 Task: Find connections with filter location Montluçon with filter topic #lifecoach with filter profile language Spanish with filter current company Jubilant Ingrevia Limited with filter school Jai Prakash Vishwavidyalaya, Chapra with filter industry Wholesale Building Materials with filter service category Nature Photography with filter keywords title Account Manager
Action: Mouse moved to (553, 88)
Screenshot: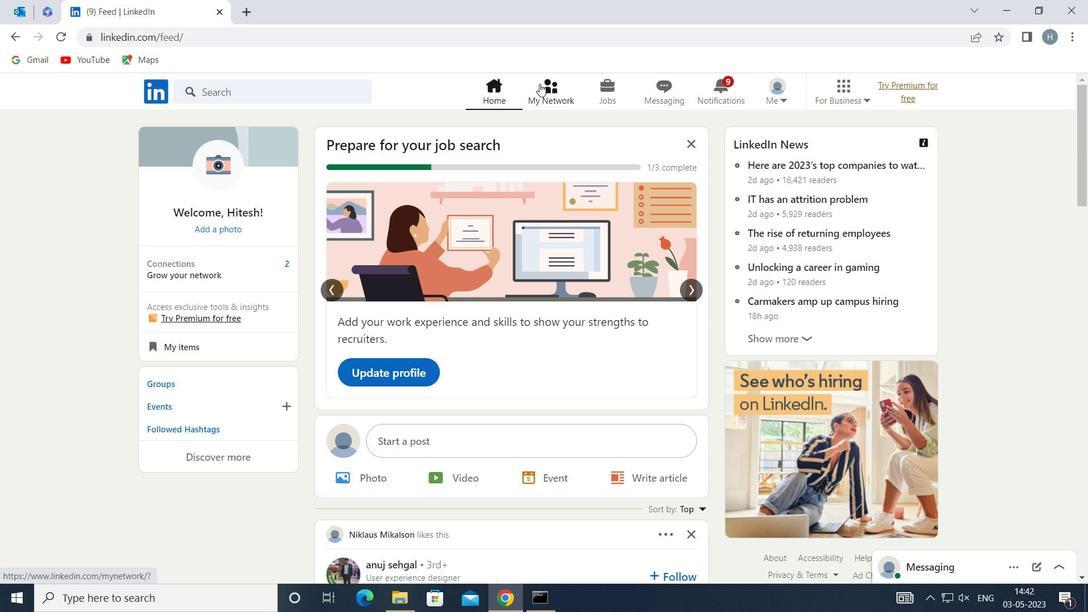 
Action: Mouse pressed left at (553, 88)
Screenshot: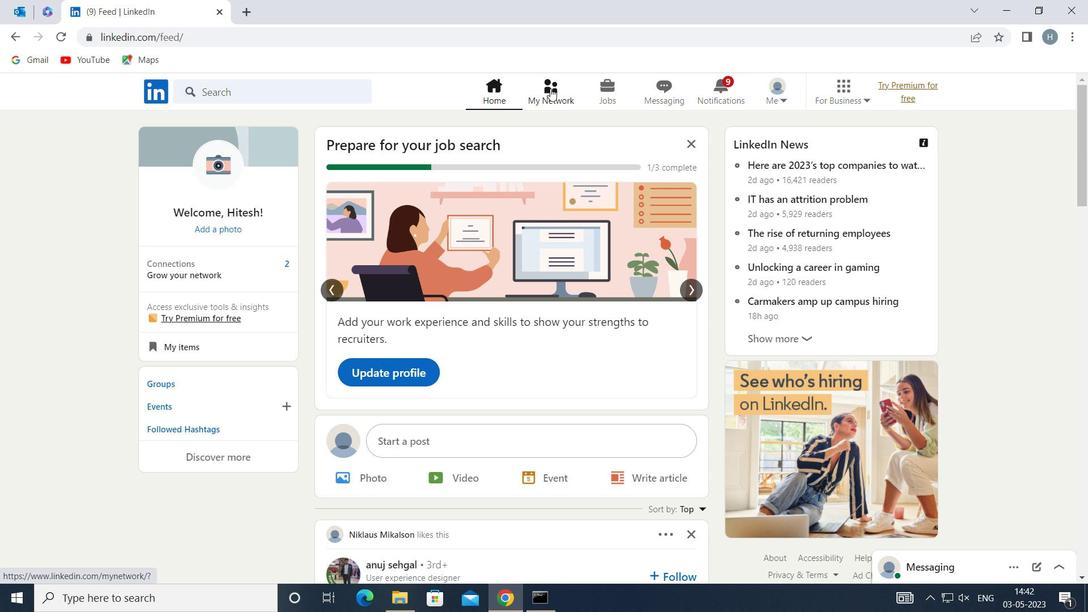 
Action: Mouse moved to (289, 168)
Screenshot: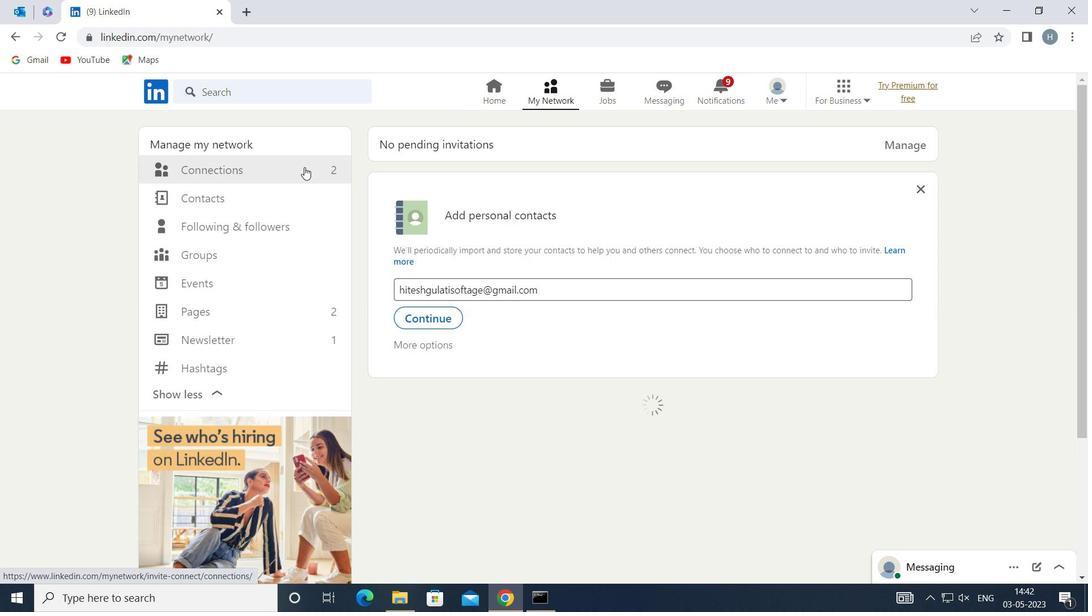 
Action: Mouse pressed left at (289, 168)
Screenshot: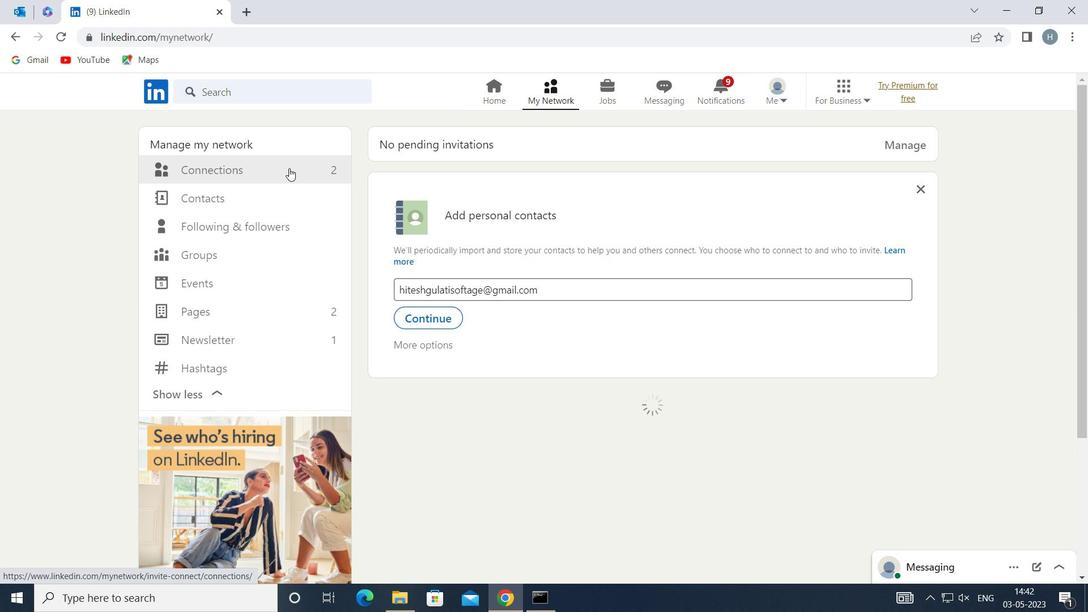 
Action: Mouse moved to (665, 169)
Screenshot: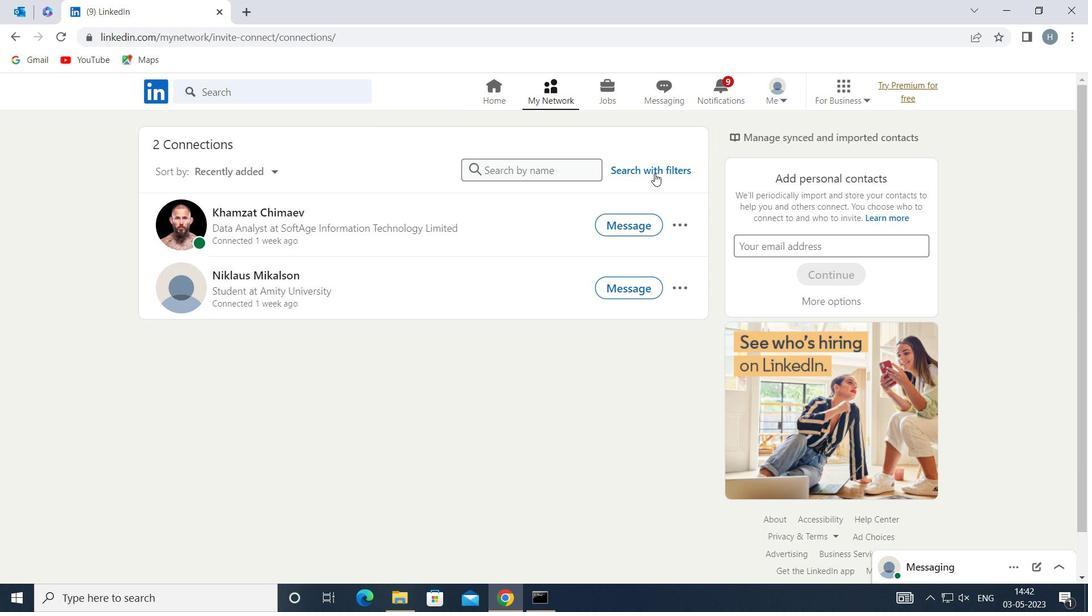 
Action: Mouse pressed left at (665, 169)
Screenshot: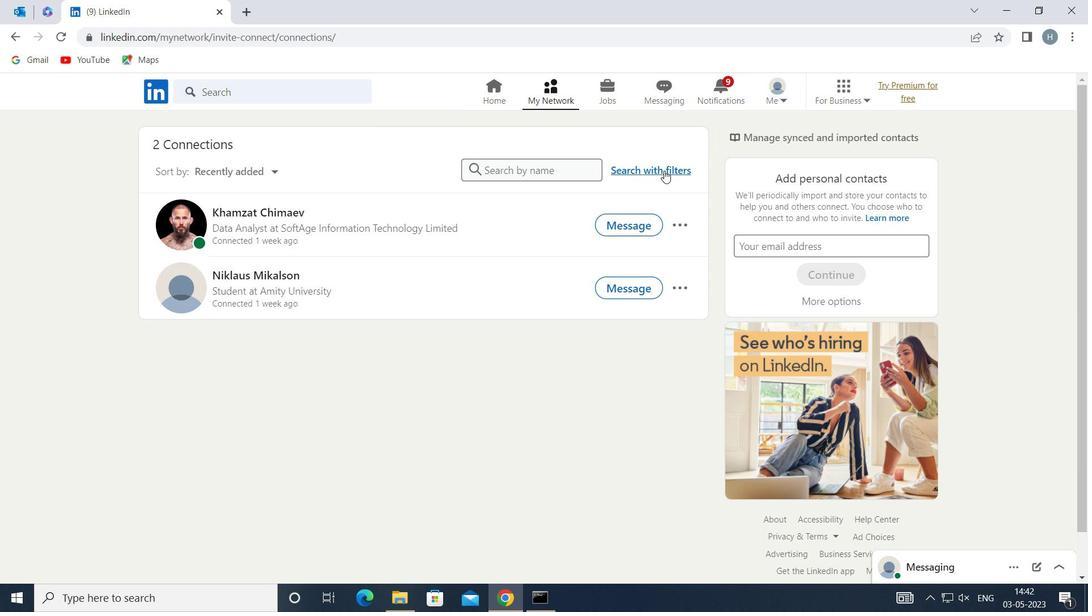 
Action: Mouse moved to (592, 129)
Screenshot: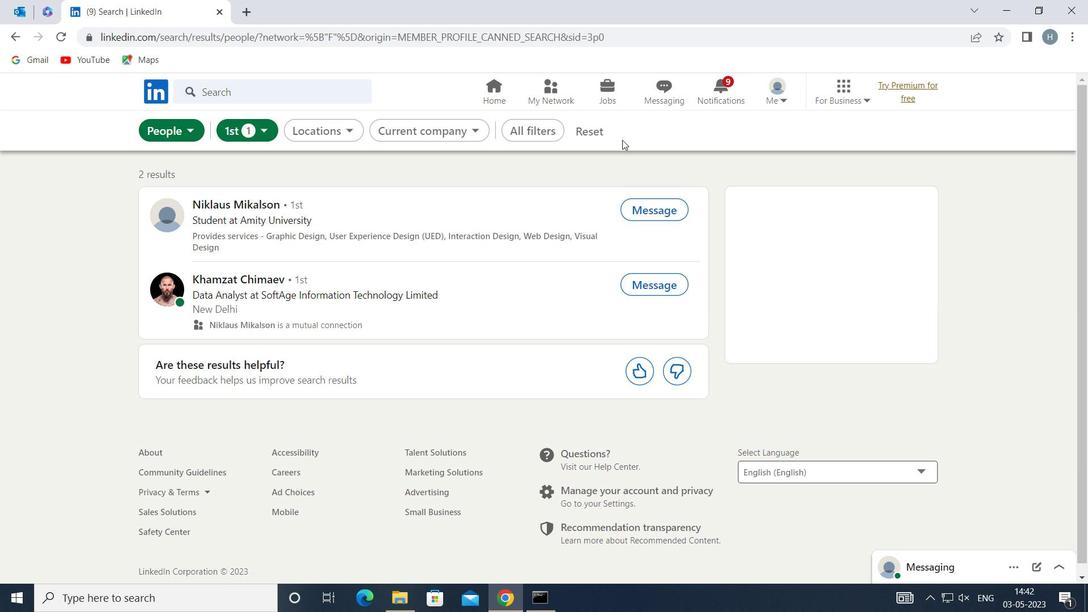 
Action: Mouse pressed left at (592, 129)
Screenshot: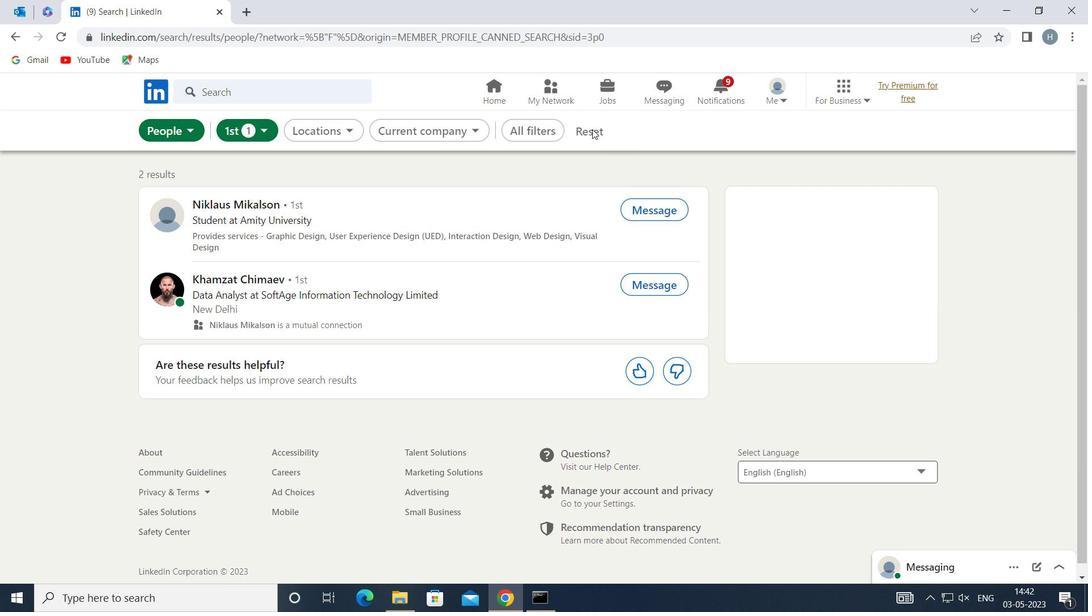 
Action: Mouse moved to (589, 129)
Screenshot: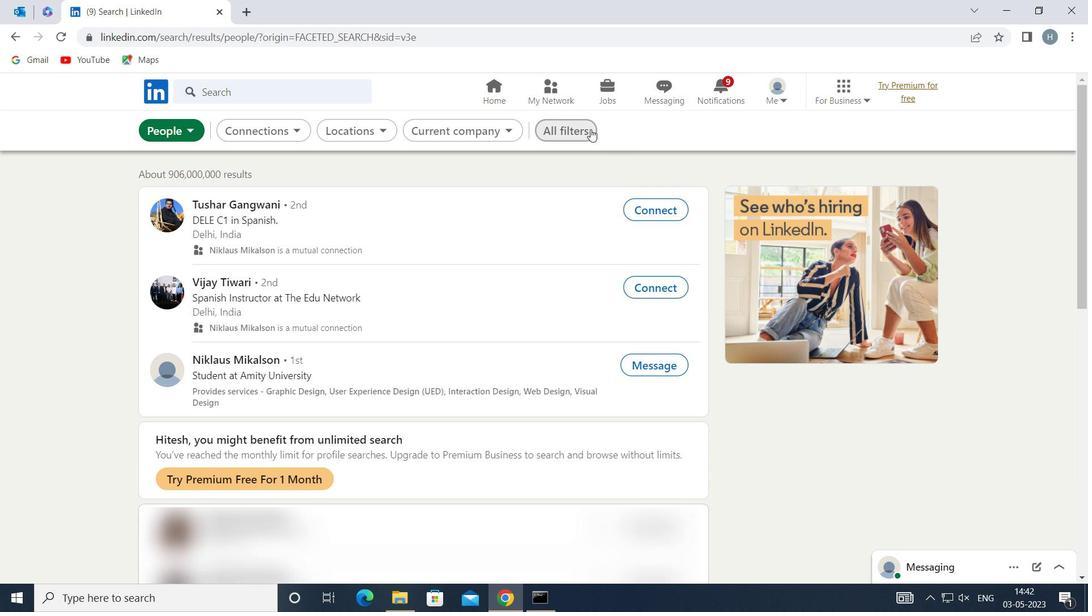 
Action: Mouse pressed left at (589, 129)
Screenshot: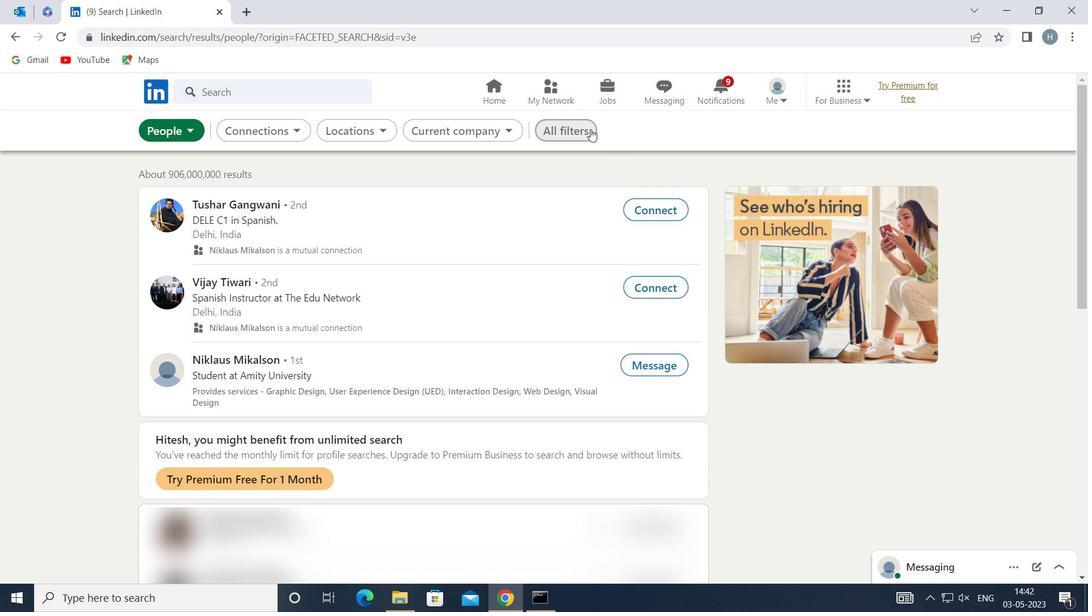 
Action: Mouse moved to (817, 348)
Screenshot: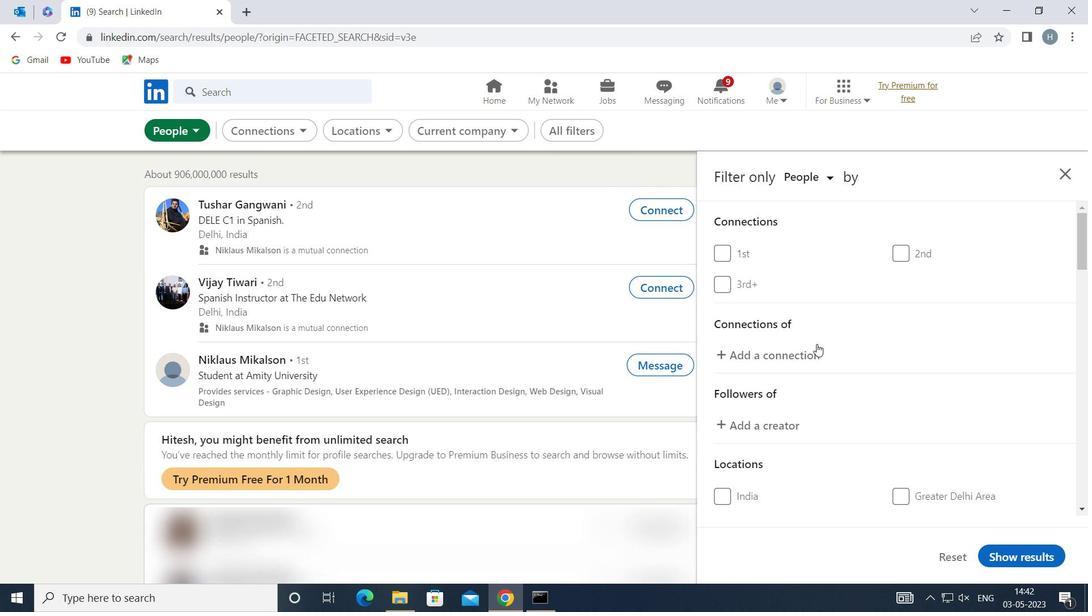 
Action: Mouse scrolled (817, 348) with delta (0, 0)
Screenshot: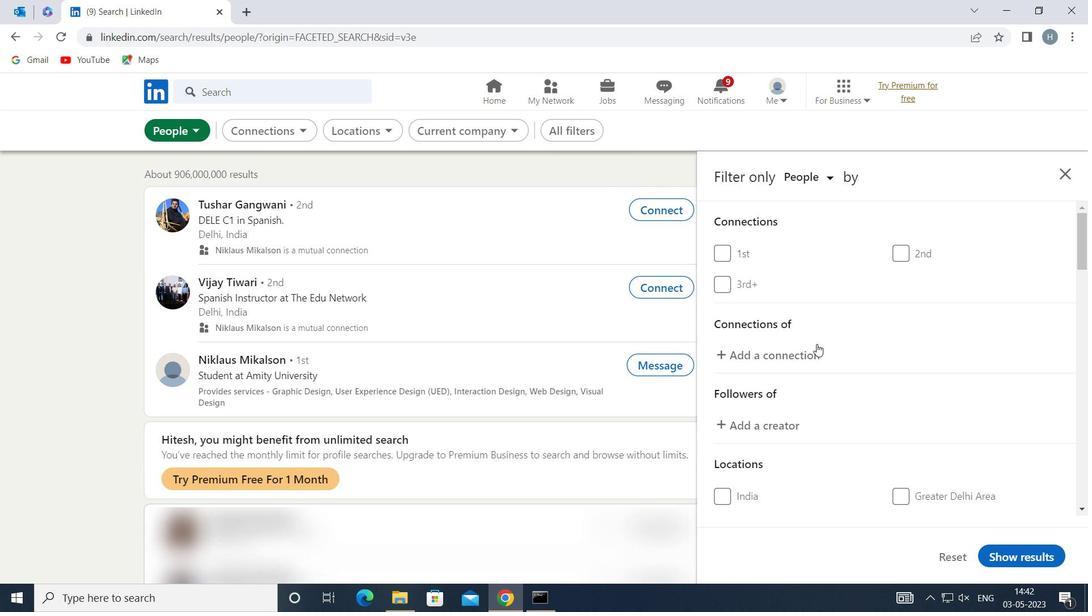 
Action: Mouse scrolled (817, 348) with delta (0, 0)
Screenshot: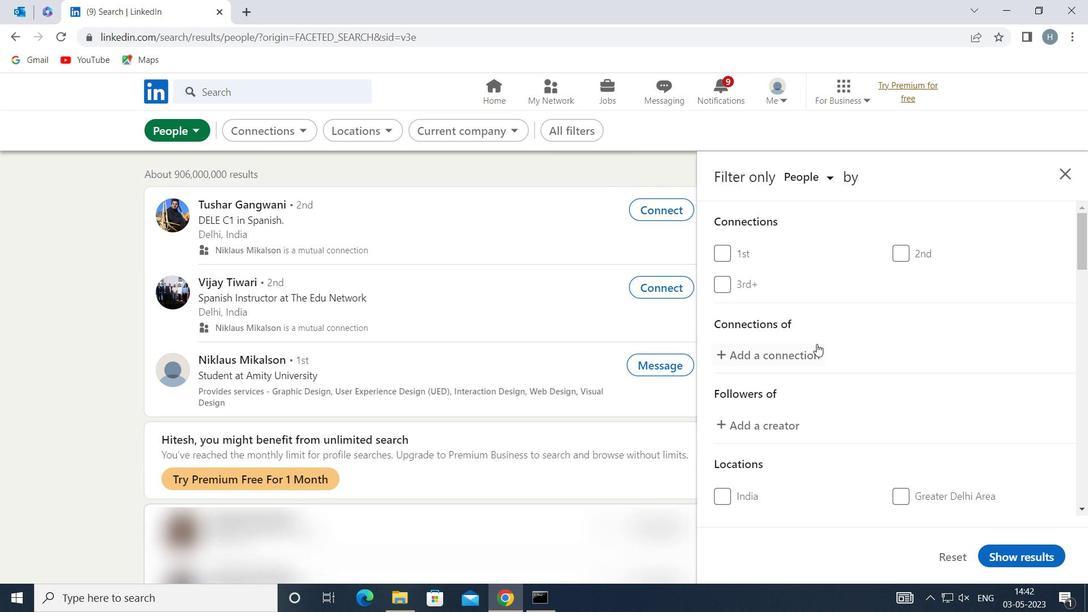 
Action: Mouse moved to (816, 343)
Screenshot: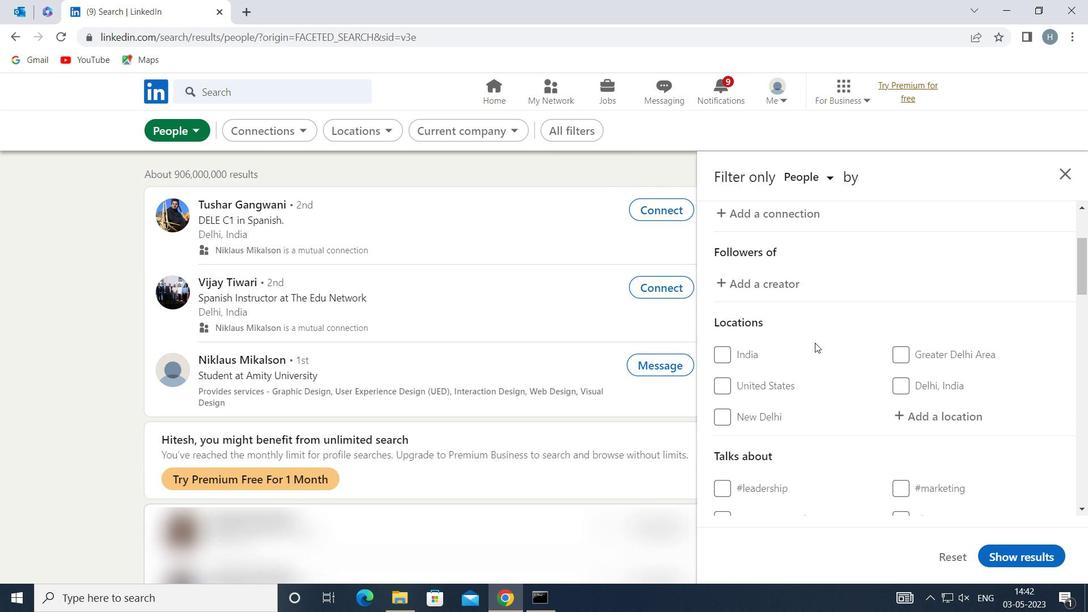 
Action: Mouse scrolled (816, 342) with delta (0, 0)
Screenshot: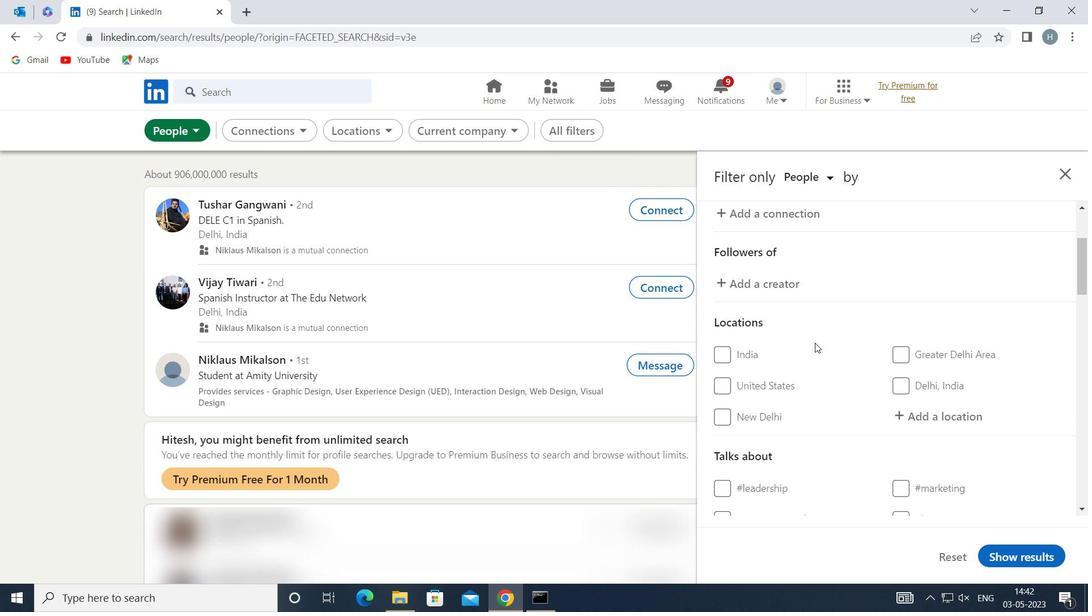 
Action: Mouse moved to (929, 346)
Screenshot: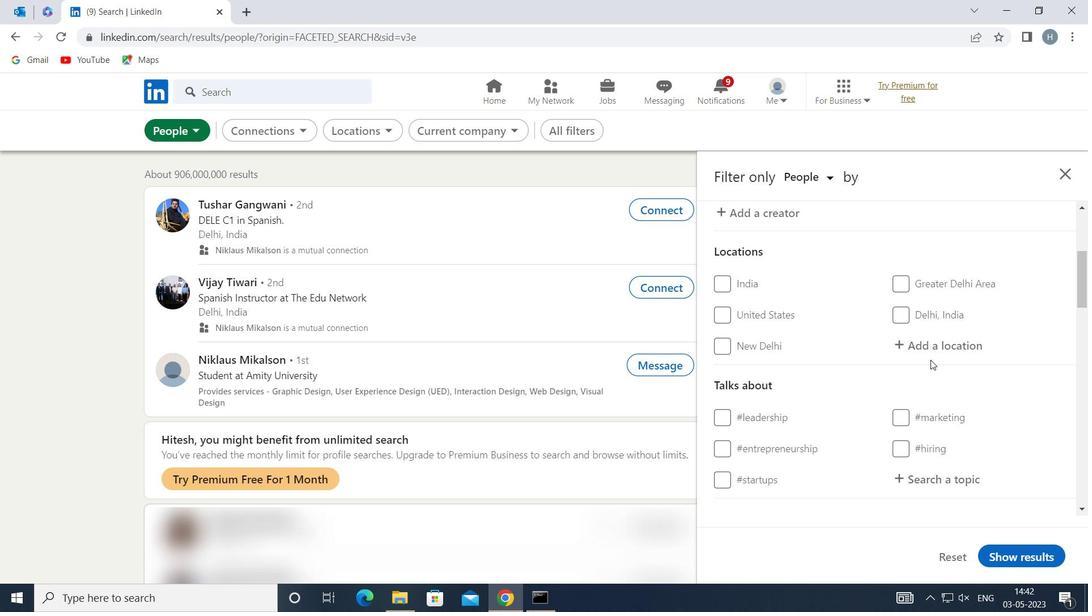 
Action: Mouse pressed left at (929, 346)
Screenshot: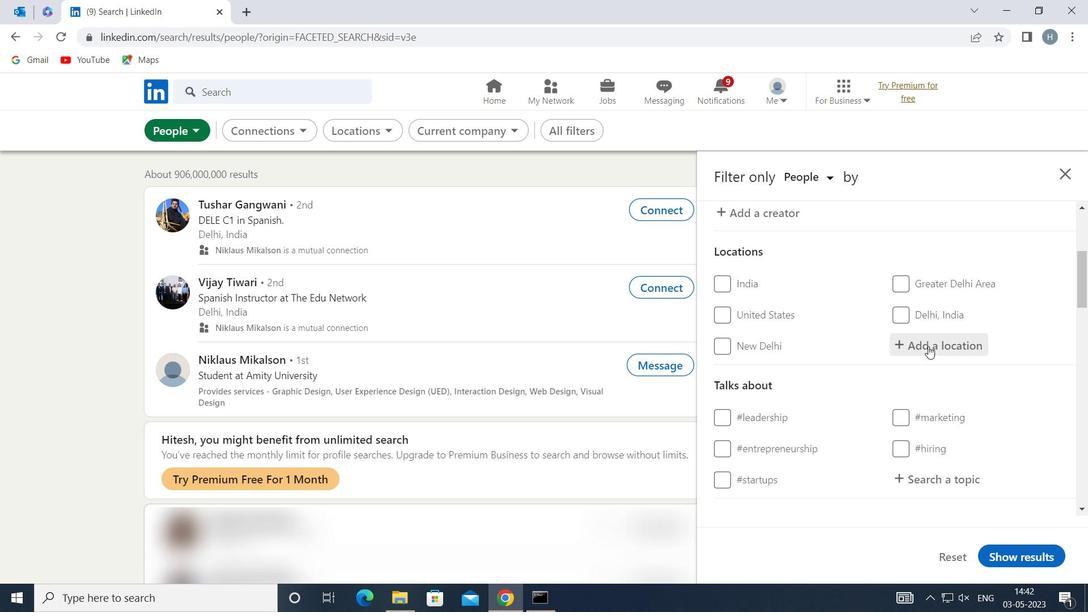 
Action: Mouse moved to (929, 345)
Screenshot: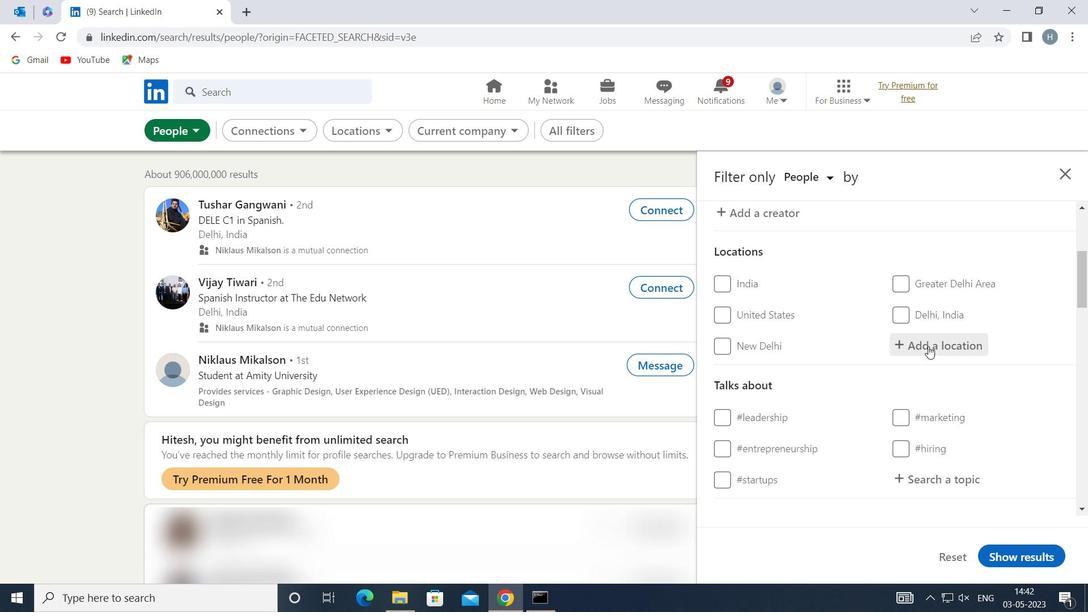 
Action: Key pressed <Key.shift>MONTAUBAN
Screenshot: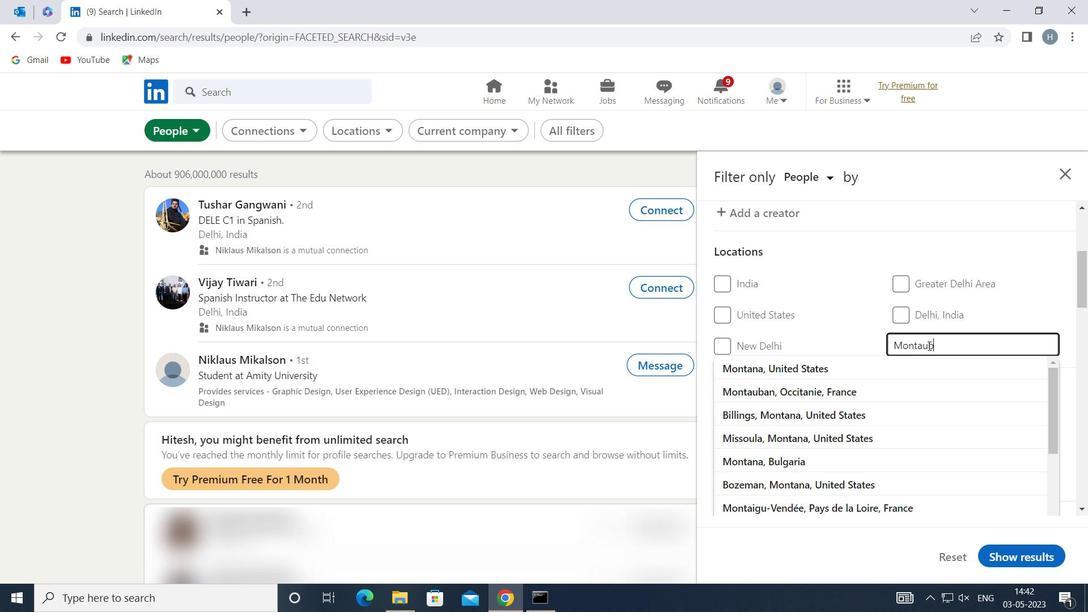 
Action: Mouse moved to (911, 367)
Screenshot: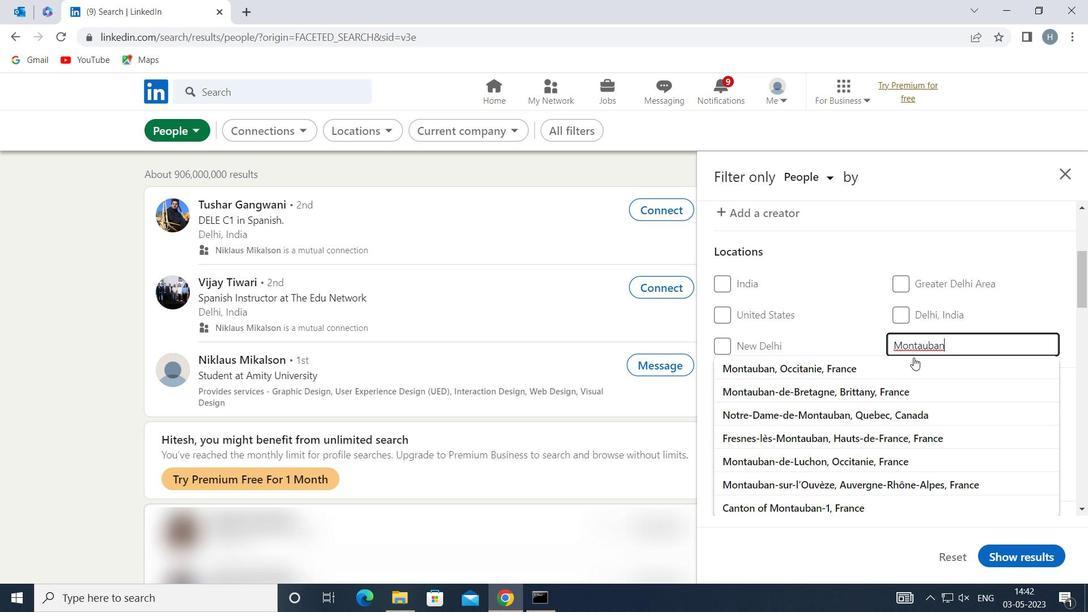 
Action: Mouse pressed left at (911, 367)
Screenshot: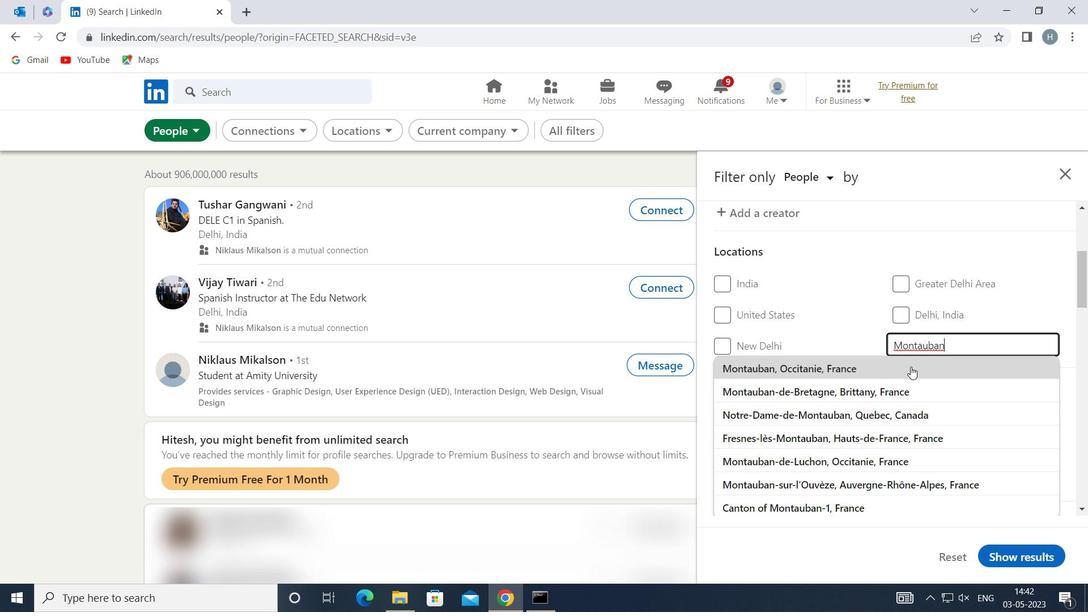 
Action: Mouse moved to (859, 368)
Screenshot: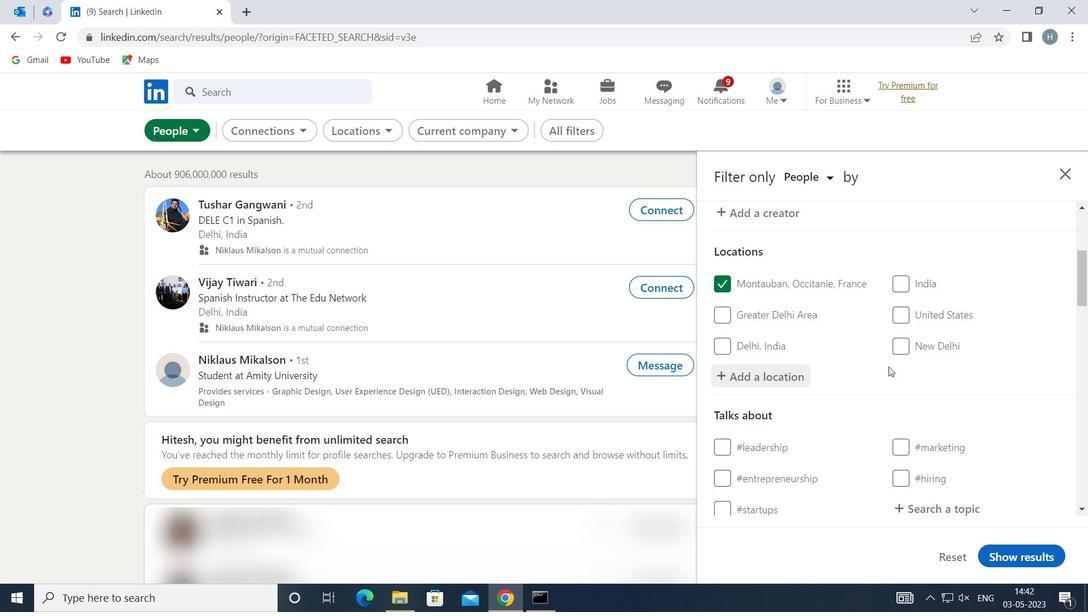 
Action: Mouse scrolled (859, 368) with delta (0, 0)
Screenshot: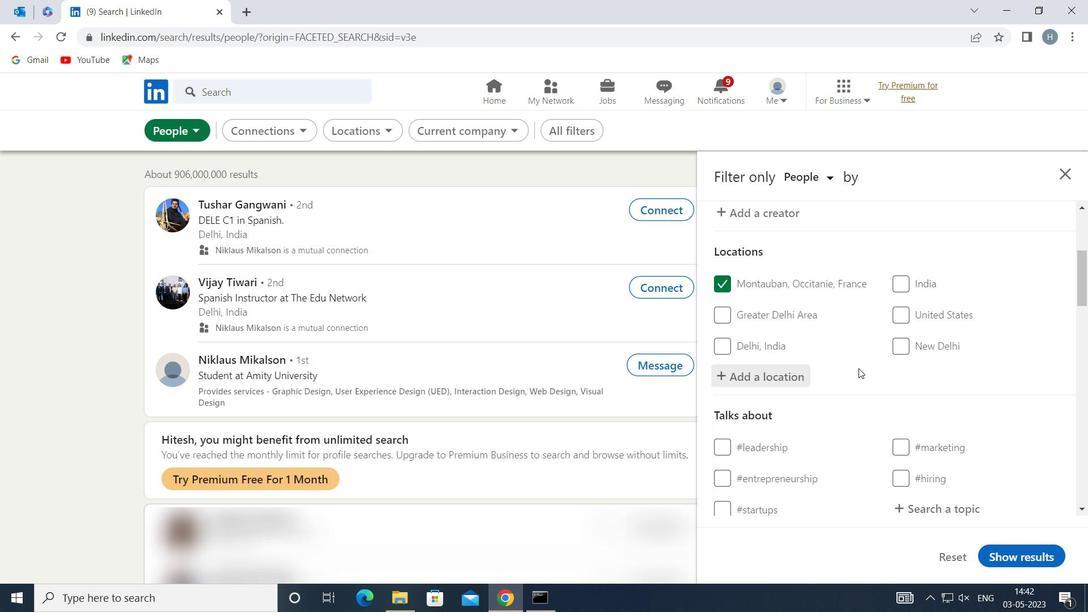 
Action: Mouse moved to (859, 366)
Screenshot: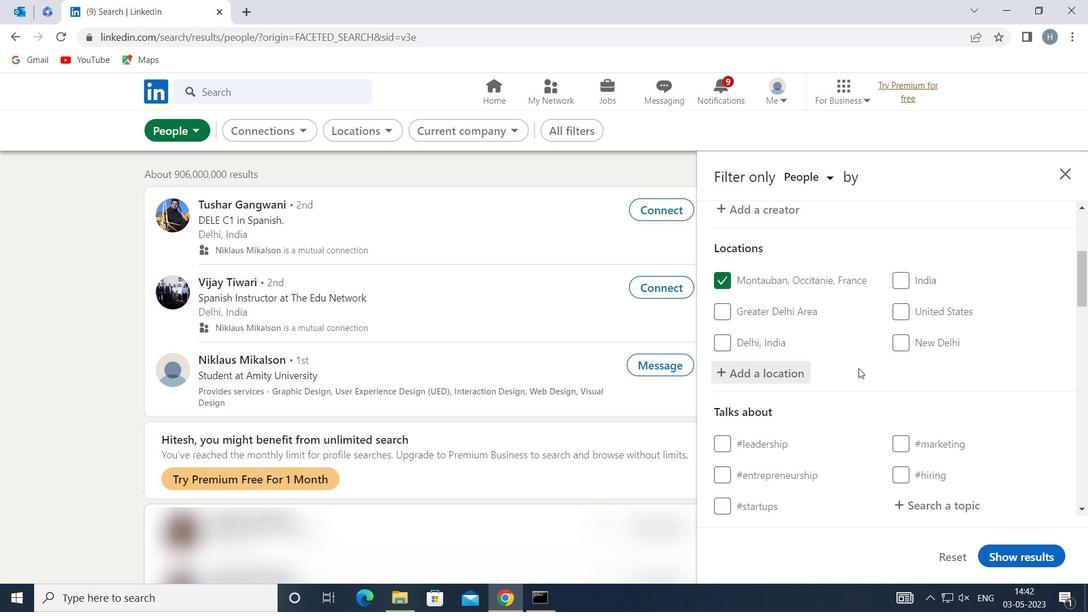 
Action: Mouse scrolled (859, 366) with delta (0, 0)
Screenshot: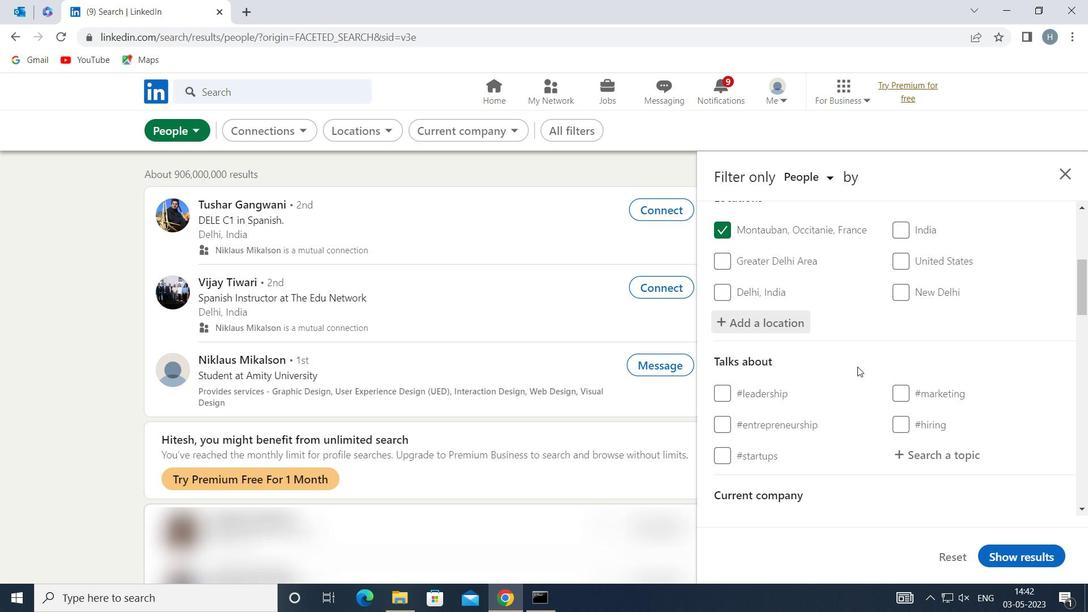 
Action: Mouse scrolled (859, 366) with delta (0, 0)
Screenshot: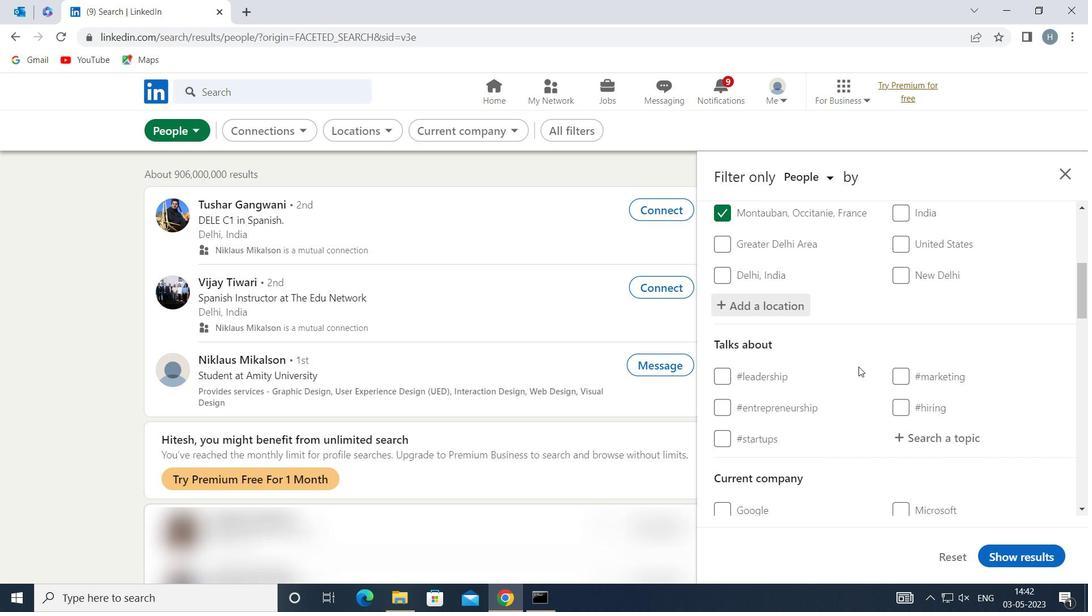 
Action: Mouse moved to (939, 293)
Screenshot: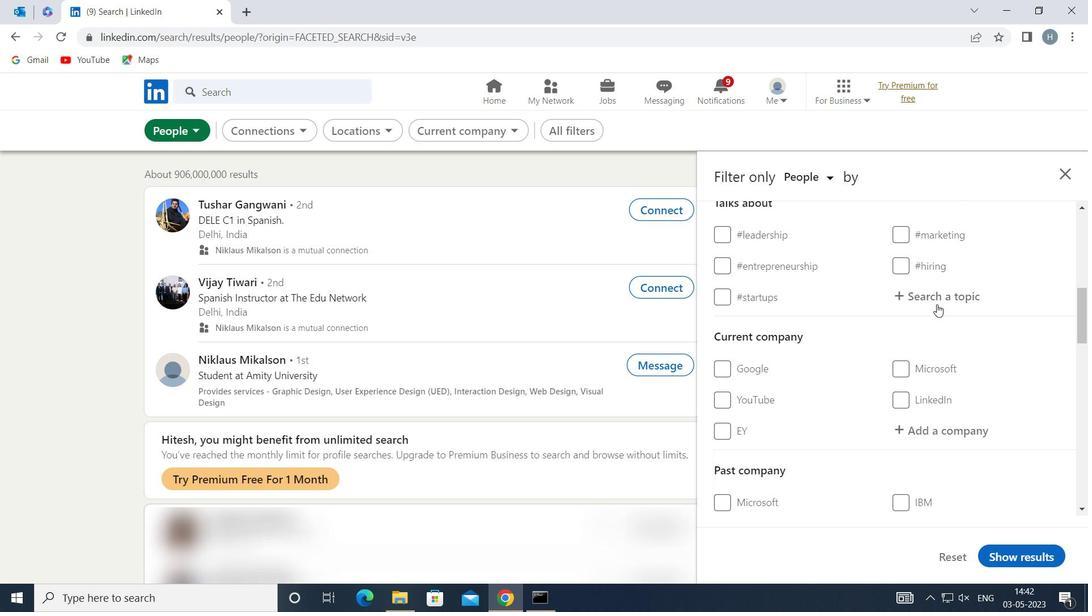 
Action: Mouse pressed left at (939, 293)
Screenshot: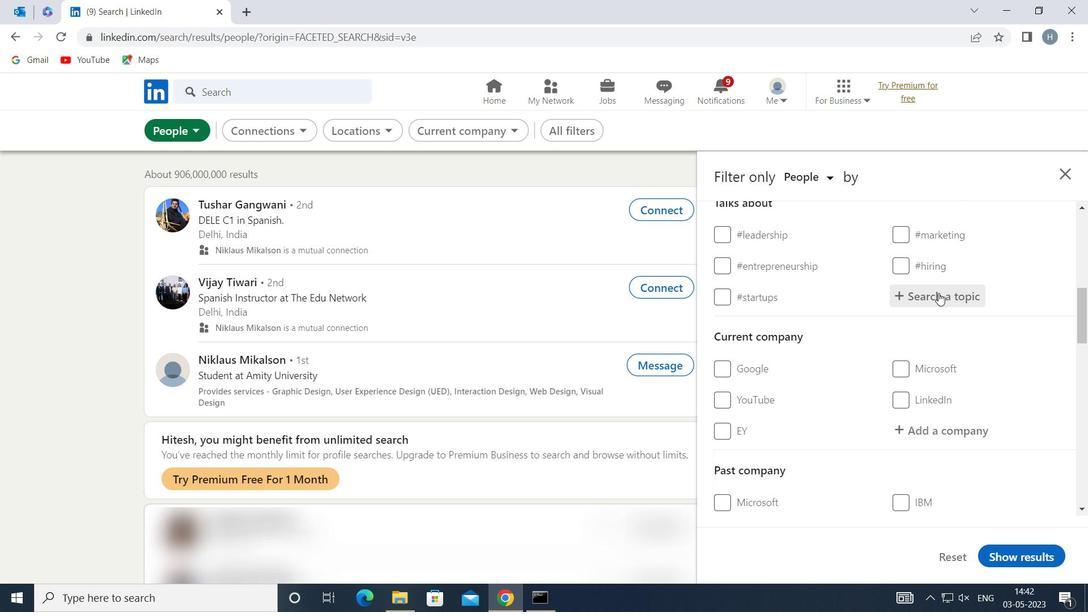 
Action: Mouse moved to (938, 293)
Screenshot: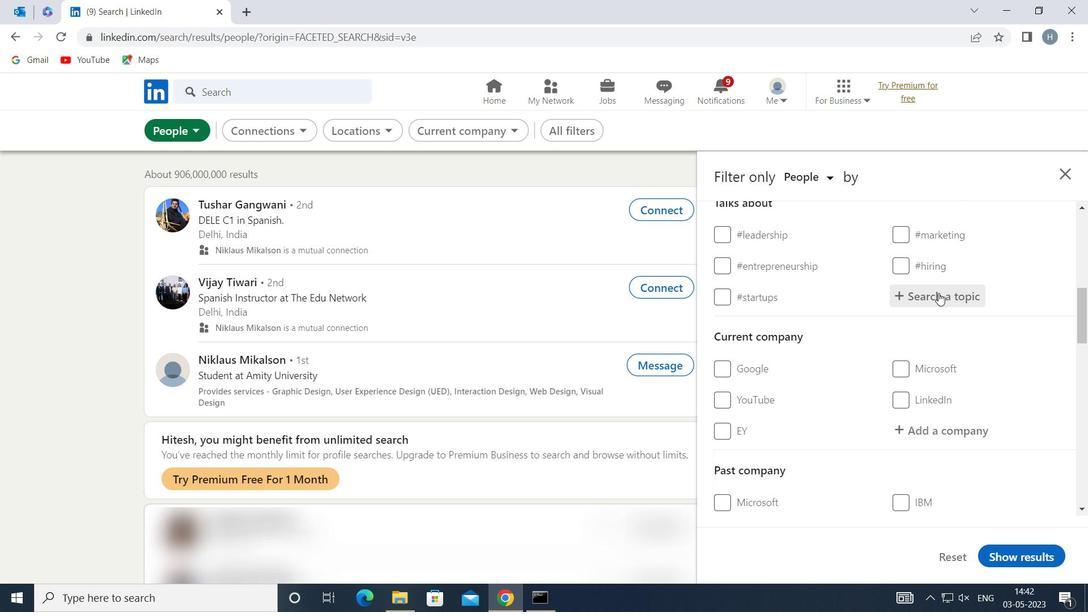 
Action: Key pressed CAREERS
Screenshot: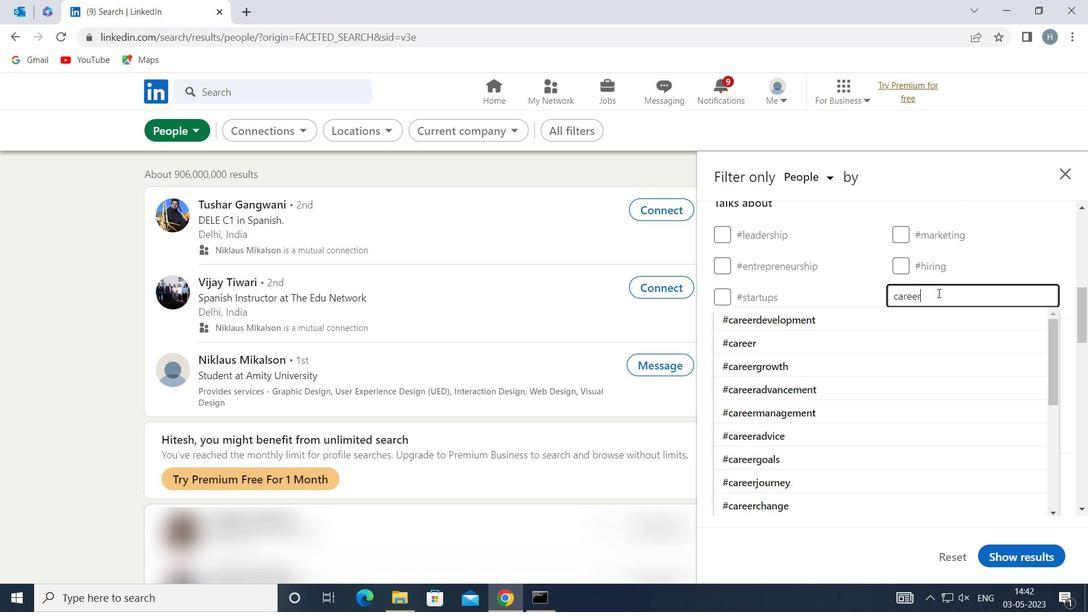 
Action: Mouse moved to (886, 323)
Screenshot: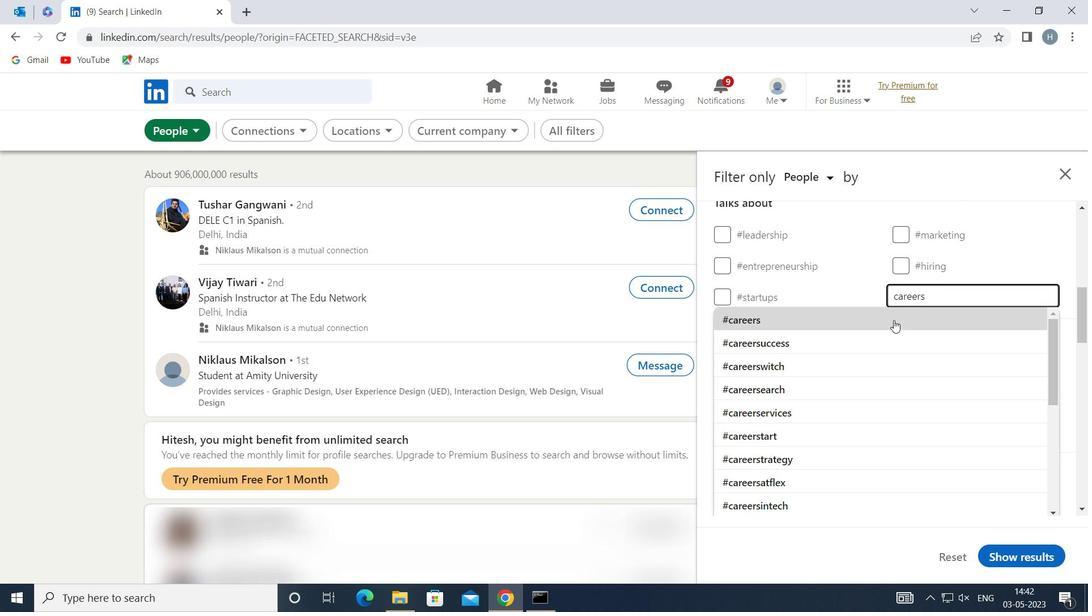 
Action: Mouse pressed left at (886, 323)
Screenshot: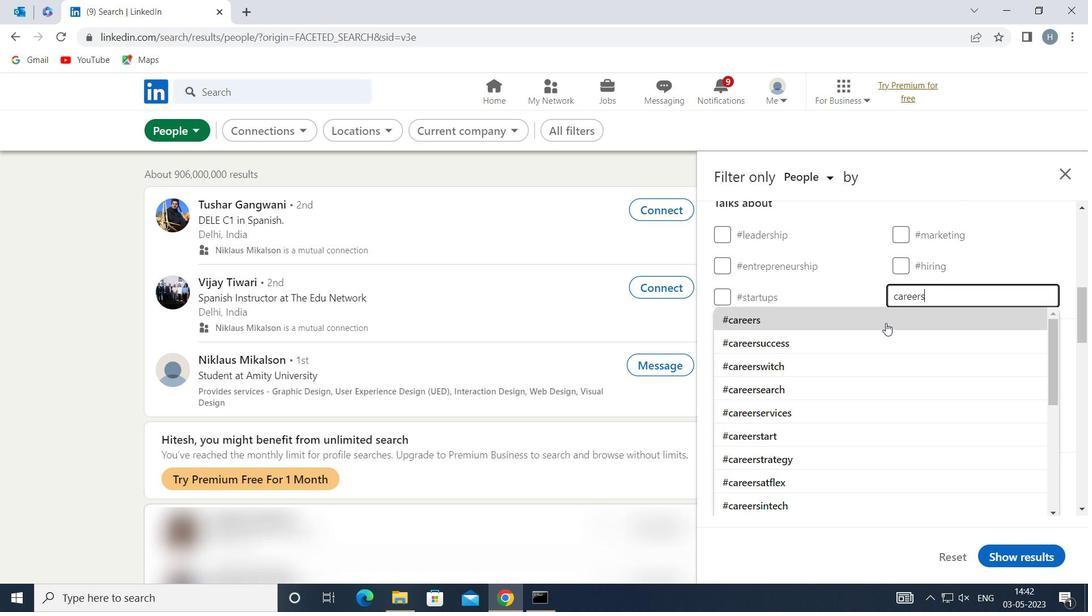 
Action: Mouse moved to (872, 340)
Screenshot: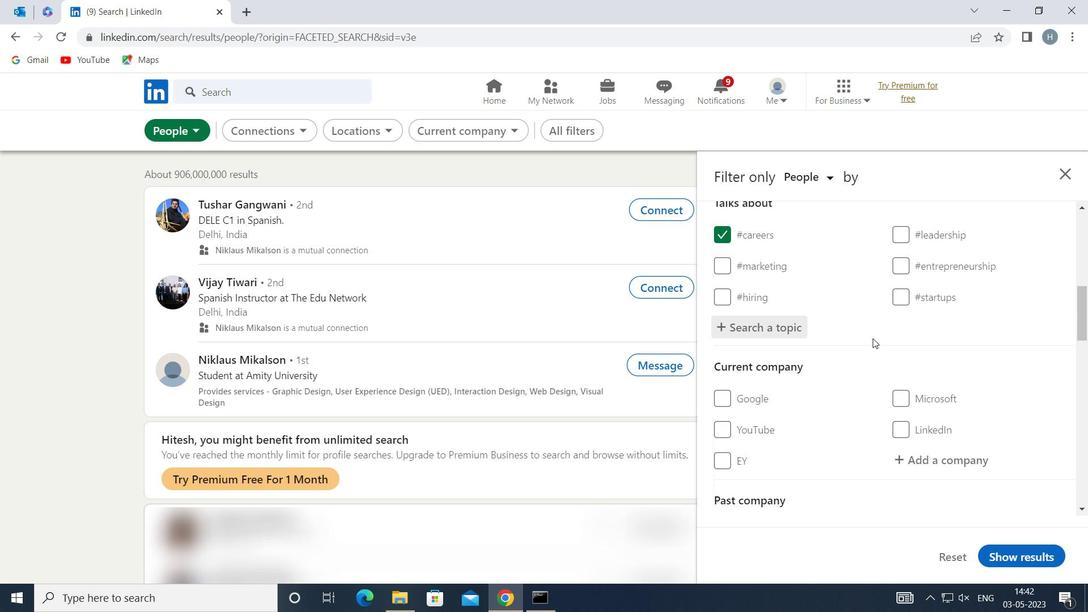
Action: Mouse scrolled (872, 340) with delta (0, 0)
Screenshot: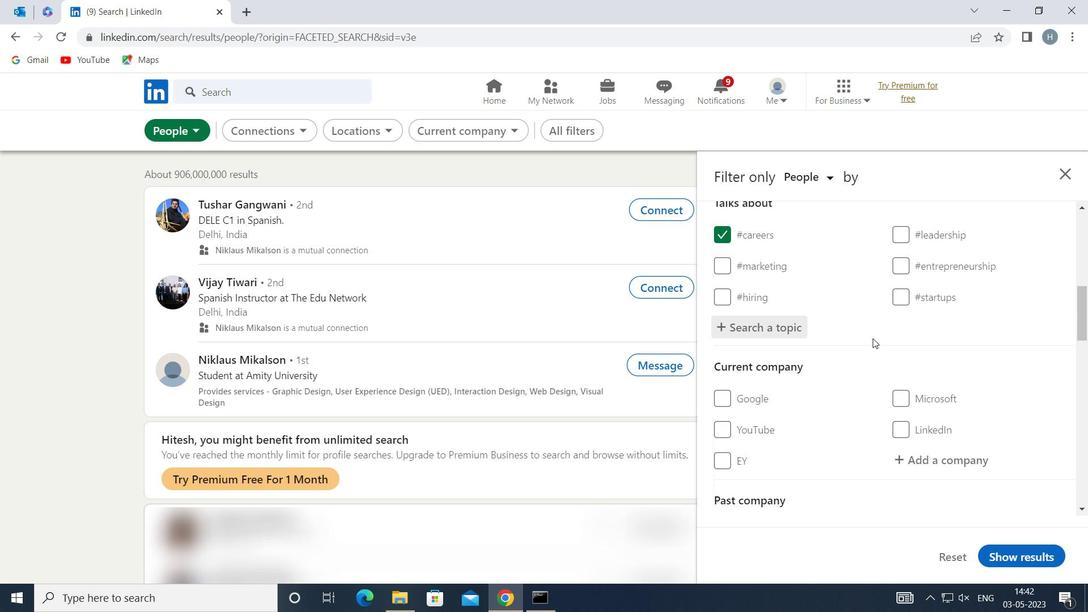 
Action: Mouse moved to (872, 341)
Screenshot: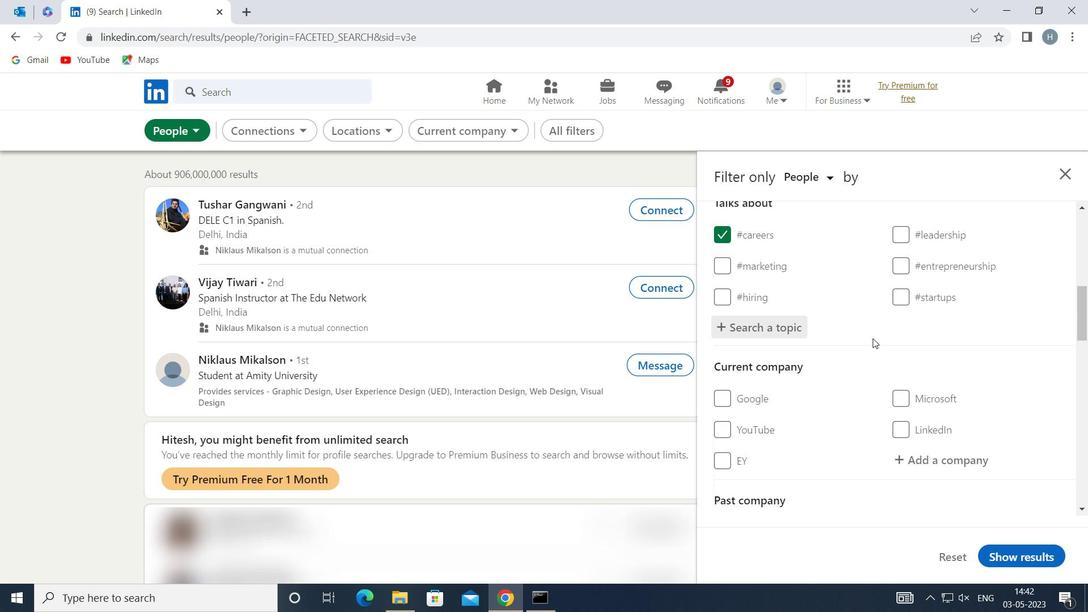 
Action: Mouse scrolled (872, 340) with delta (0, 0)
Screenshot: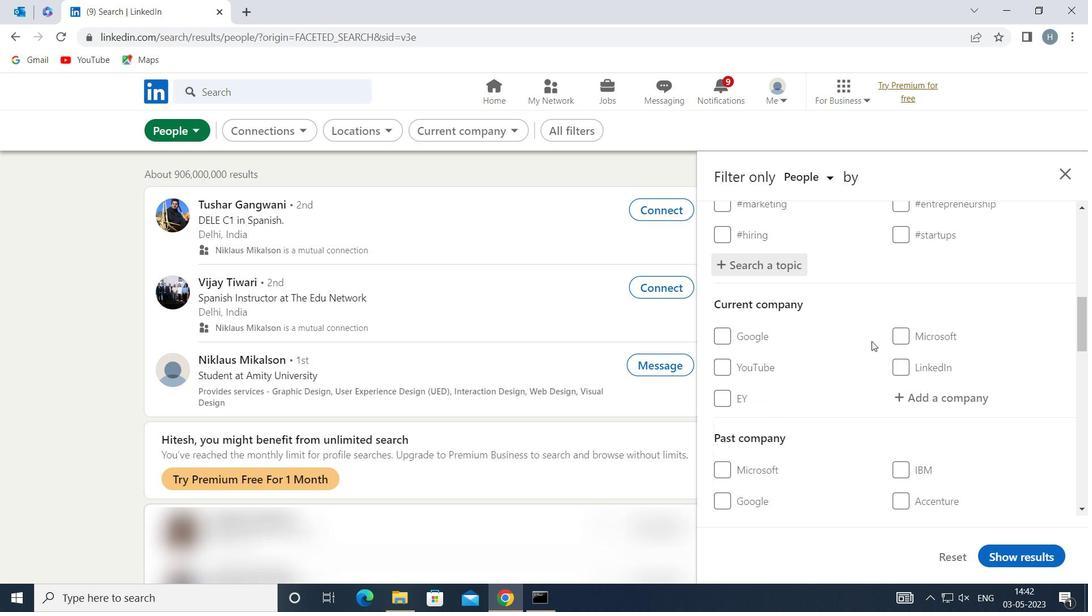 
Action: Mouse moved to (872, 342)
Screenshot: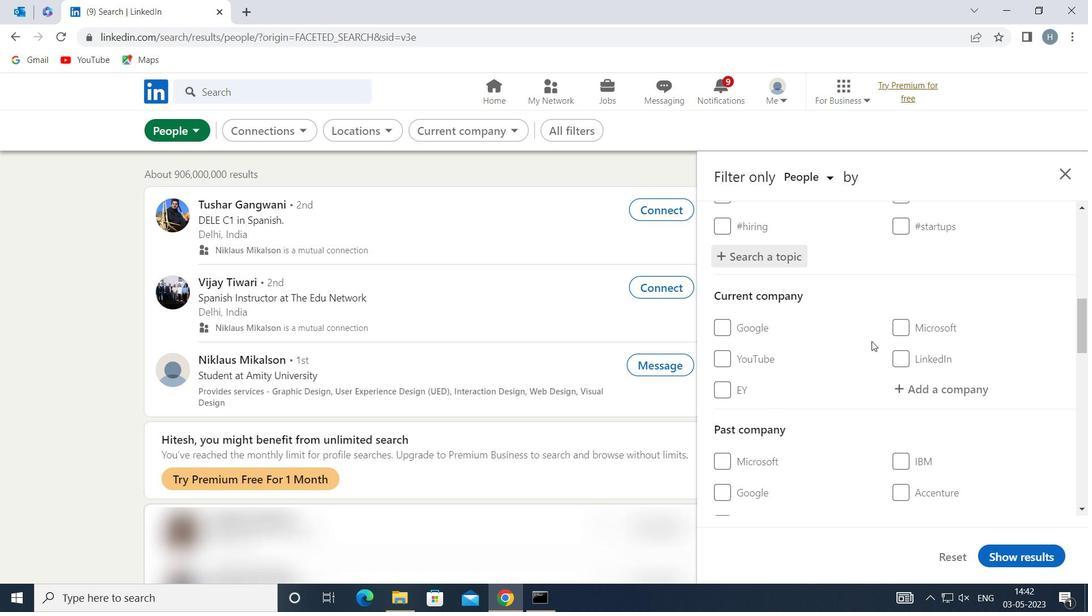 
Action: Mouse scrolled (872, 341) with delta (0, 0)
Screenshot: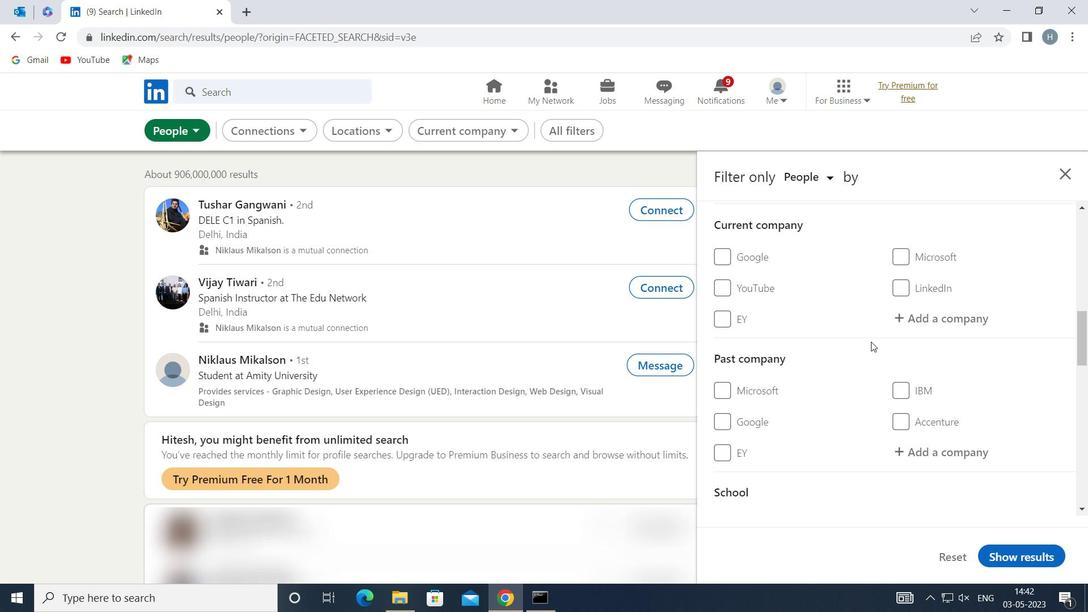 
Action: Mouse scrolled (872, 341) with delta (0, 0)
Screenshot: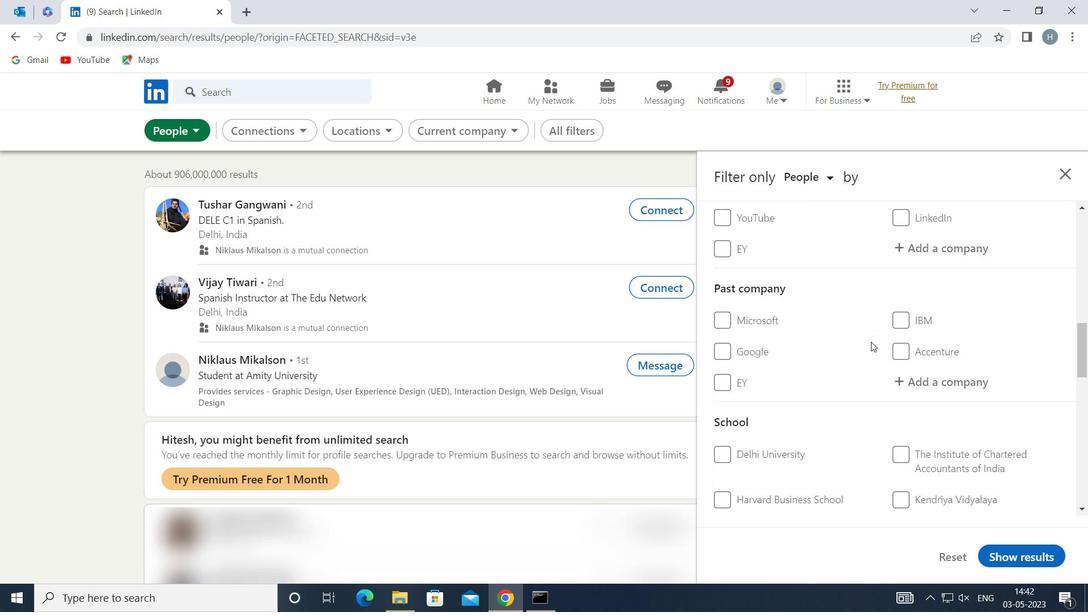 
Action: Mouse scrolled (872, 341) with delta (0, 0)
Screenshot: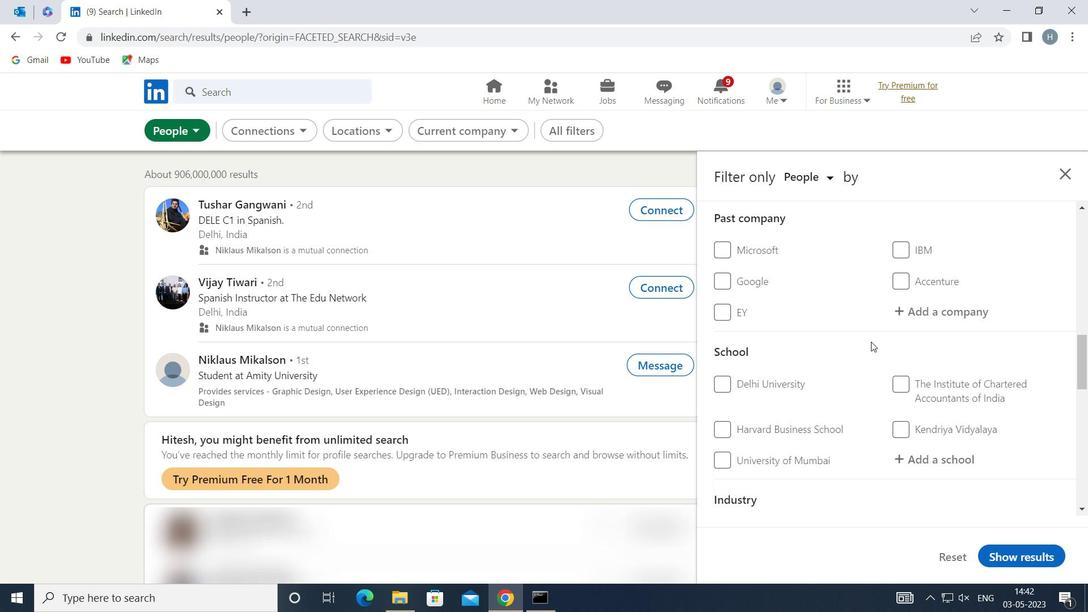 
Action: Mouse scrolled (872, 341) with delta (0, 0)
Screenshot: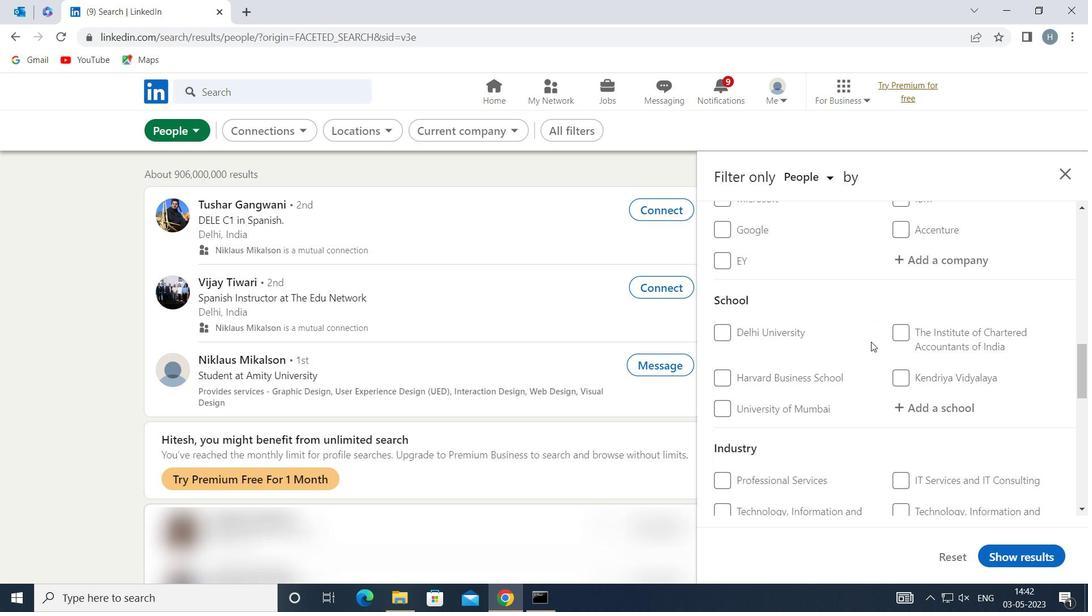 
Action: Mouse scrolled (872, 341) with delta (0, 0)
Screenshot: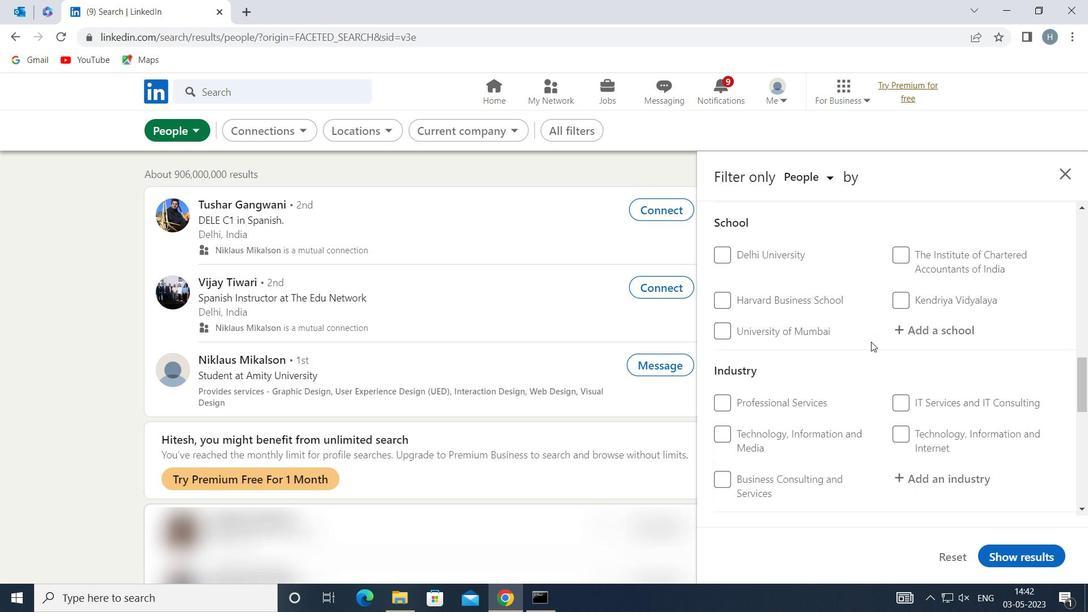
Action: Mouse moved to (867, 344)
Screenshot: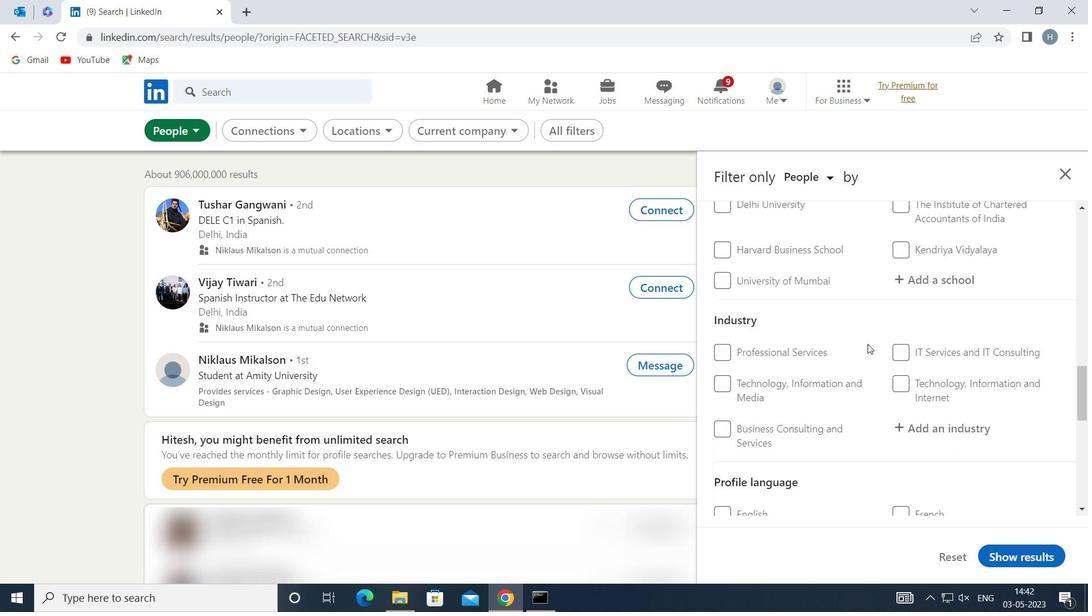 
Action: Mouse scrolled (867, 344) with delta (0, 0)
Screenshot: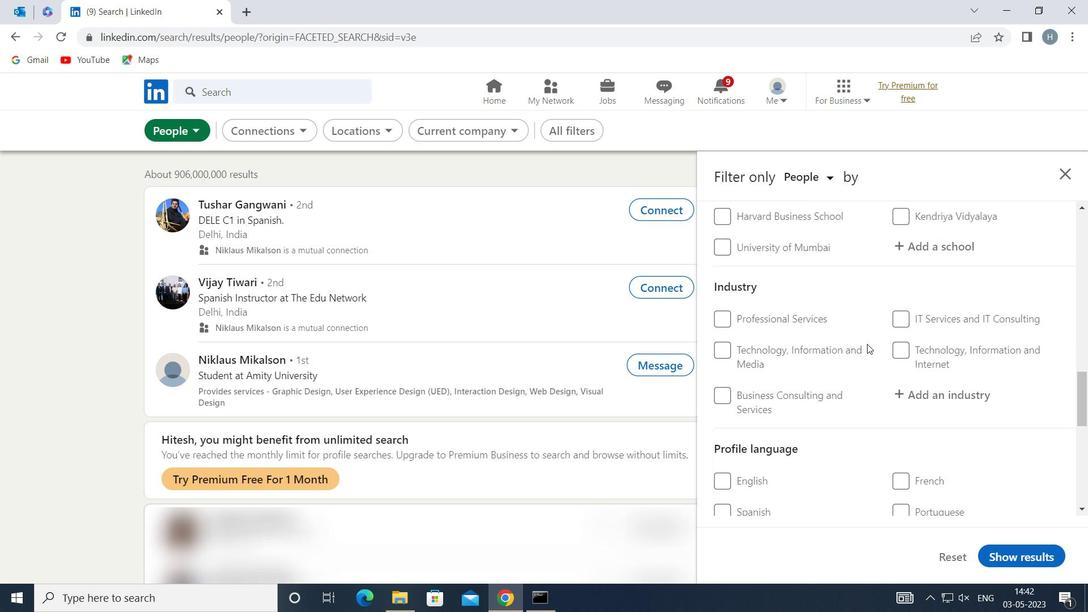 
Action: Mouse moved to (904, 407)
Screenshot: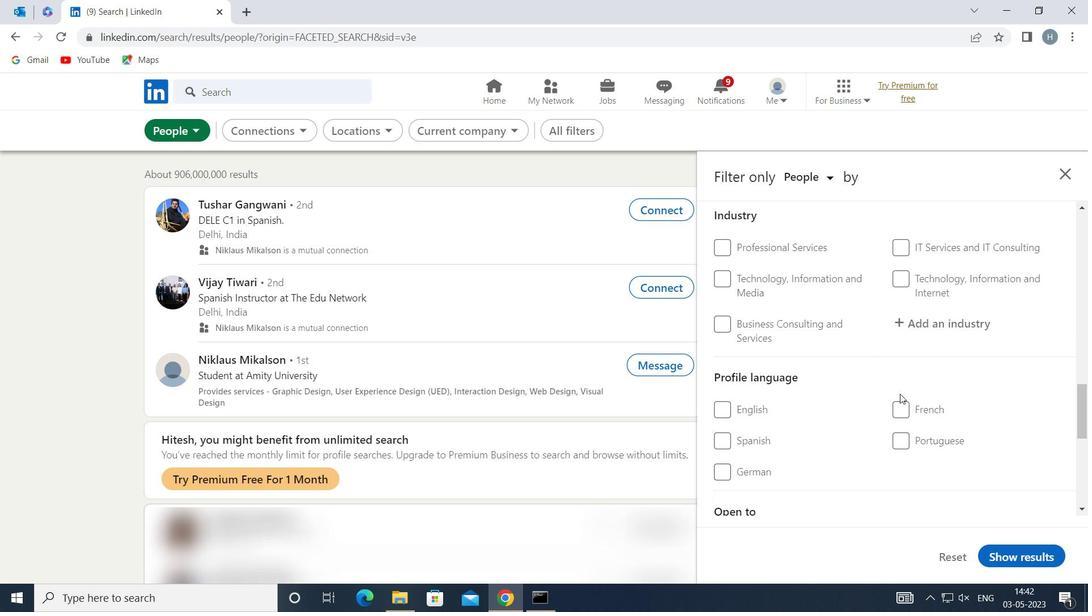 
Action: Mouse pressed left at (904, 407)
Screenshot: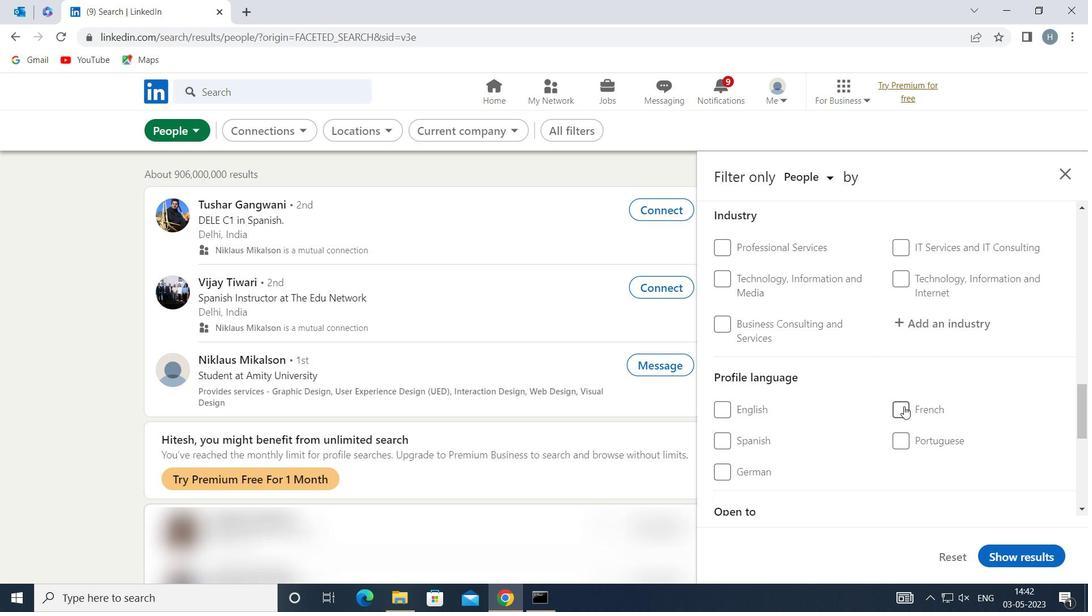 
Action: Mouse moved to (850, 374)
Screenshot: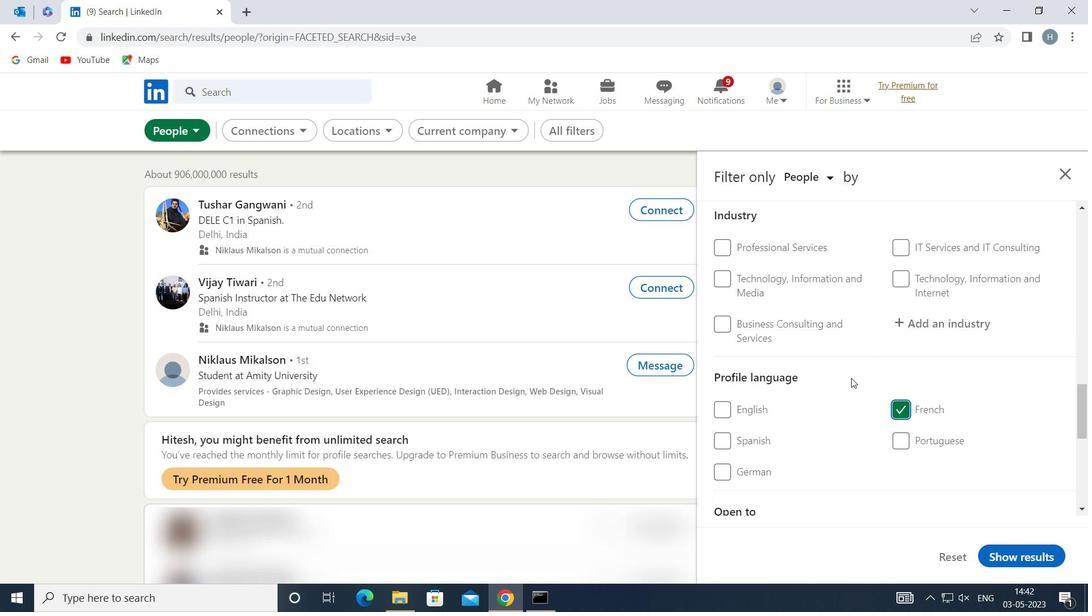 
Action: Mouse scrolled (850, 375) with delta (0, 0)
Screenshot: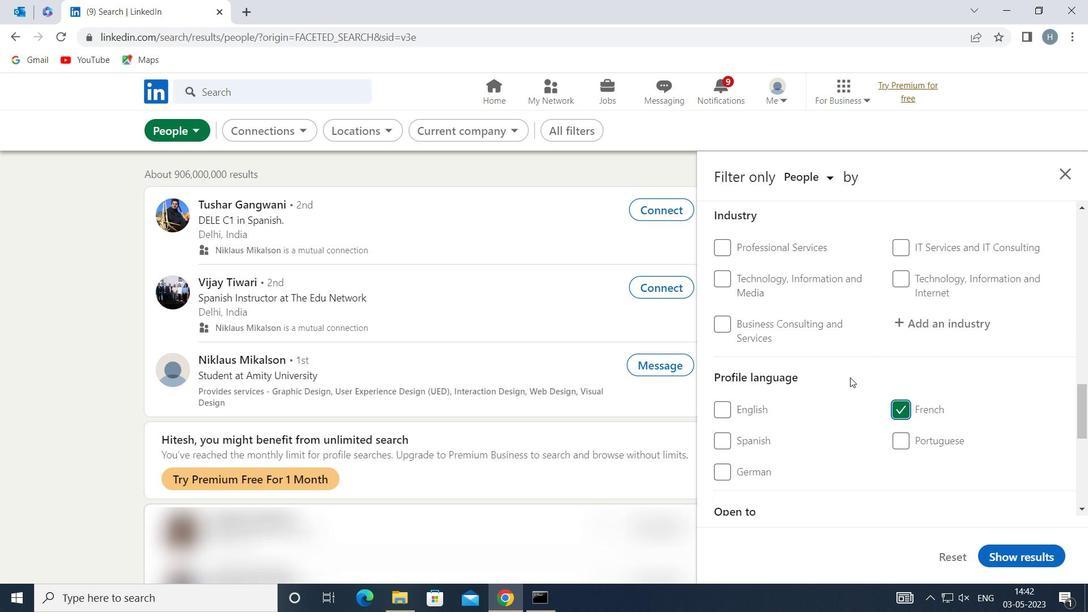 
Action: Mouse moved to (851, 368)
Screenshot: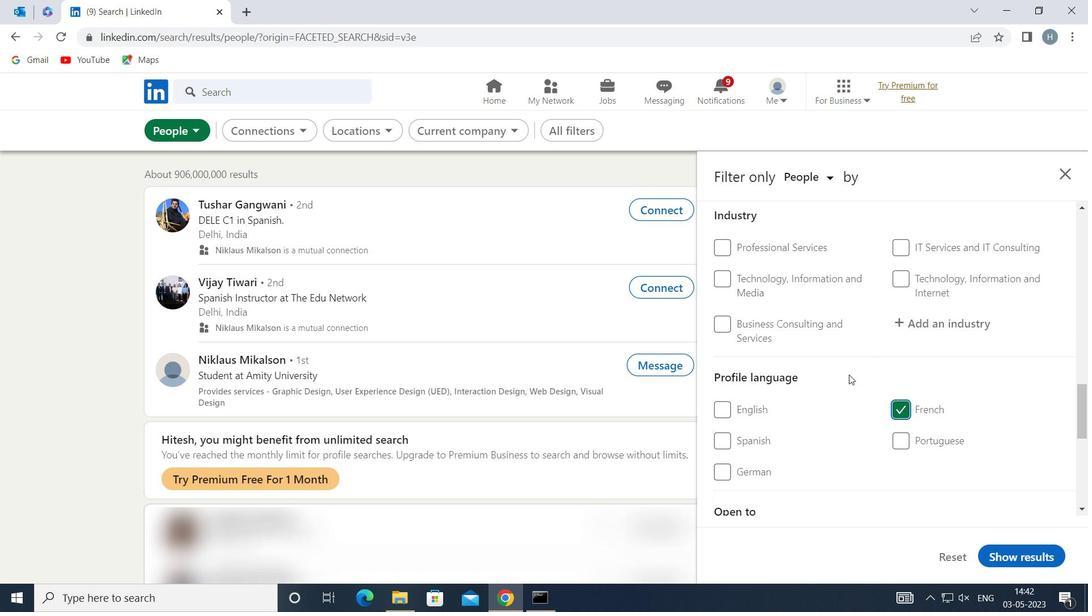 
Action: Mouse scrolled (851, 369) with delta (0, 0)
Screenshot: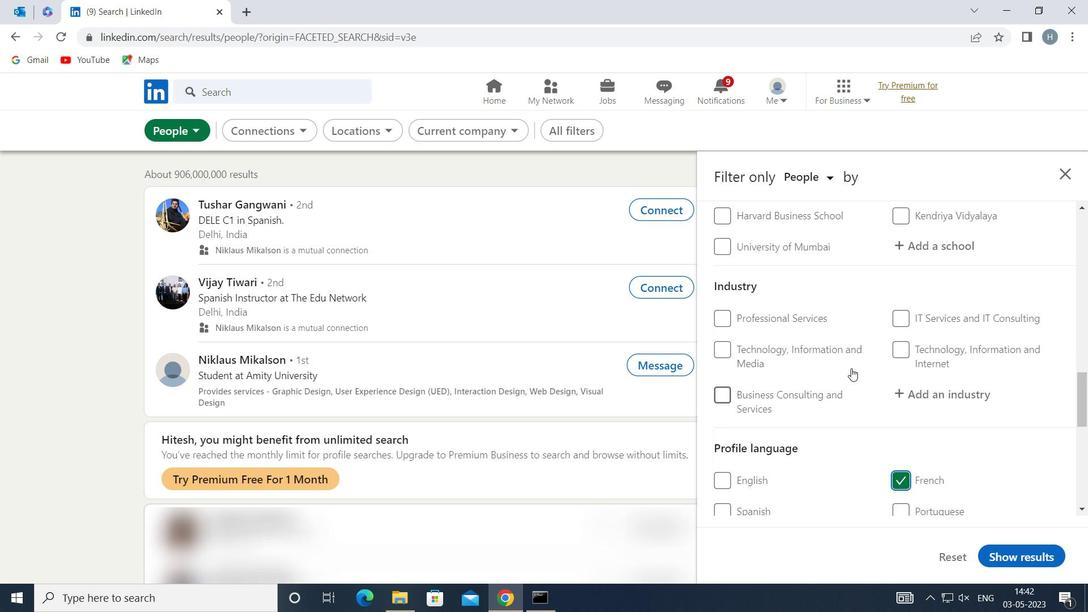 
Action: Mouse scrolled (851, 369) with delta (0, 0)
Screenshot: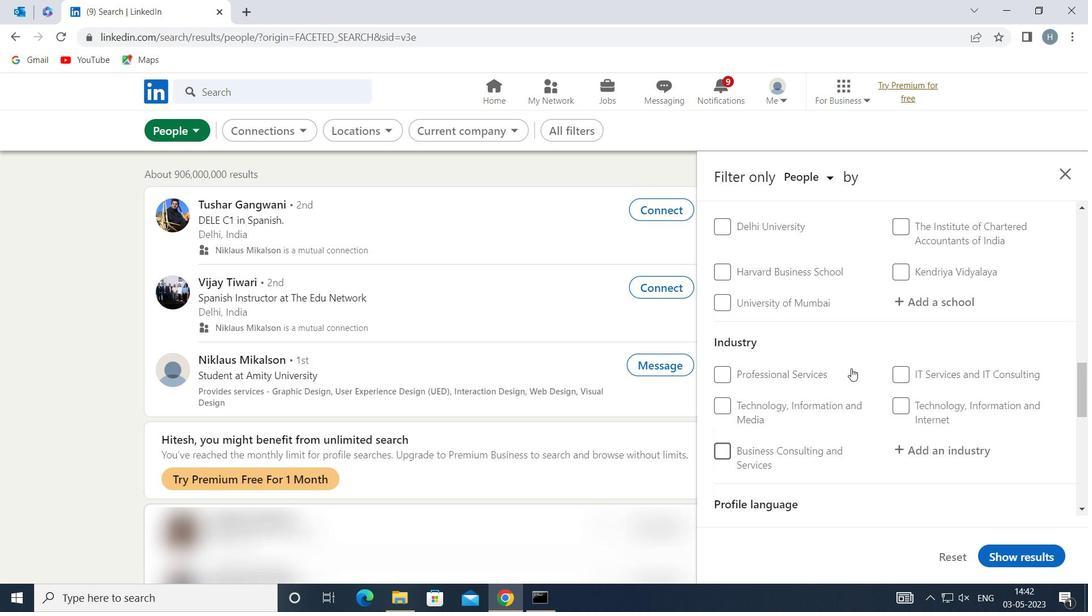 
Action: Mouse scrolled (851, 369) with delta (0, 0)
Screenshot: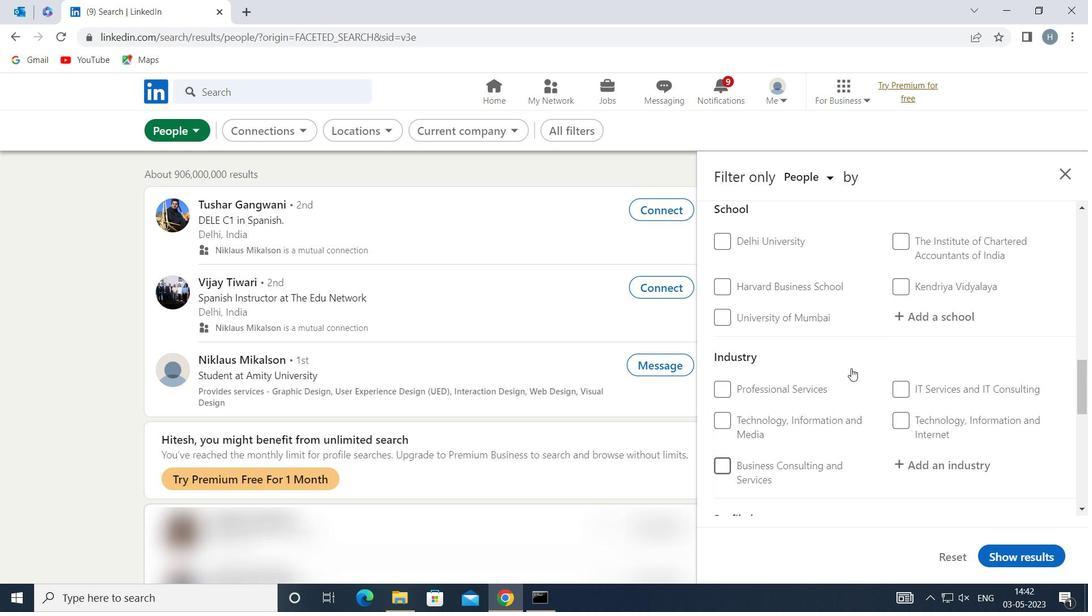 
Action: Mouse scrolled (851, 369) with delta (0, 0)
Screenshot: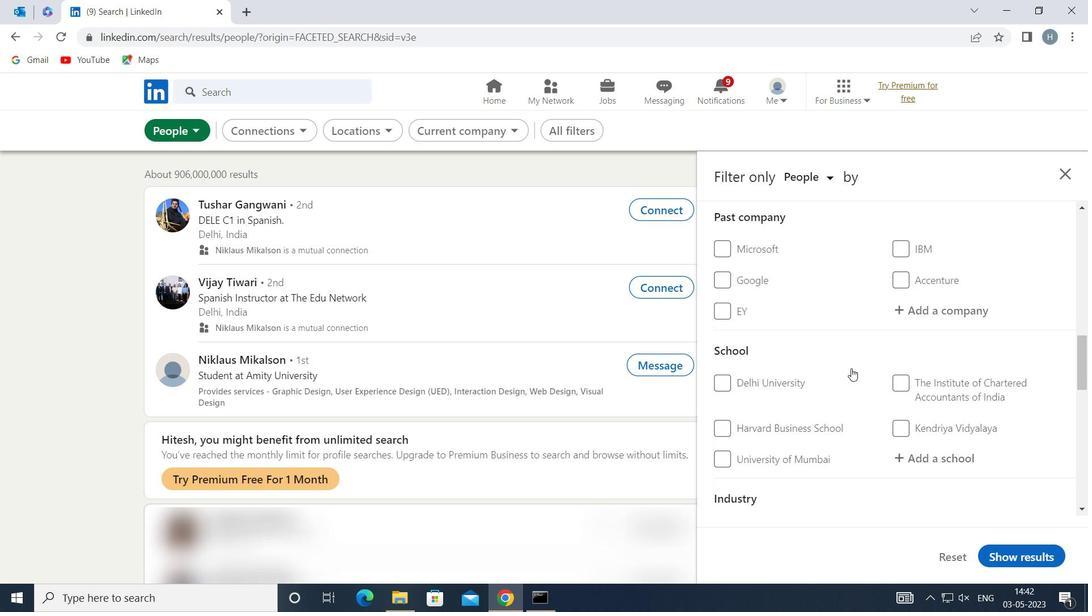 
Action: Mouse scrolled (851, 369) with delta (0, 0)
Screenshot: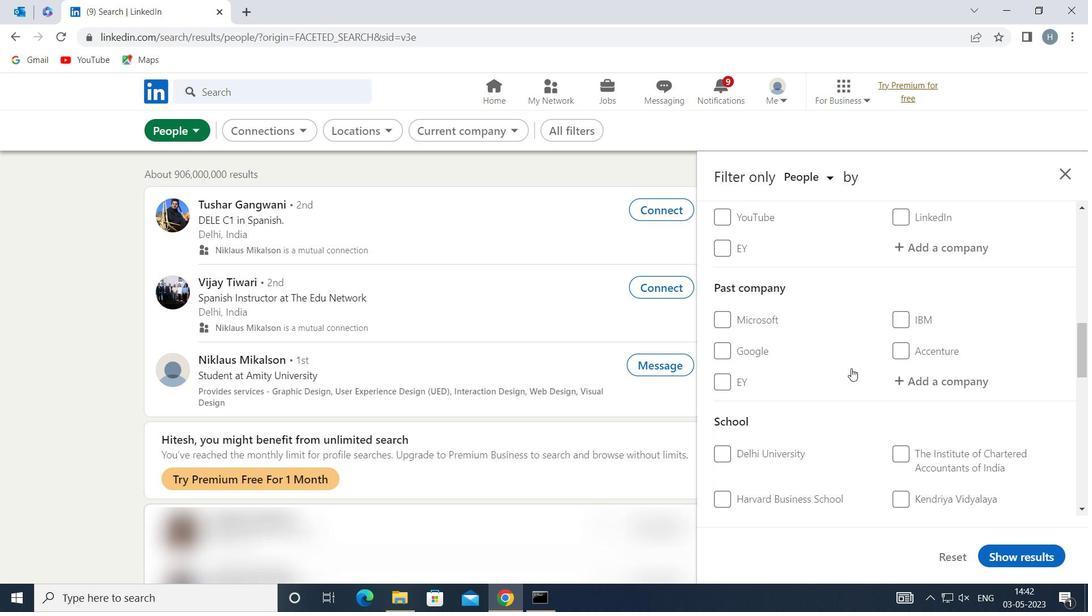 
Action: Mouse moved to (939, 318)
Screenshot: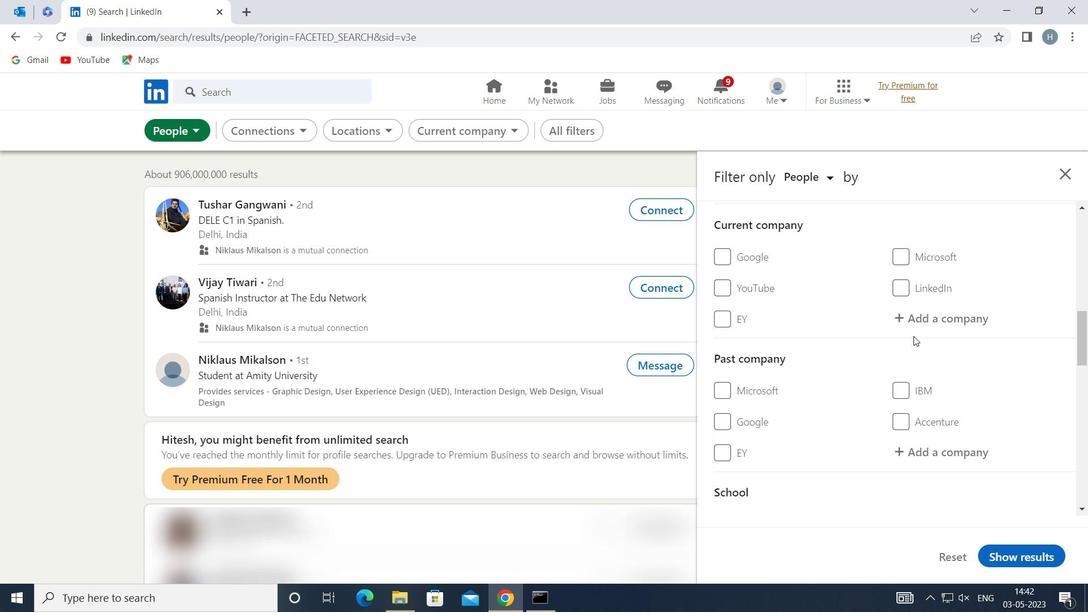 
Action: Mouse pressed left at (939, 318)
Screenshot: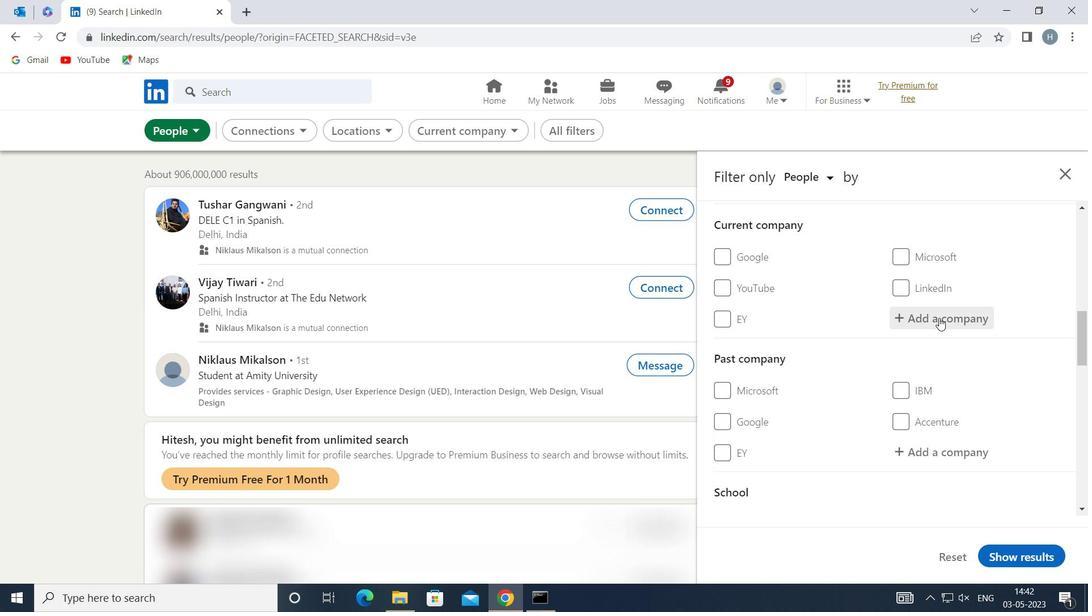 
Action: Key pressed <Key.shift>WIPRO<Key.space><Key.shift>DIGITAL
Screenshot: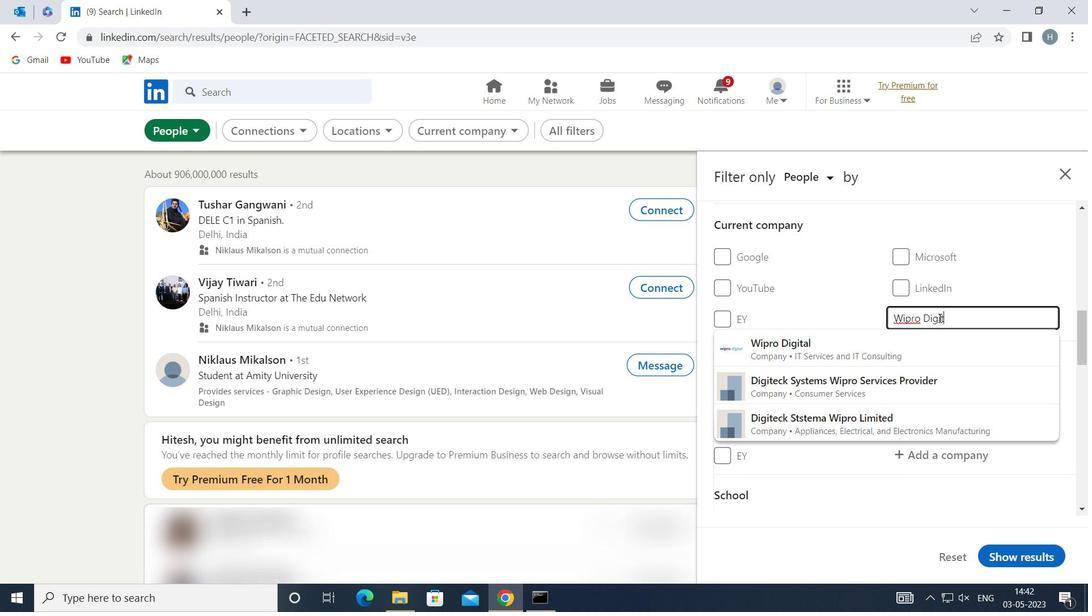 
Action: Mouse moved to (899, 343)
Screenshot: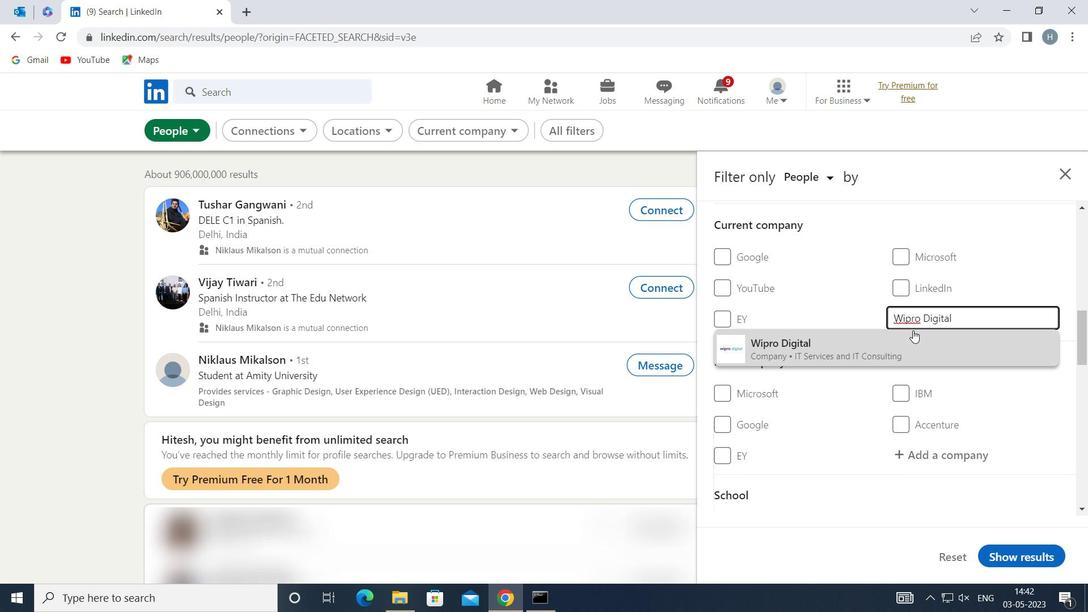 
Action: Mouse pressed left at (899, 343)
Screenshot: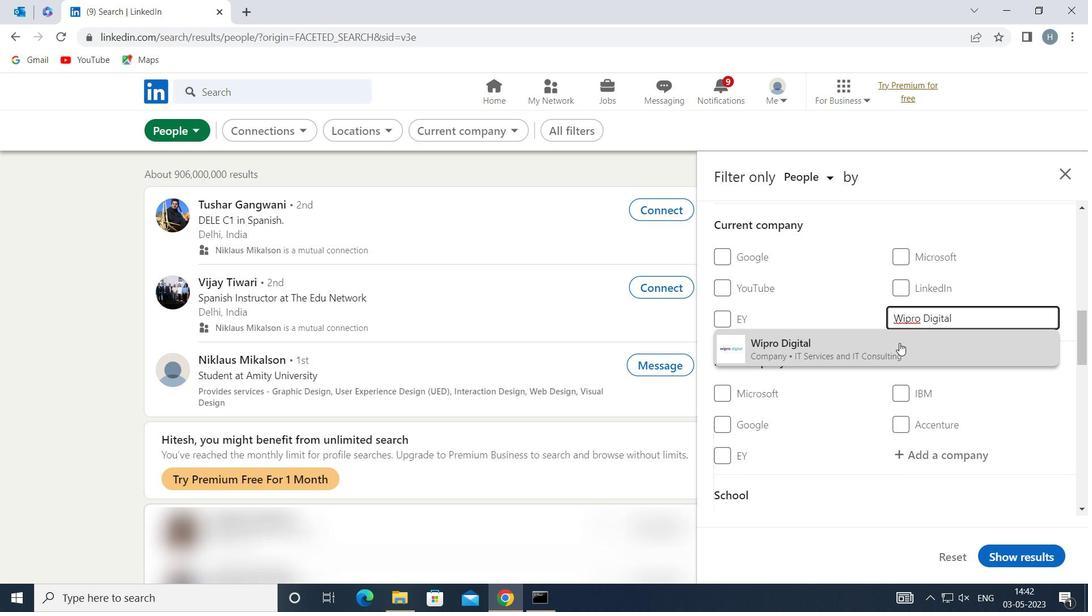 
Action: Mouse moved to (824, 358)
Screenshot: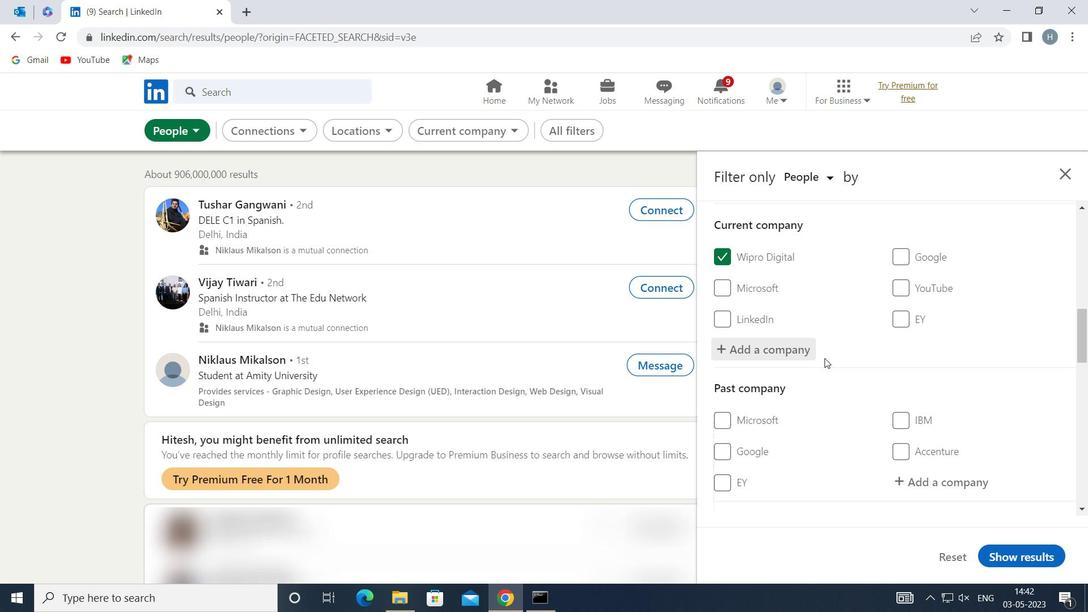 
Action: Mouse scrolled (824, 357) with delta (0, 0)
Screenshot: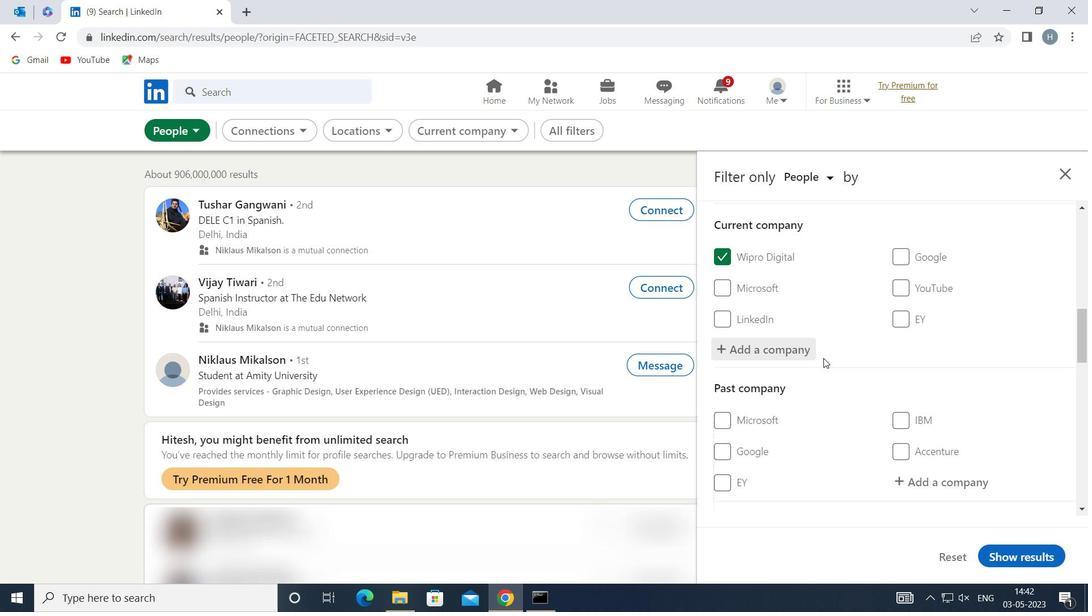 
Action: Mouse moved to (829, 358)
Screenshot: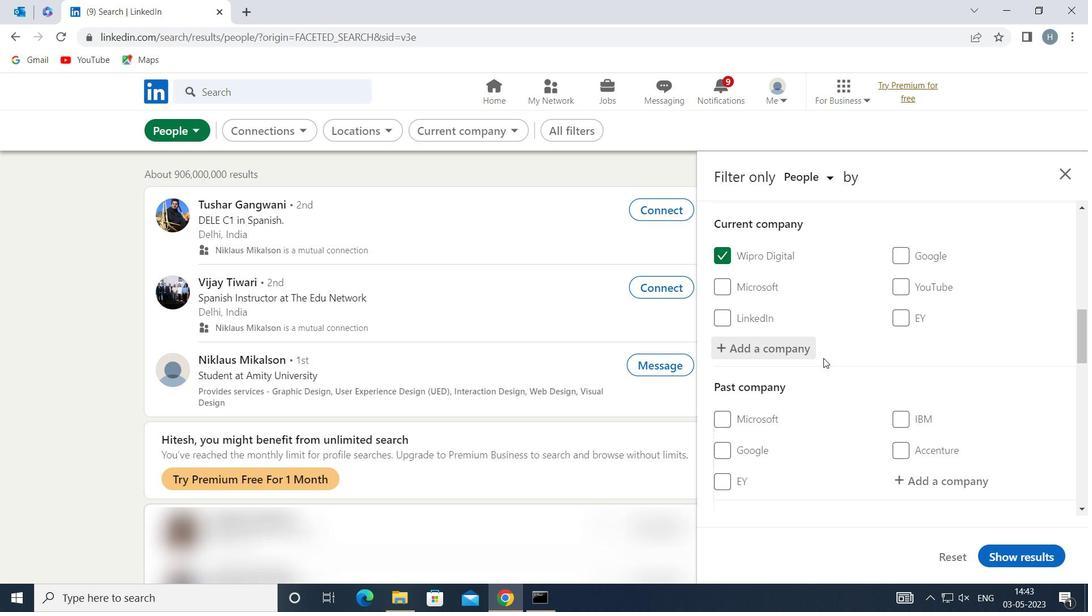 
Action: Mouse scrolled (829, 357) with delta (0, 0)
Screenshot: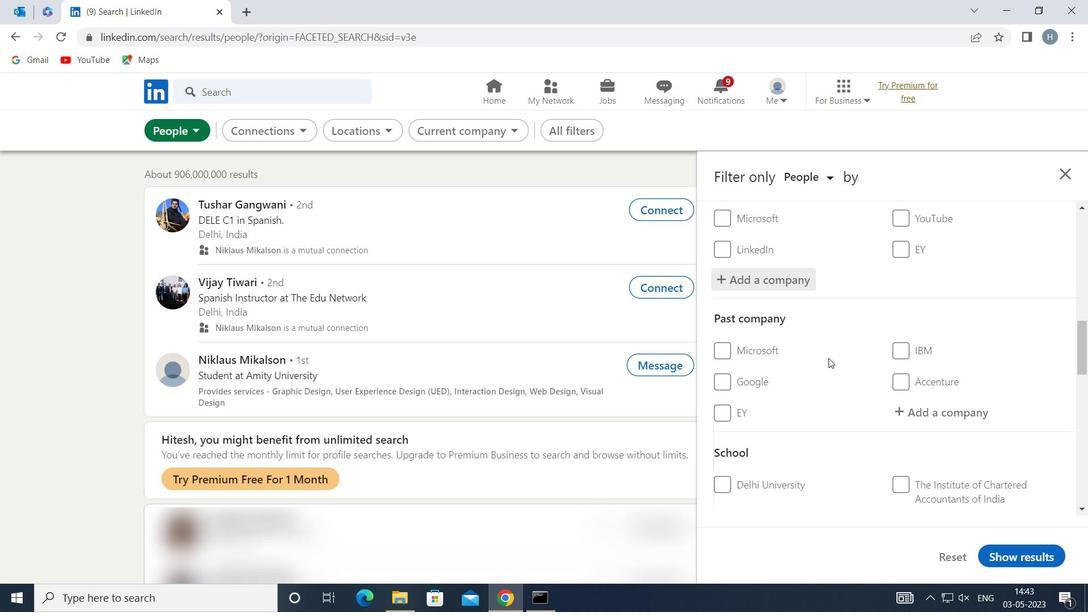 
Action: Mouse moved to (833, 357)
Screenshot: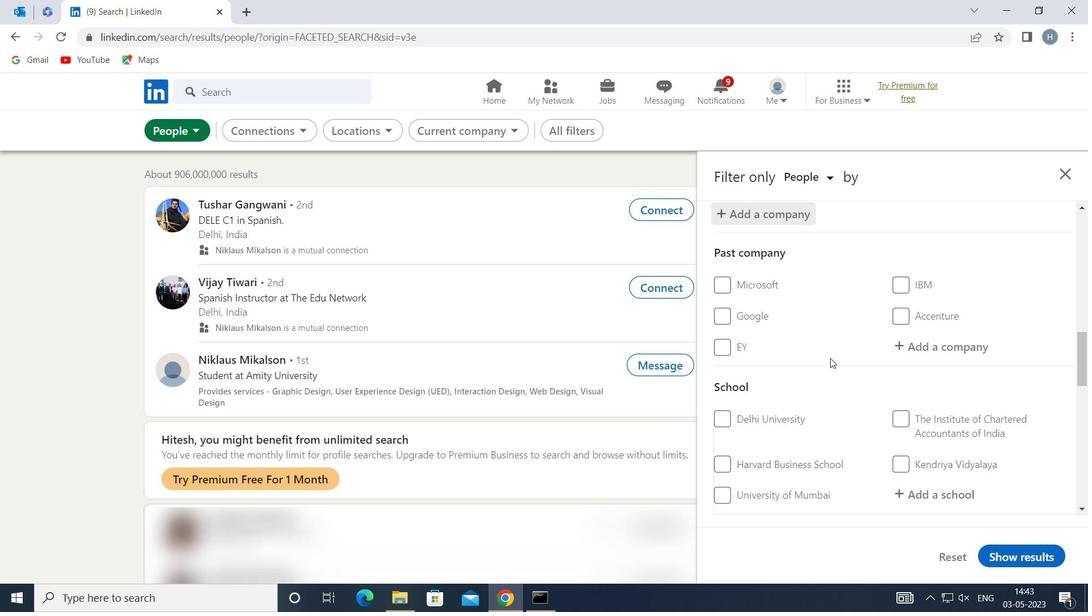 
Action: Mouse scrolled (833, 356) with delta (0, 0)
Screenshot: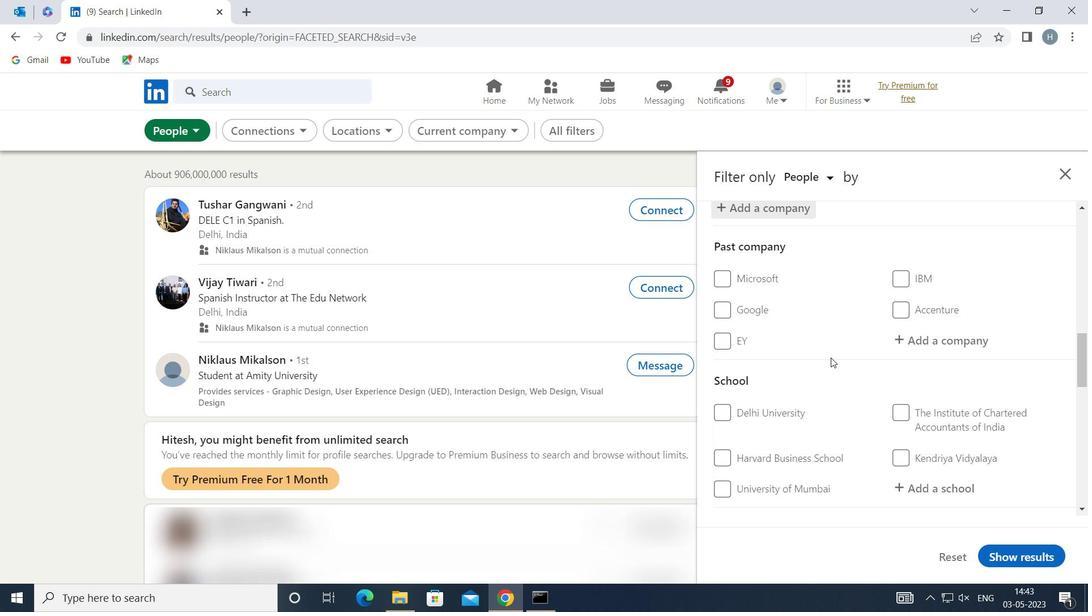 
Action: Mouse moved to (907, 415)
Screenshot: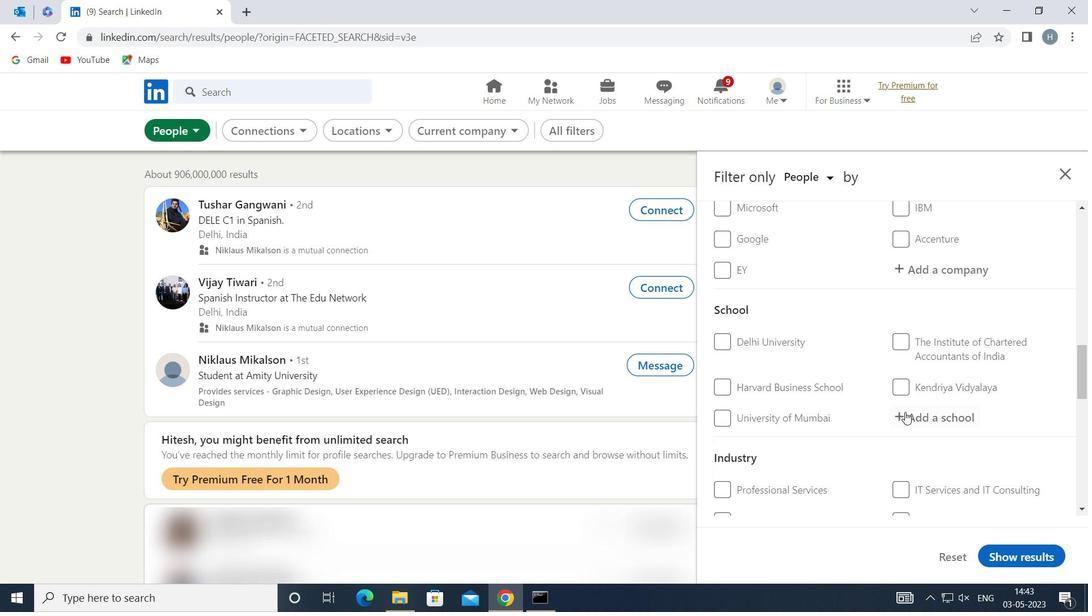 
Action: Mouse pressed left at (907, 415)
Screenshot: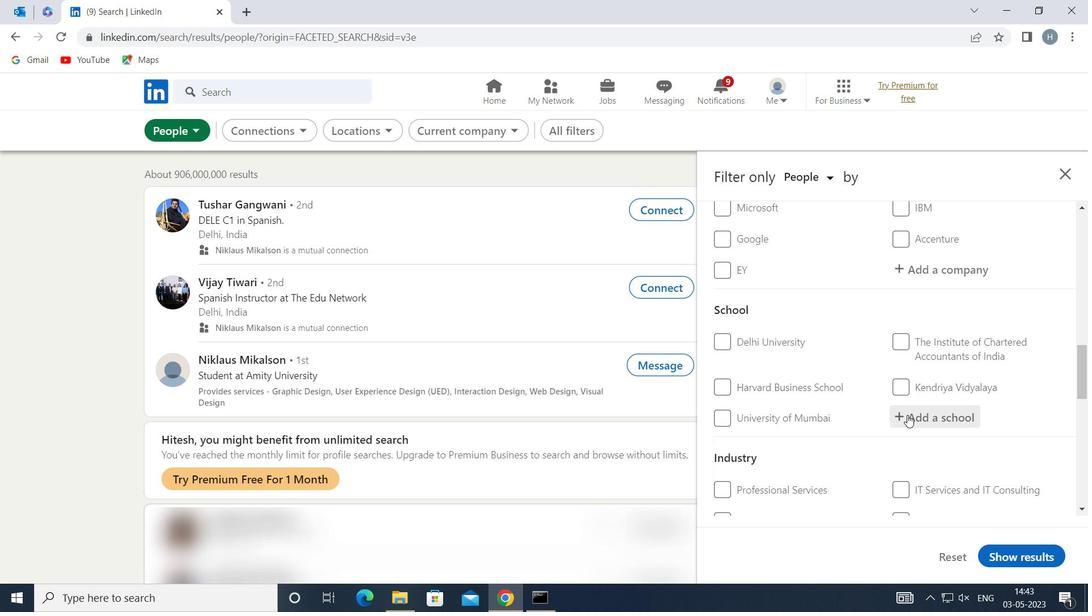
Action: Key pressed <Key.shift>INDRAPRAS
Screenshot: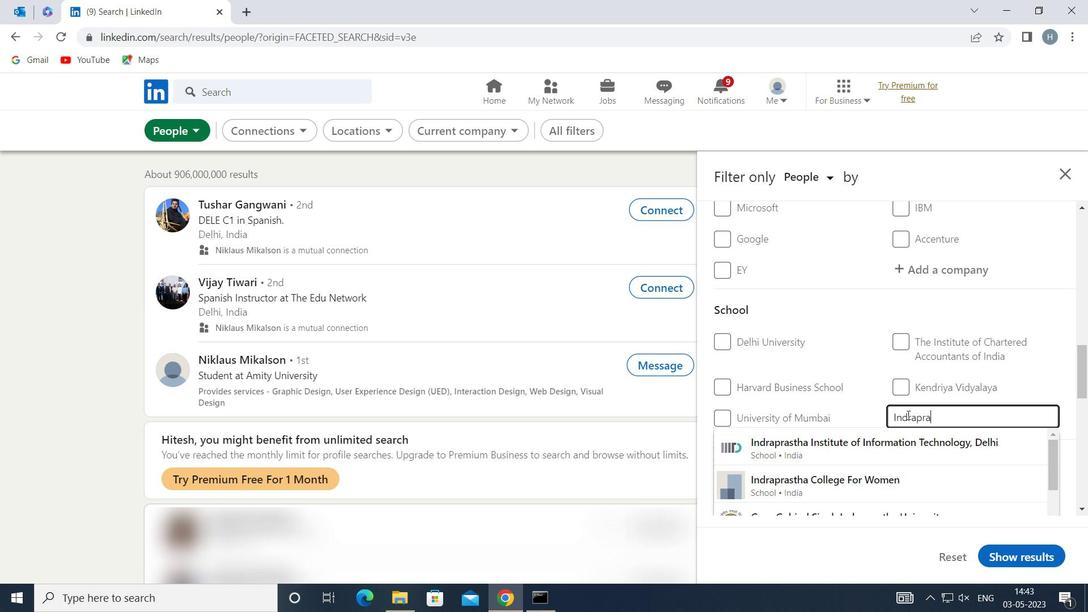 
Action: Mouse moved to (908, 415)
Screenshot: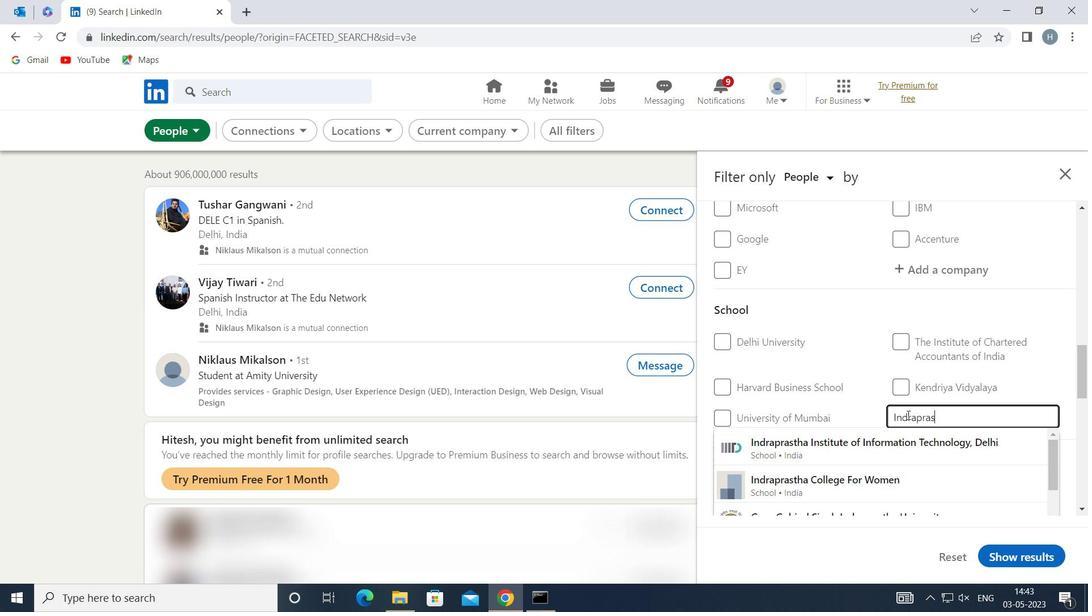 
Action: Key pressed THA<Key.space><Key.shift>UNI
Screenshot: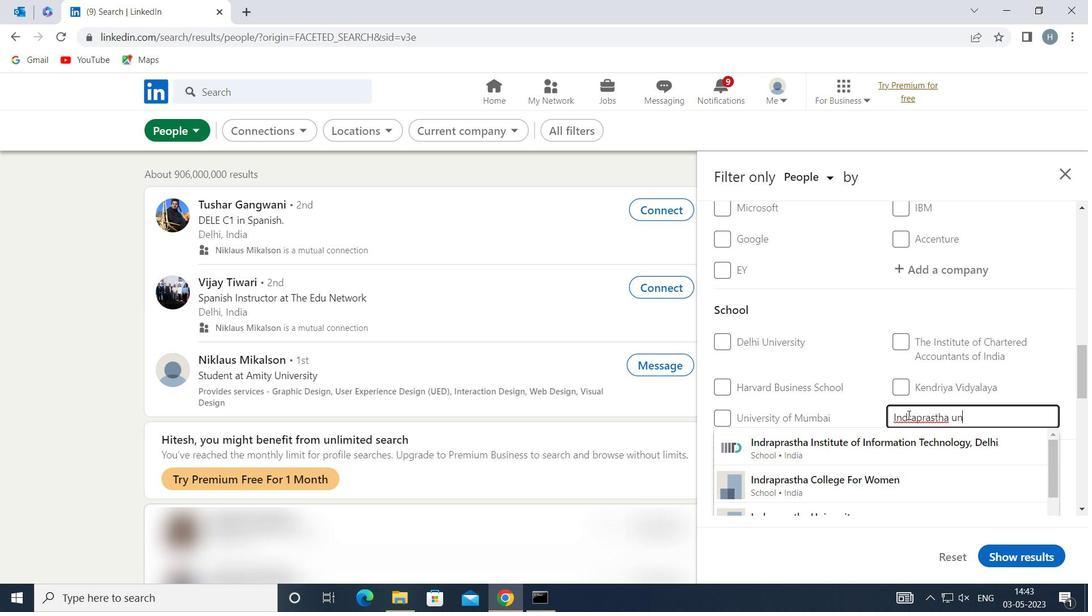 
Action: Mouse moved to (892, 440)
Screenshot: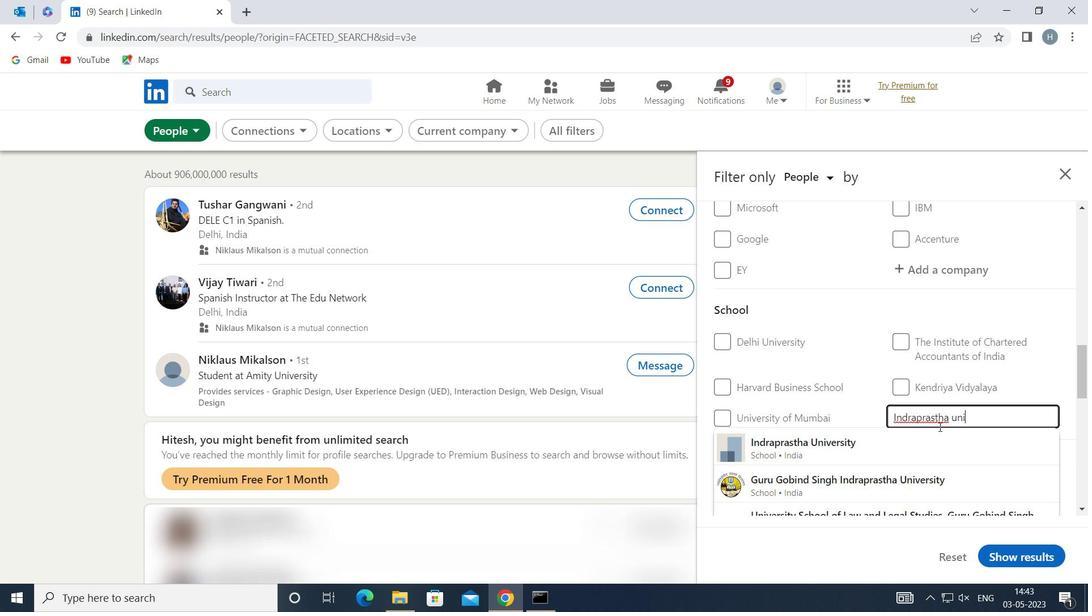 
Action: Mouse pressed left at (892, 440)
Screenshot: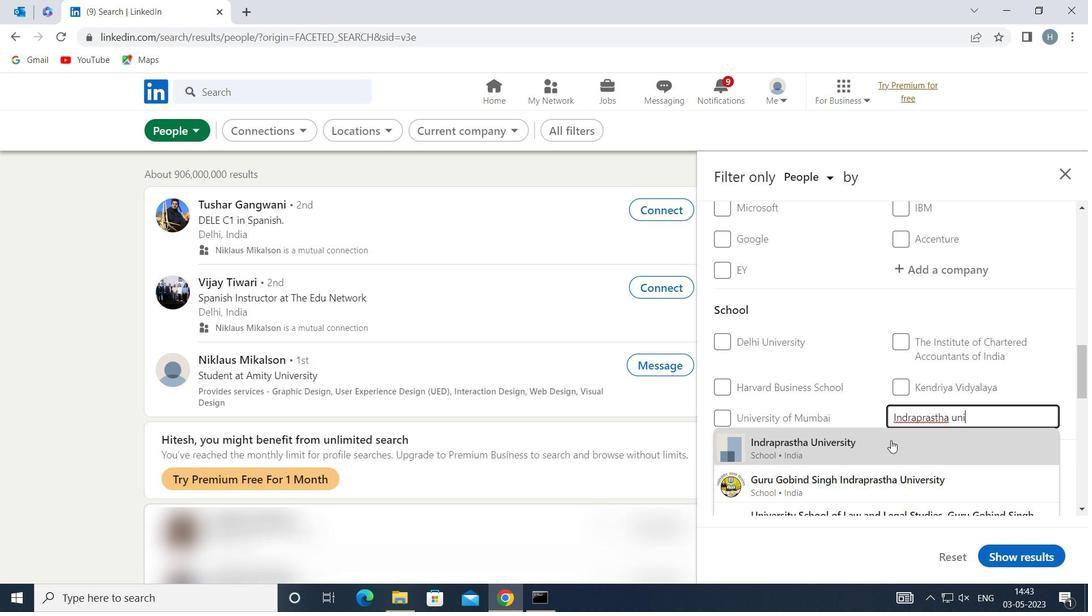 
Action: Mouse moved to (859, 402)
Screenshot: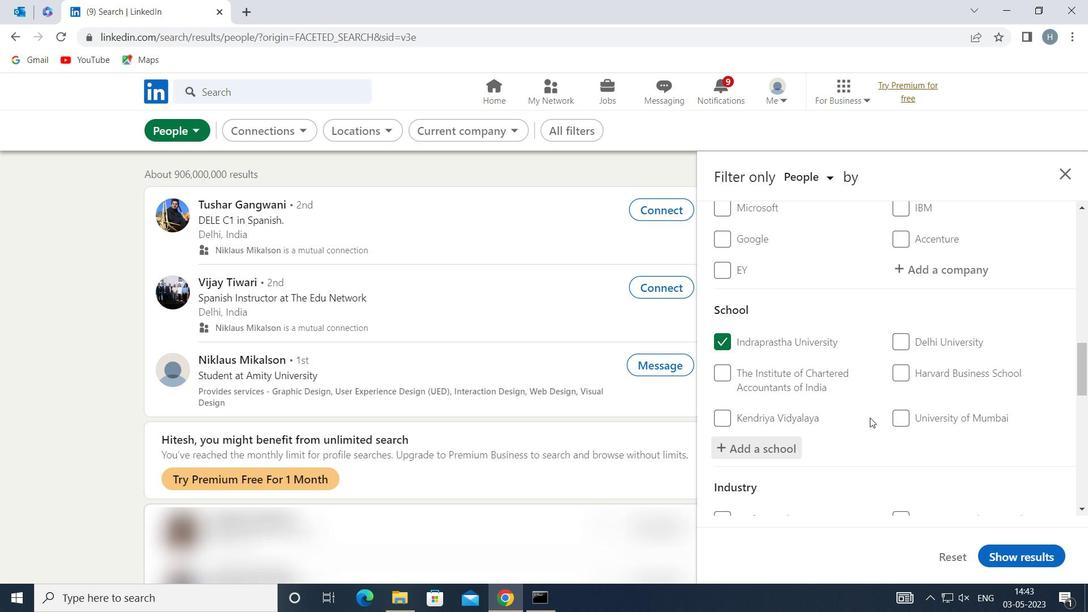 
Action: Mouse scrolled (859, 401) with delta (0, 0)
Screenshot: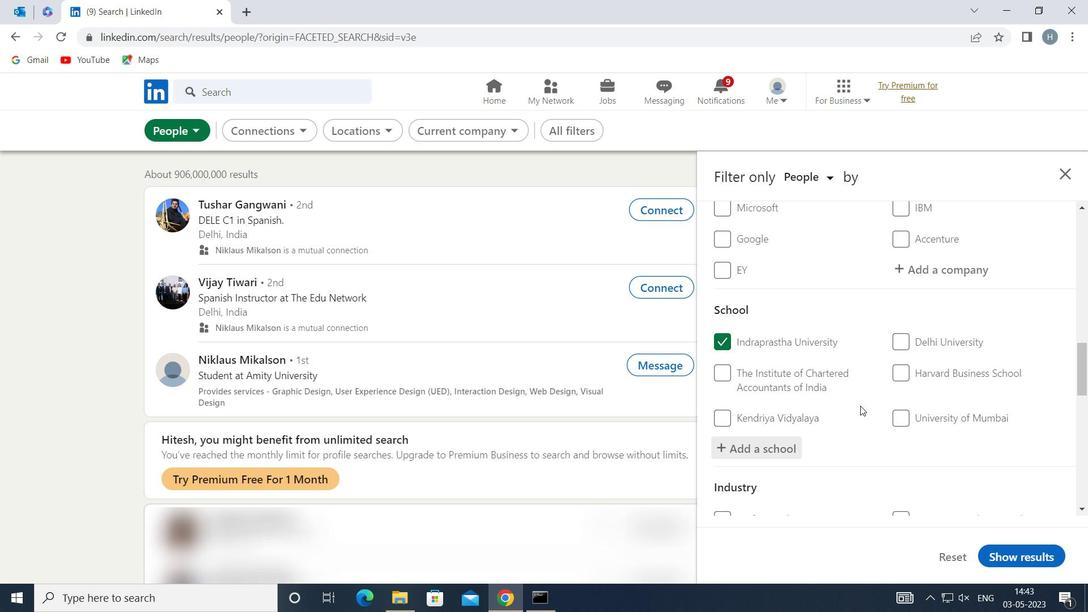 
Action: Mouse moved to (855, 401)
Screenshot: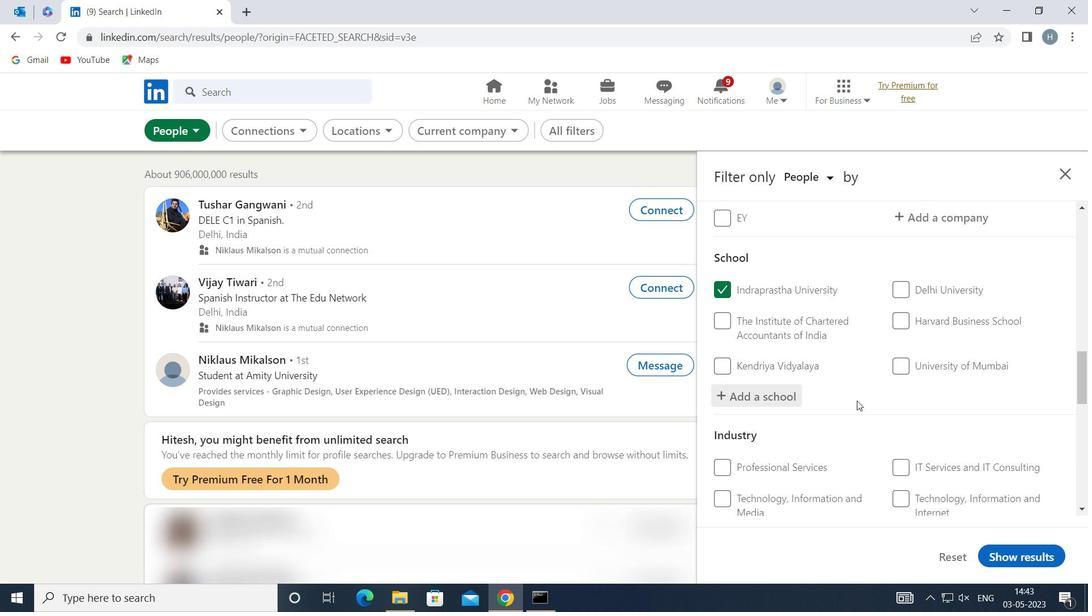 
Action: Mouse scrolled (855, 400) with delta (0, 0)
Screenshot: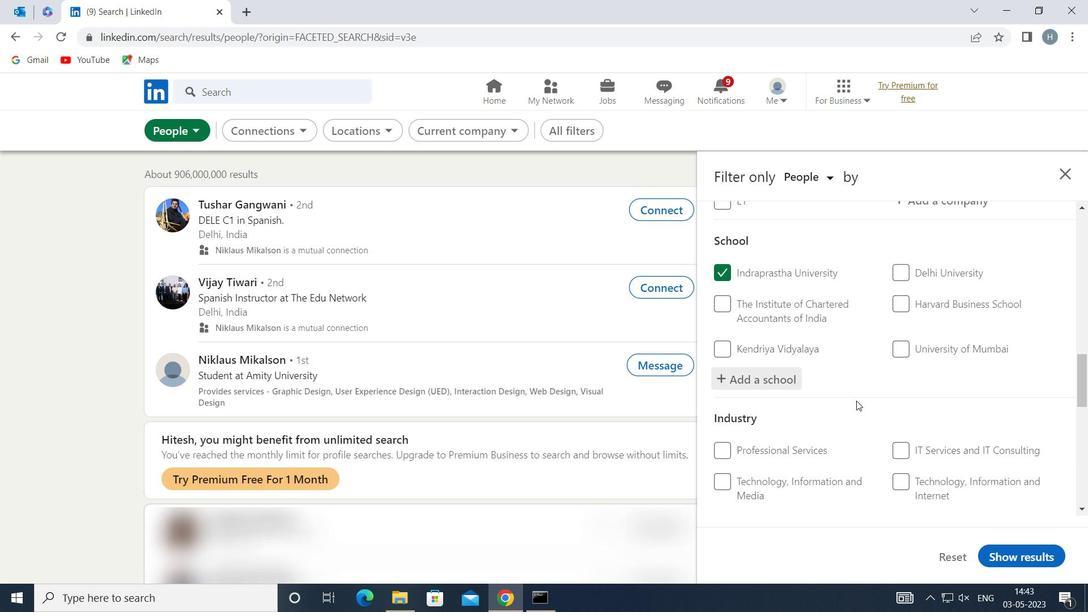 
Action: Mouse scrolled (855, 400) with delta (0, 0)
Screenshot: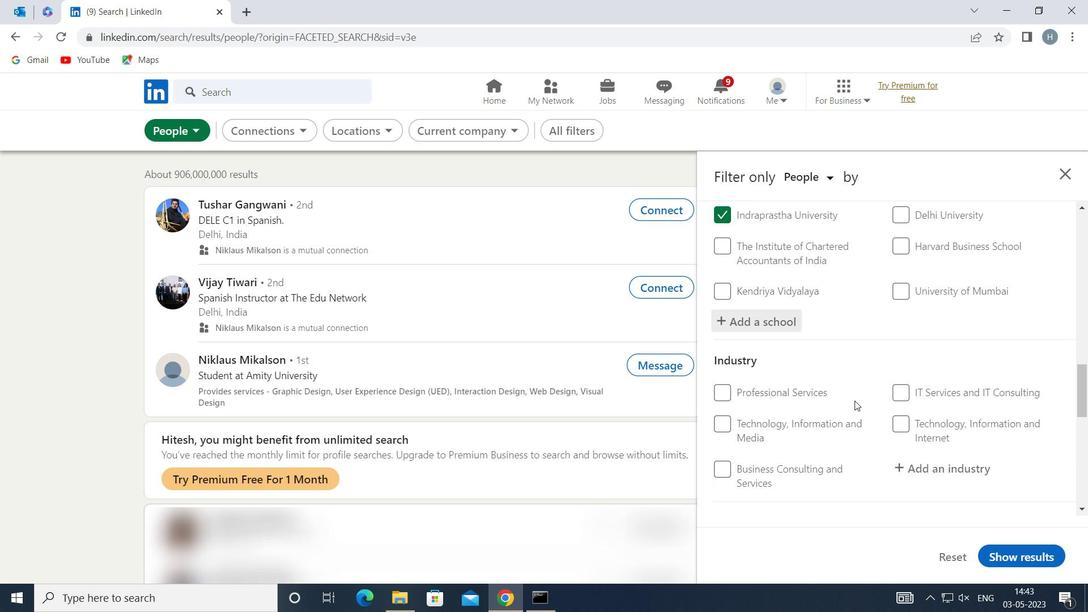 
Action: Mouse moved to (950, 378)
Screenshot: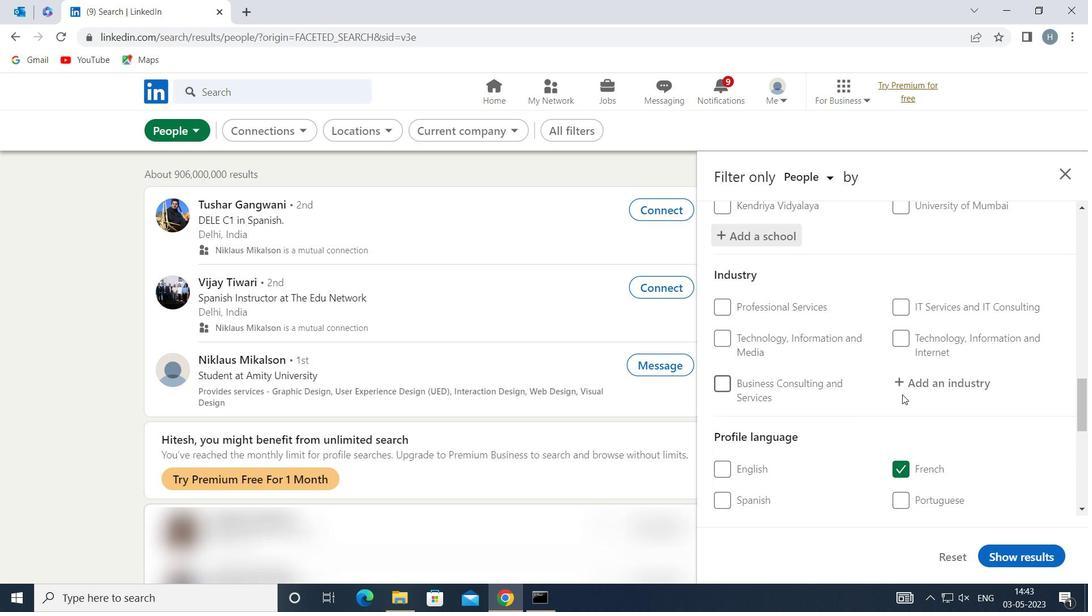 
Action: Mouse pressed left at (950, 378)
Screenshot: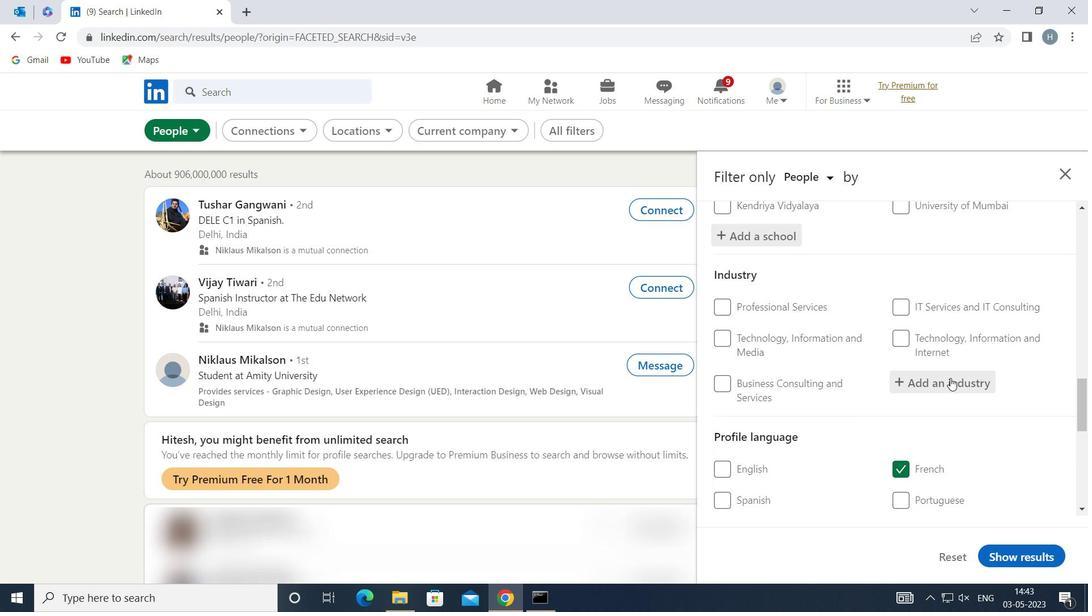 
Action: Key pressed <Key.shift>WHOLESALE<Key.space><Key.shift>PETROL
Screenshot: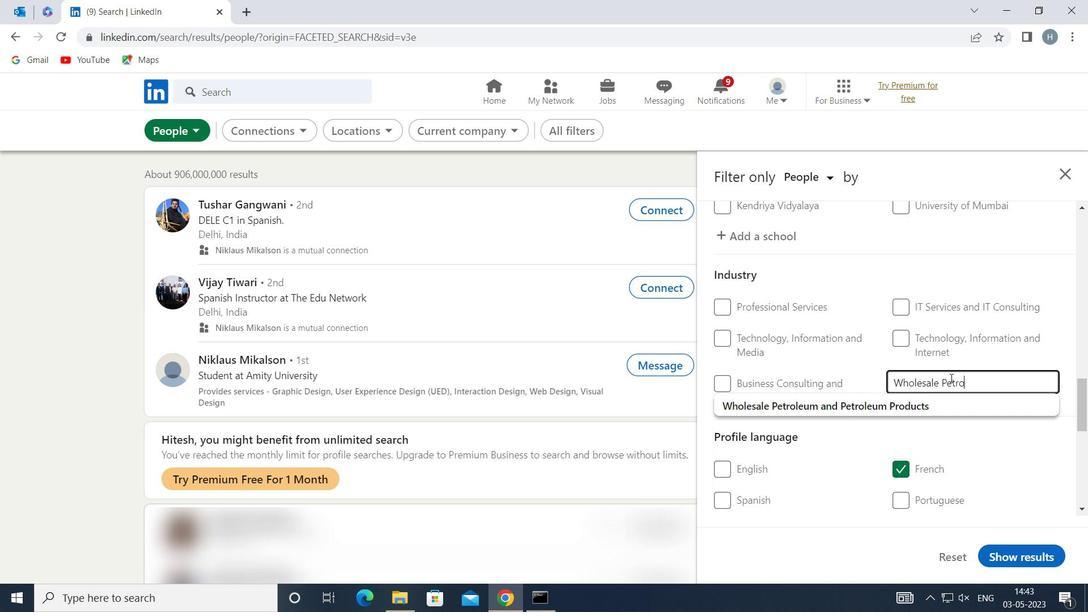 
Action: Mouse moved to (919, 396)
Screenshot: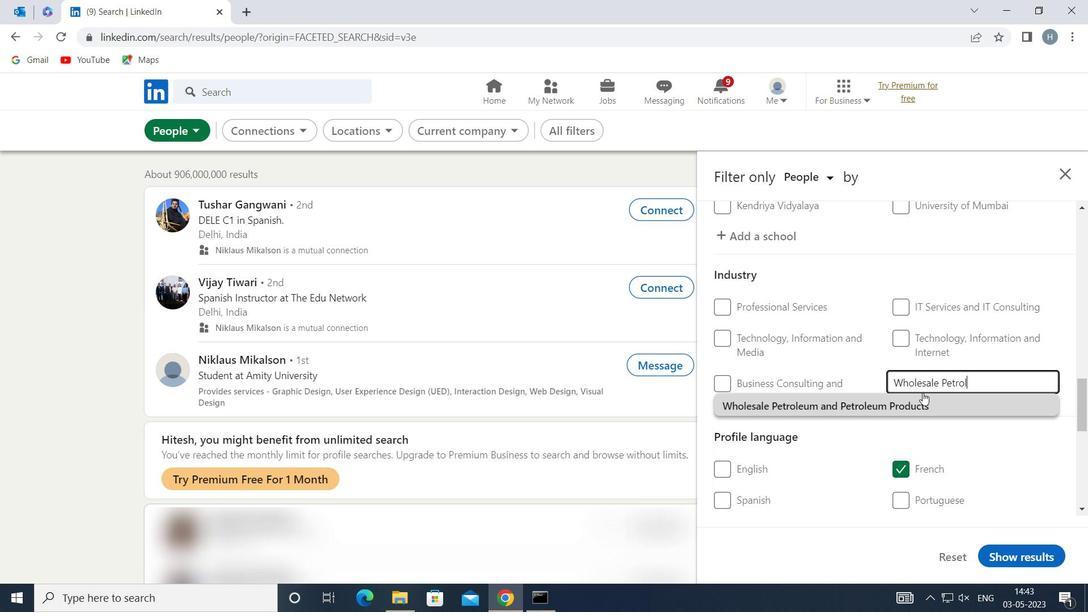 
Action: Mouse pressed left at (919, 396)
Screenshot: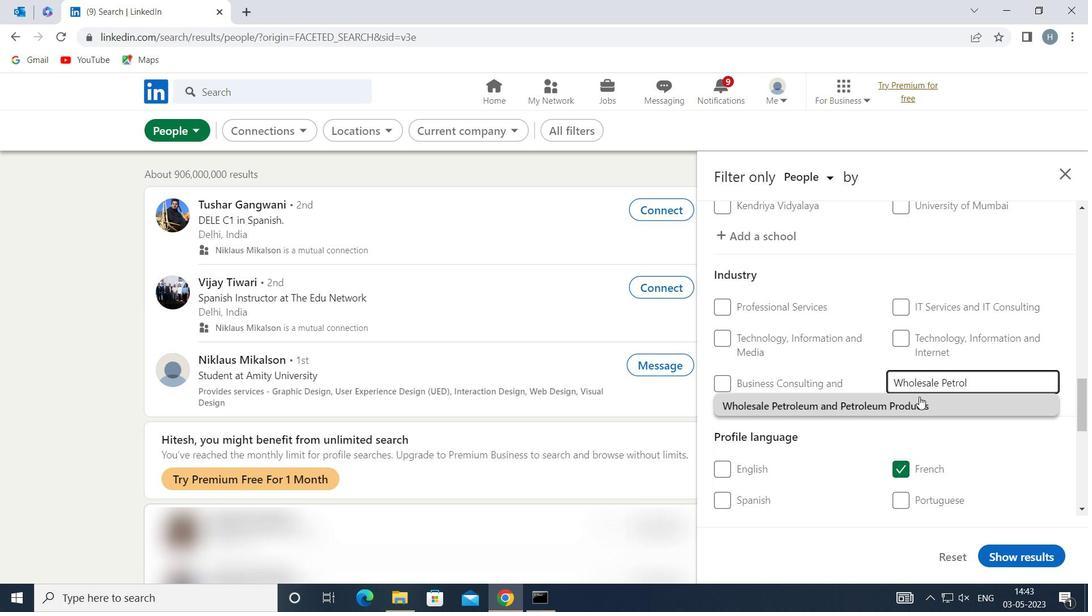 
Action: Mouse moved to (876, 407)
Screenshot: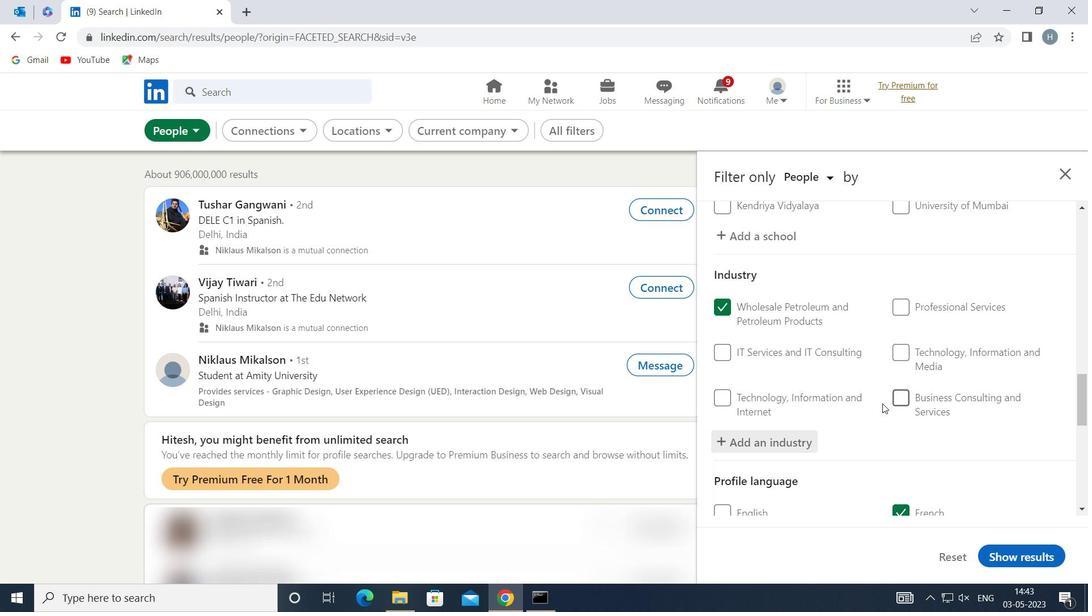 
Action: Mouse scrolled (876, 407) with delta (0, 0)
Screenshot: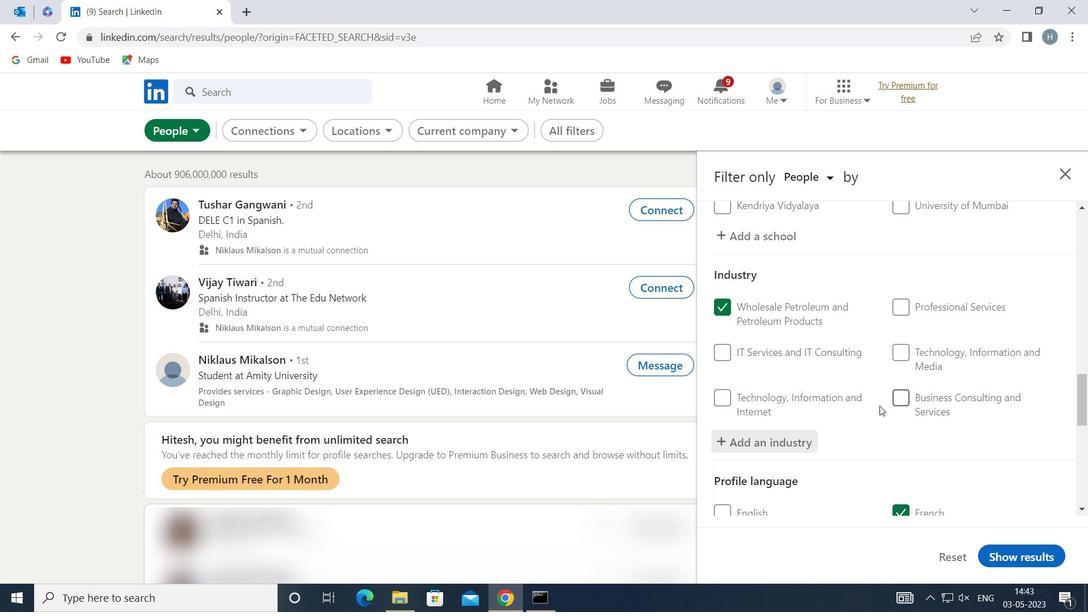
Action: Mouse moved to (865, 395)
Screenshot: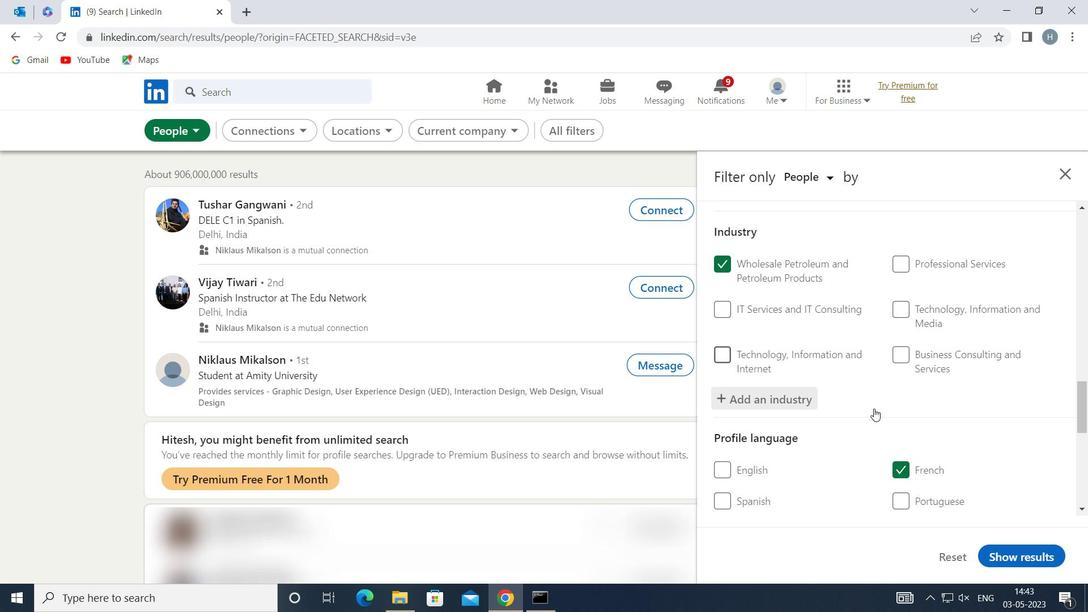 
Action: Mouse scrolled (865, 395) with delta (0, 0)
Screenshot: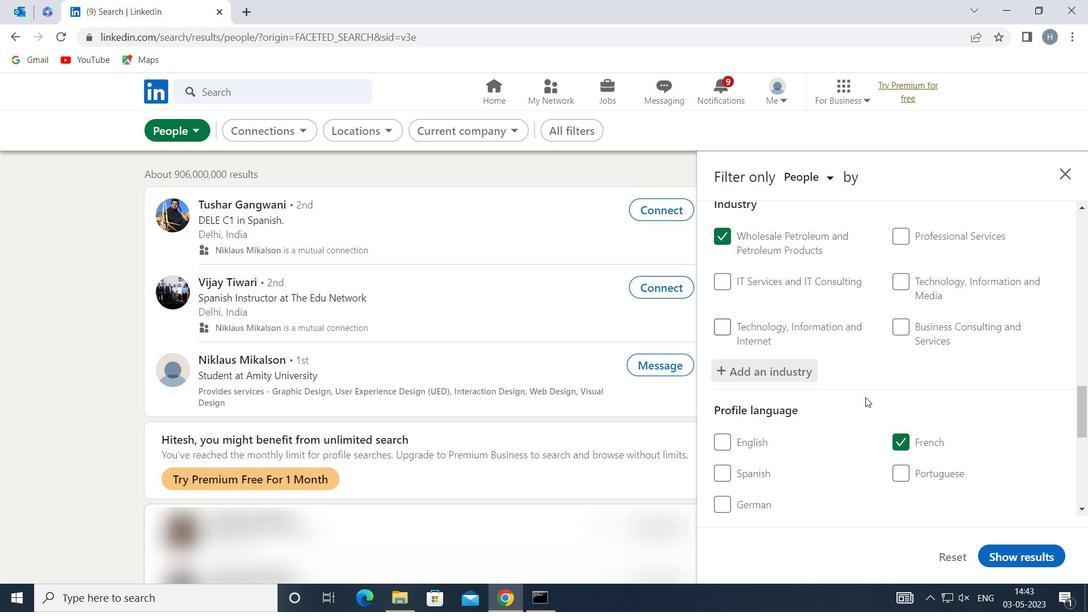 
Action: Mouse moved to (864, 395)
Screenshot: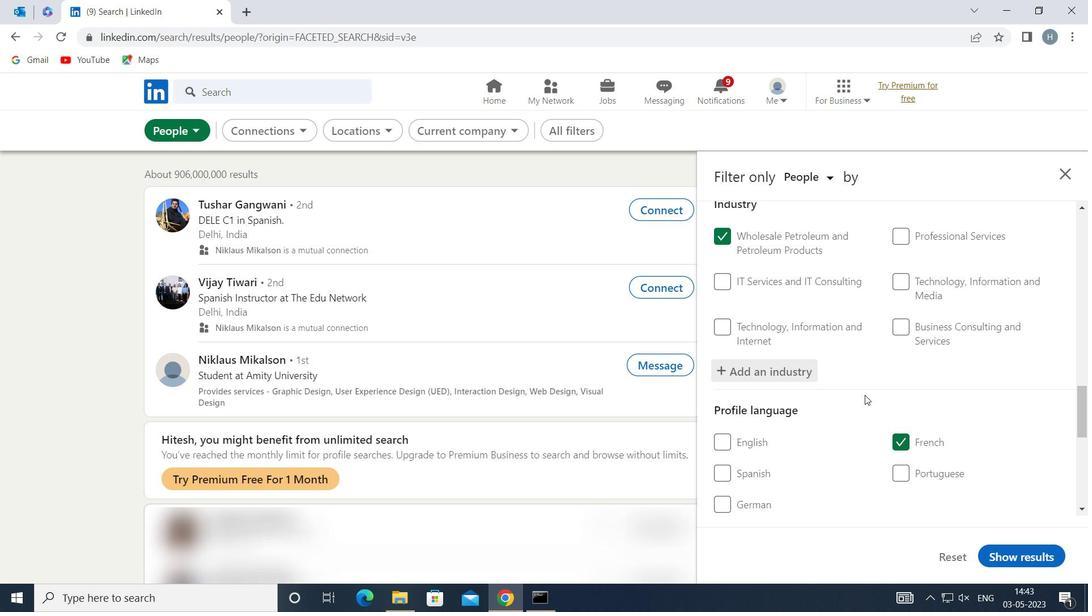 
Action: Mouse scrolled (864, 395) with delta (0, 0)
Screenshot: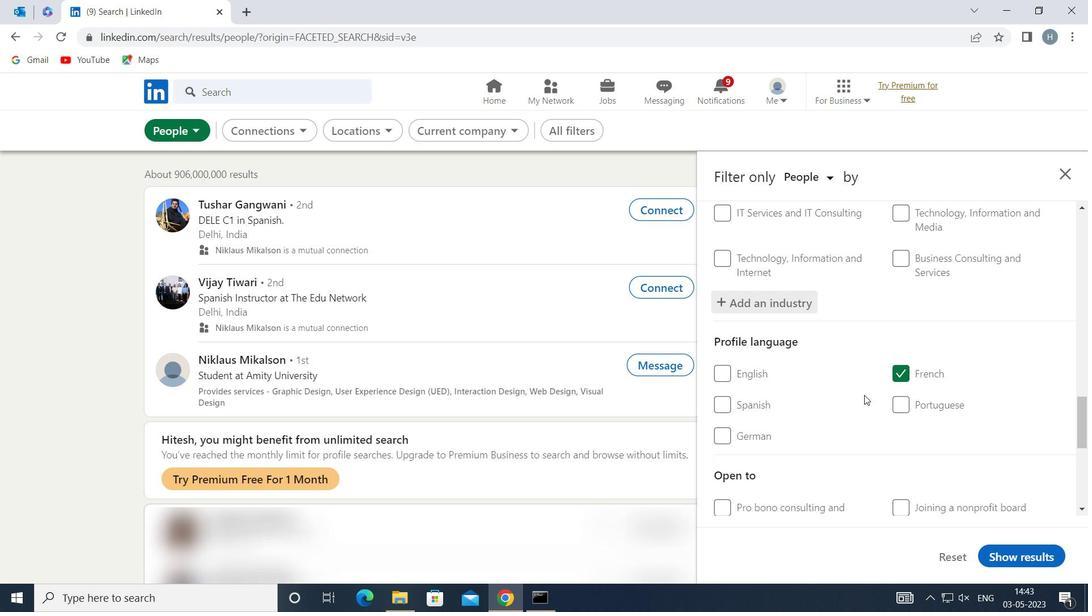 
Action: Mouse scrolled (864, 395) with delta (0, 0)
Screenshot: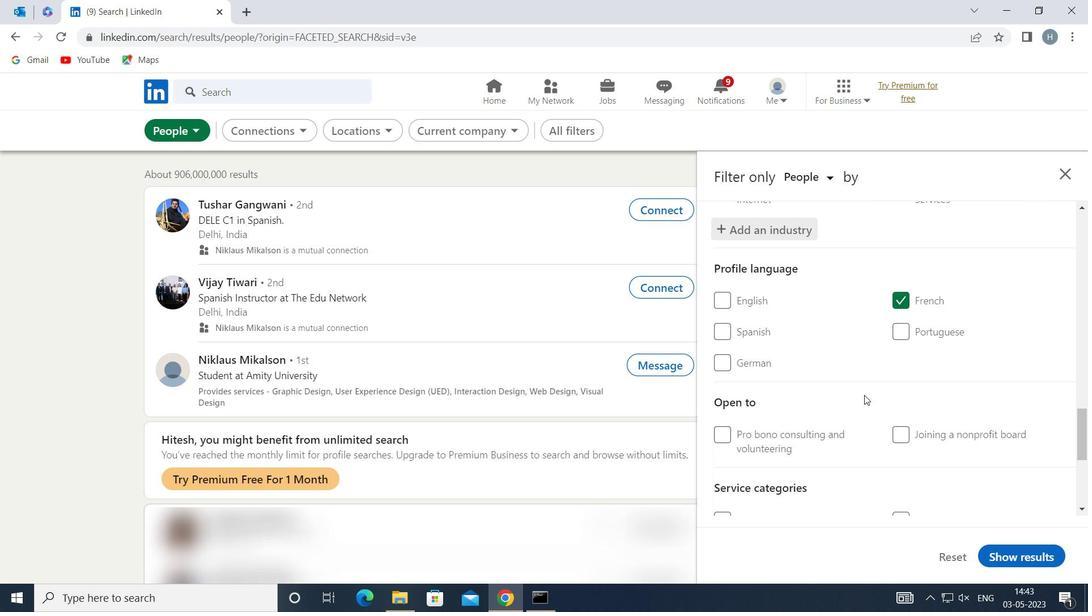 
Action: Mouse scrolled (864, 395) with delta (0, 0)
Screenshot: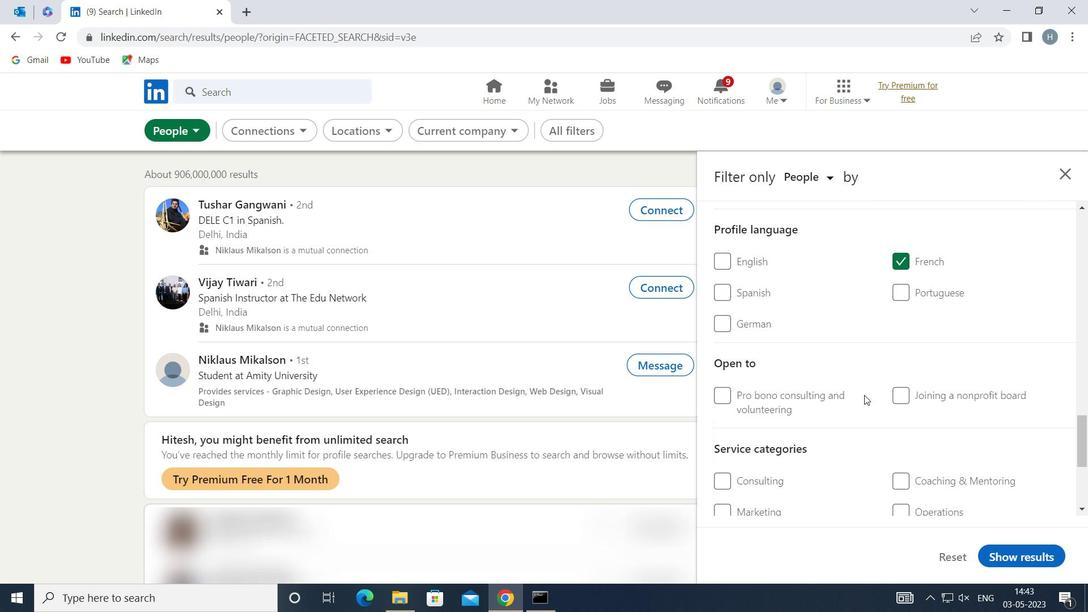 
Action: Mouse moved to (966, 438)
Screenshot: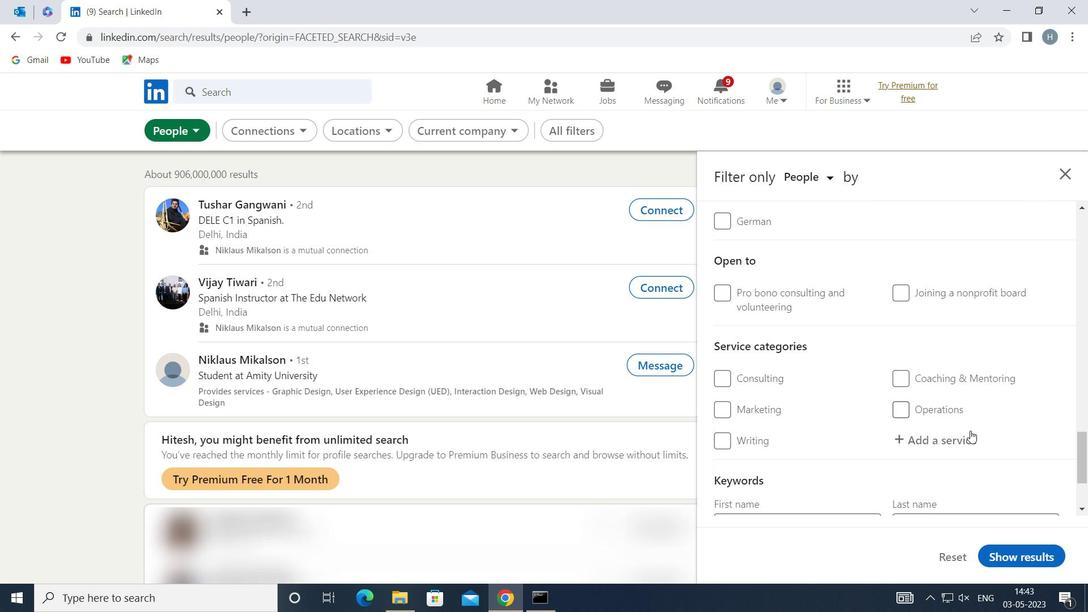
Action: Mouse pressed left at (966, 438)
Screenshot: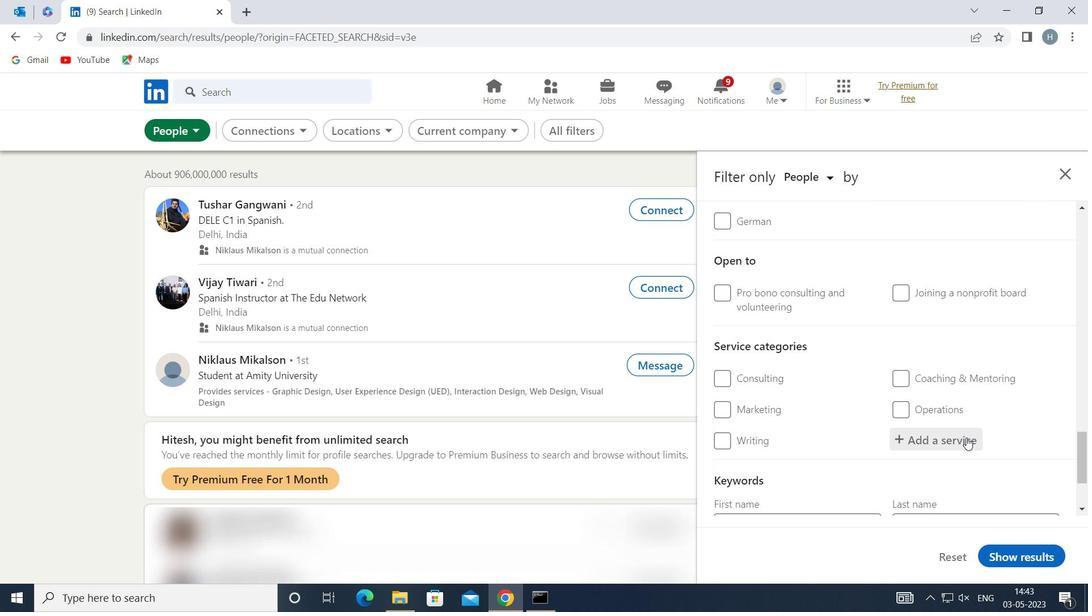 
Action: Key pressed <Key.shift>PROPERTY<Key.space><Key.shift>M
Screenshot: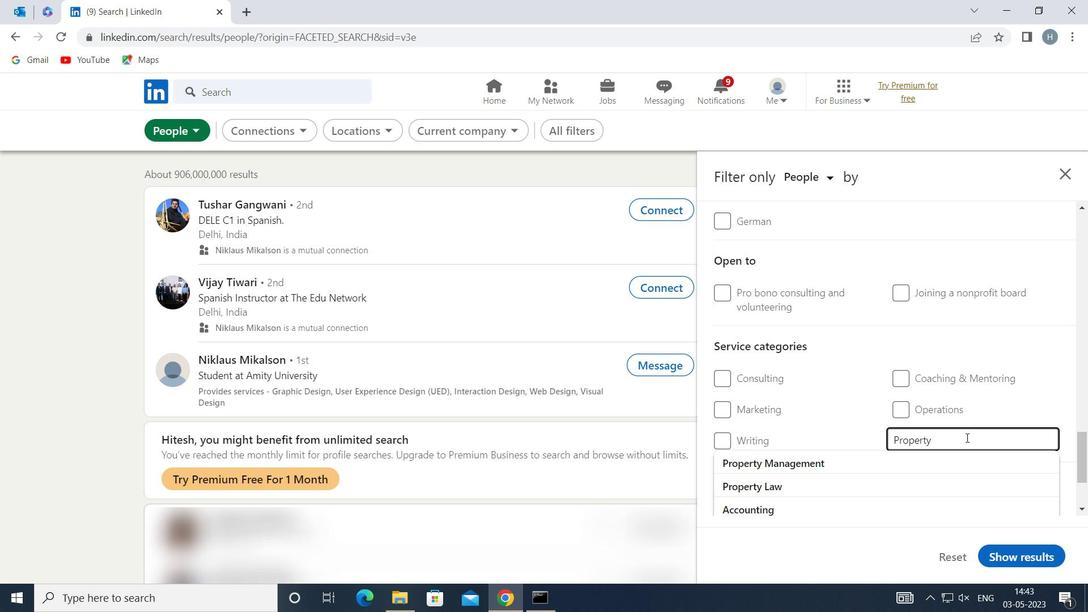 
Action: Mouse moved to (874, 461)
Screenshot: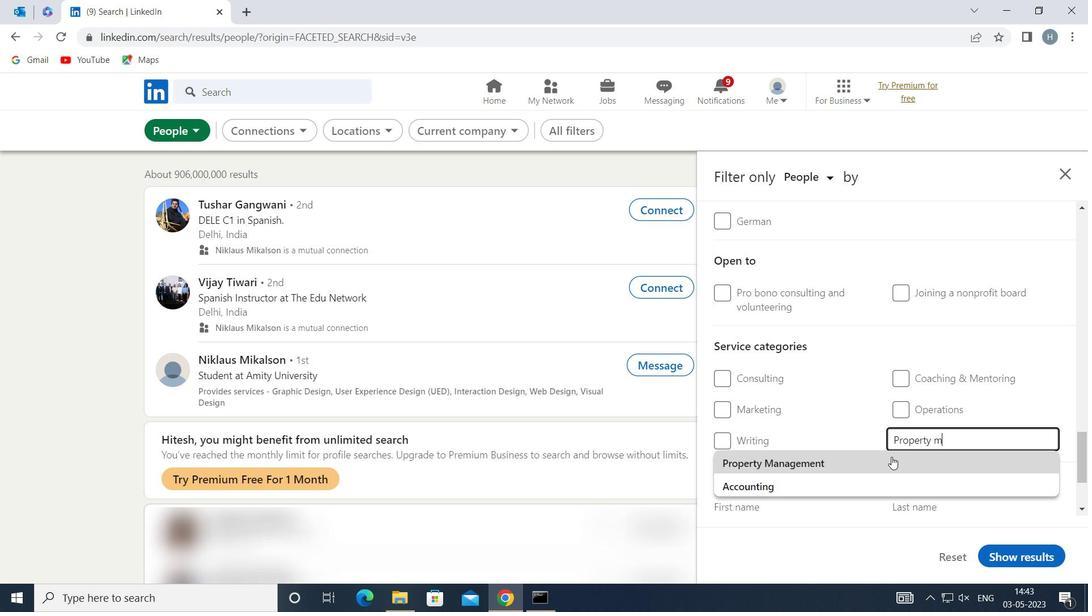 
Action: Mouse pressed left at (874, 461)
Screenshot: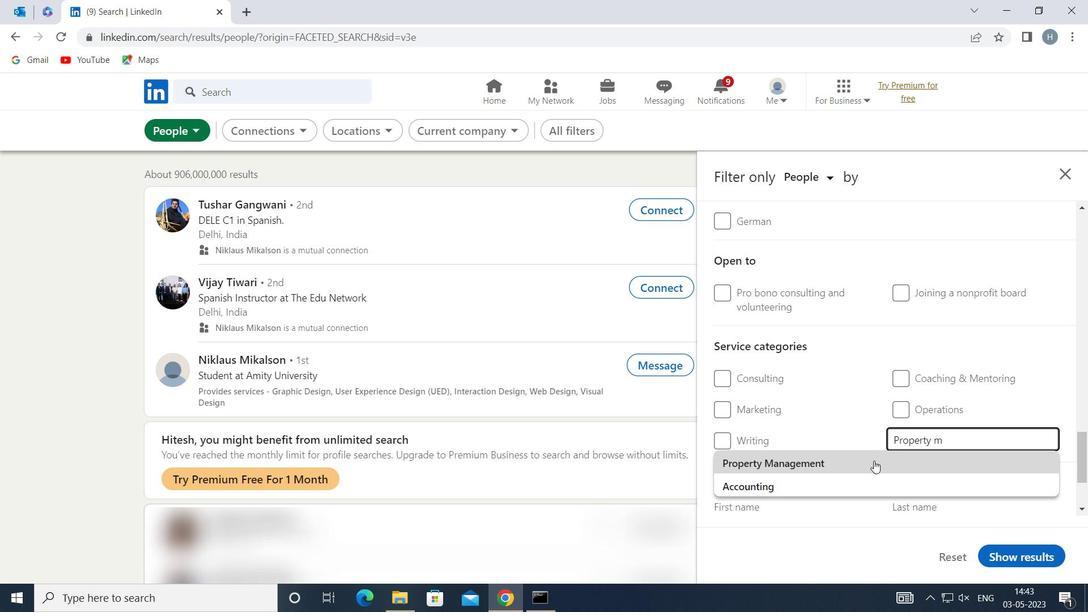 
Action: Mouse moved to (833, 420)
Screenshot: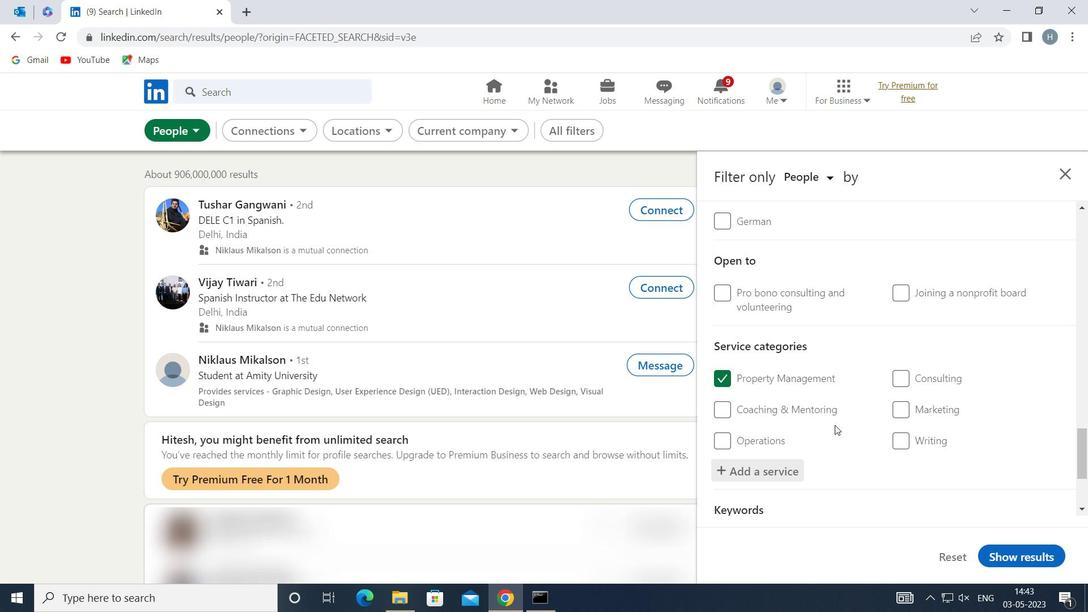 
Action: Mouse scrolled (833, 419) with delta (0, 0)
Screenshot: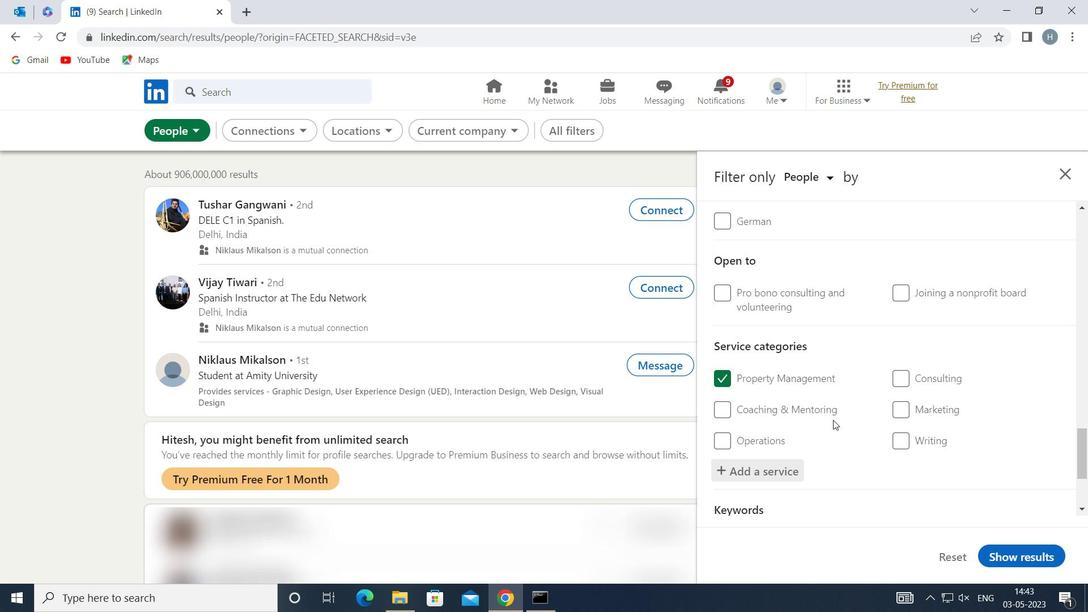 
Action: Mouse scrolled (833, 419) with delta (0, 0)
Screenshot: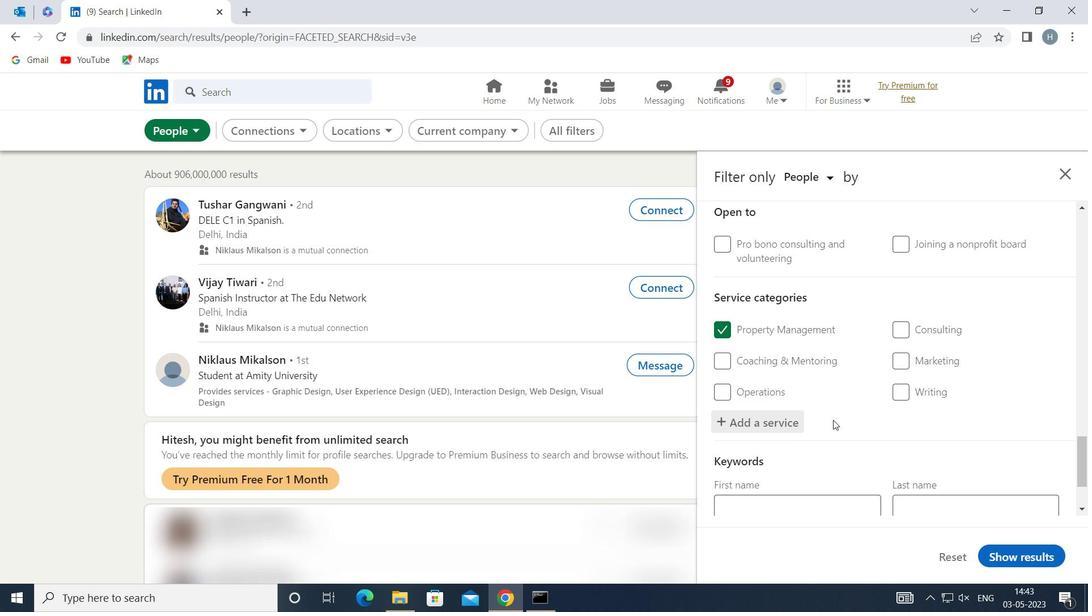 
Action: Mouse moved to (835, 418)
Screenshot: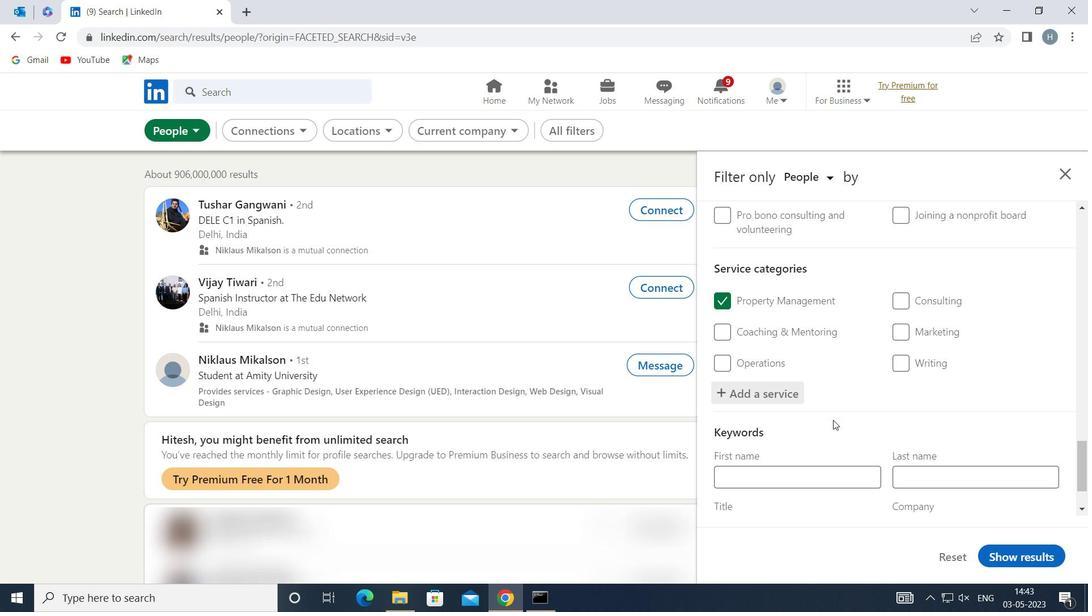 
Action: Mouse scrolled (835, 417) with delta (0, 0)
Screenshot: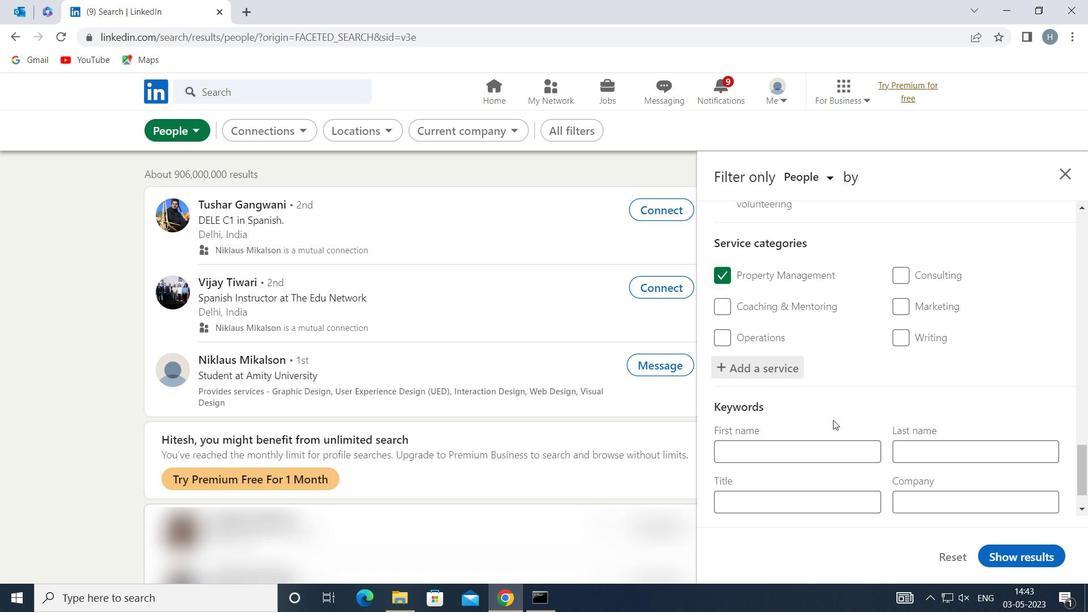 
Action: Mouse moved to (840, 422)
Screenshot: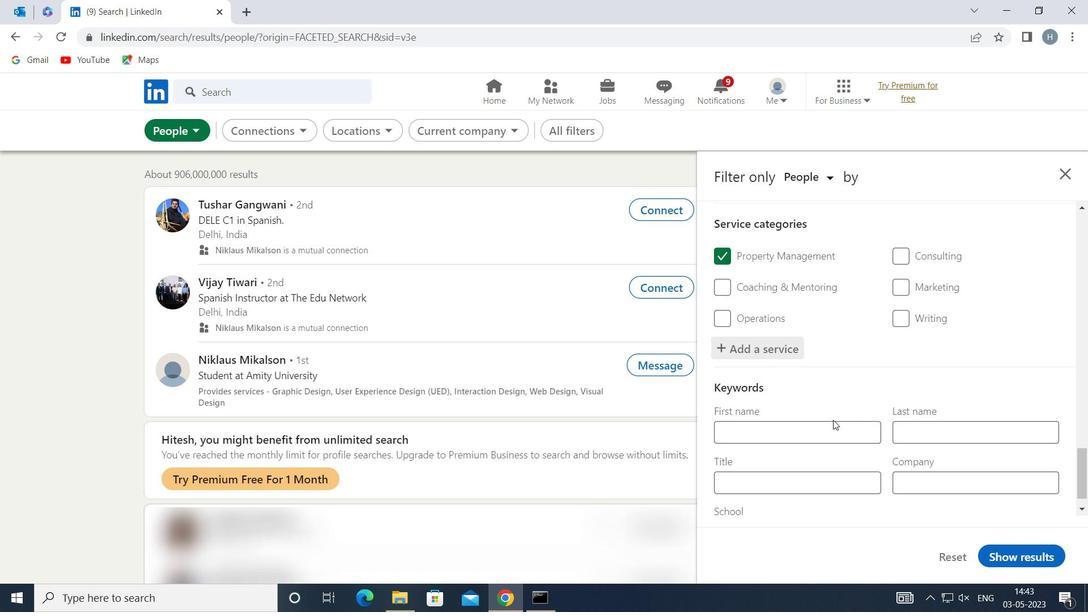 
Action: Mouse scrolled (840, 421) with delta (0, 0)
Screenshot: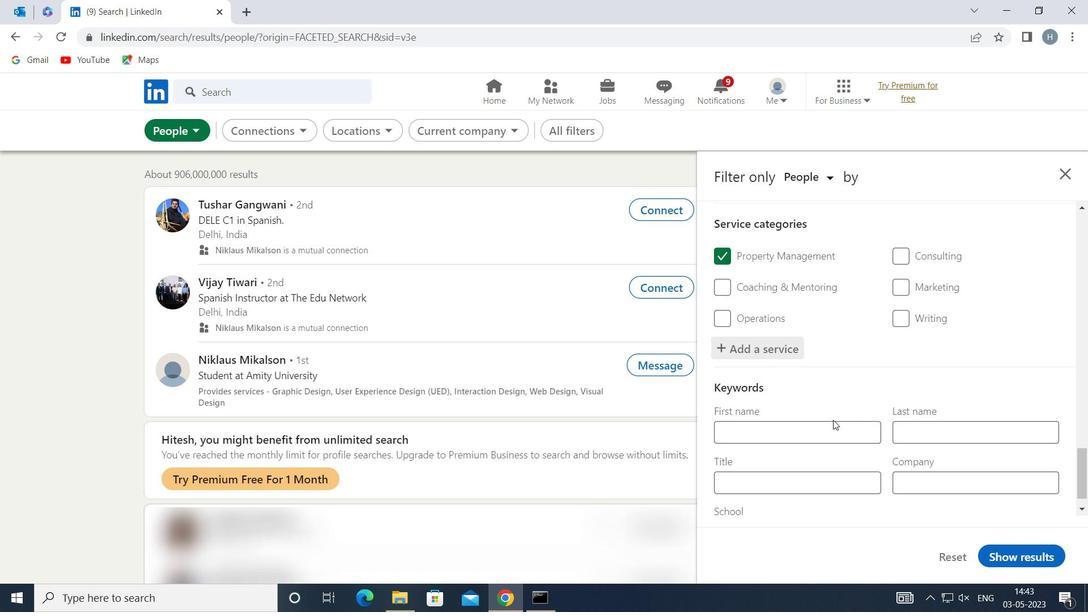 
Action: Mouse moved to (849, 448)
Screenshot: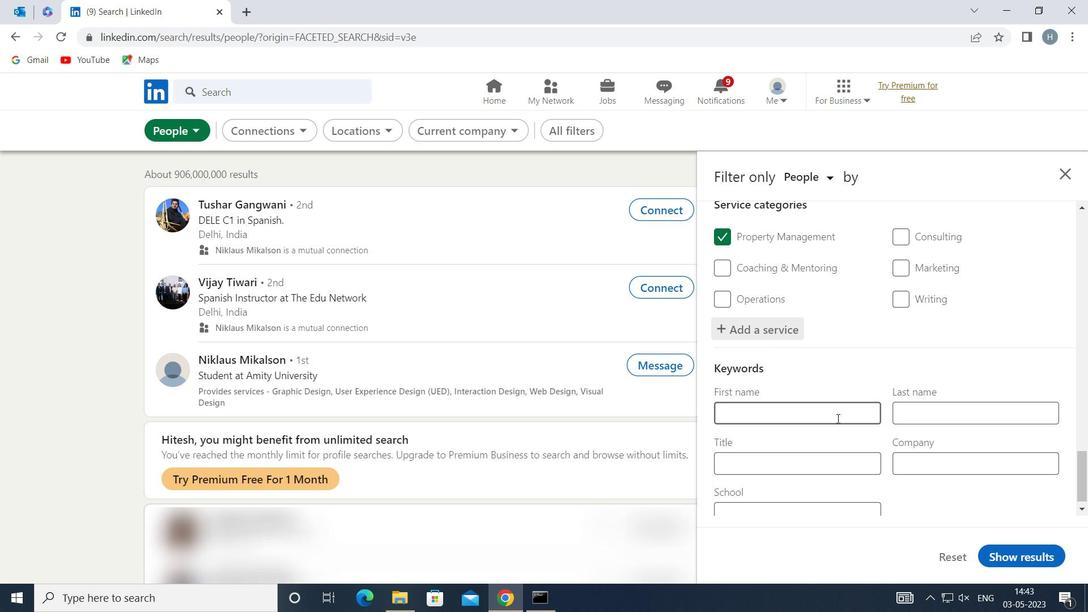 
Action: Mouse pressed left at (849, 448)
Screenshot: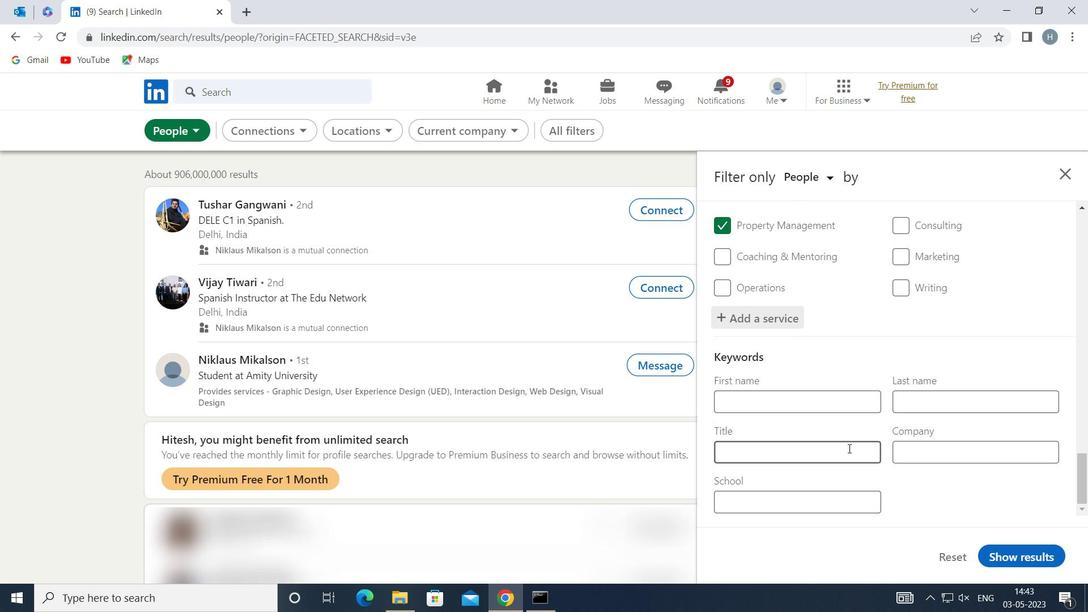 
Action: Key pressed <Key.shift>VEHICLE<Key.space>OR<Key.space><Key.shift><Key.shift>EQUIPMENT<Key.space><Key.shift>CLEANER
Screenshot: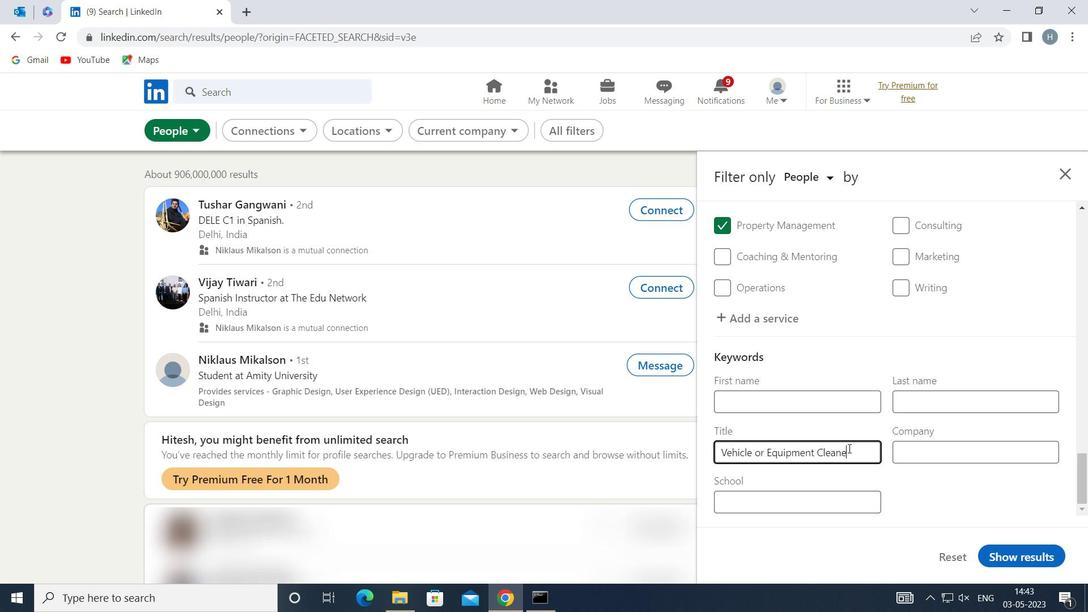 
Action: Mouse moved to (1008, 554)
Screenshot: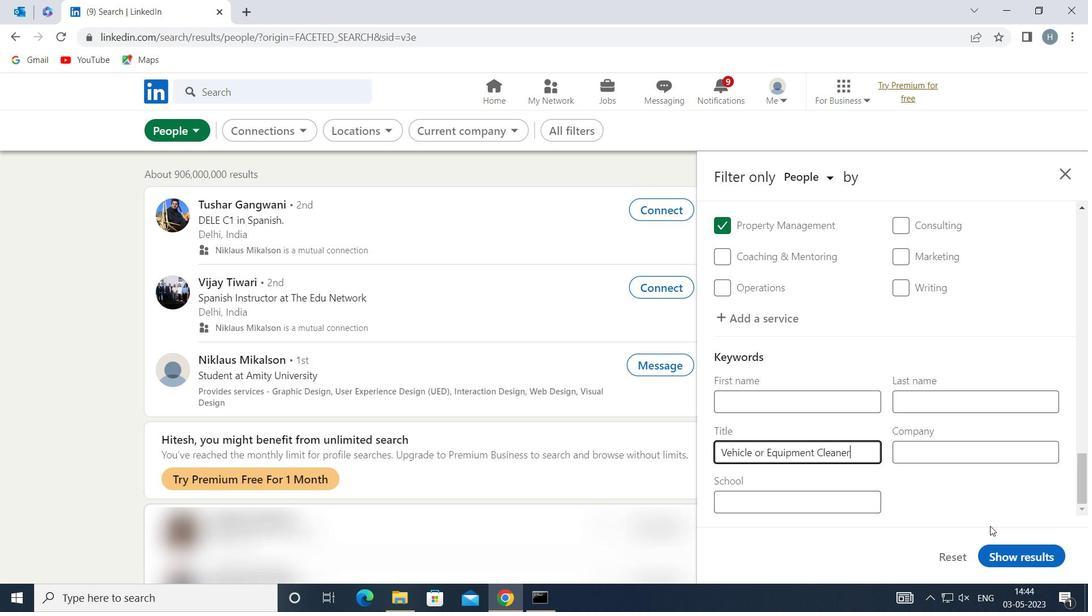 
Action: Mouse pressed left at (1008, 554)
Screenshot: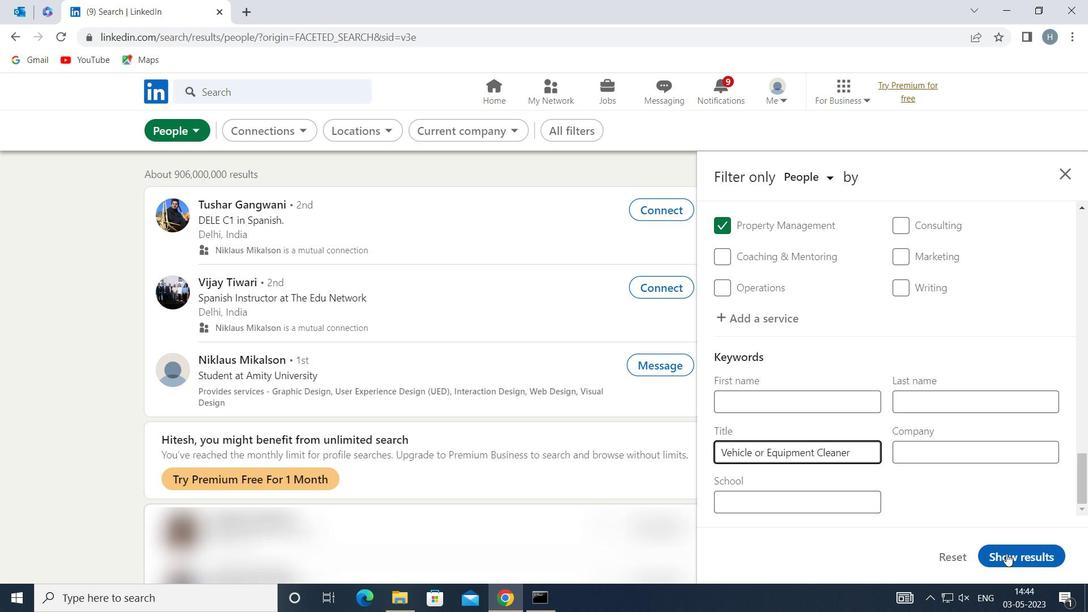 
Action: Mouse moved to (692, 416)
Screenshot: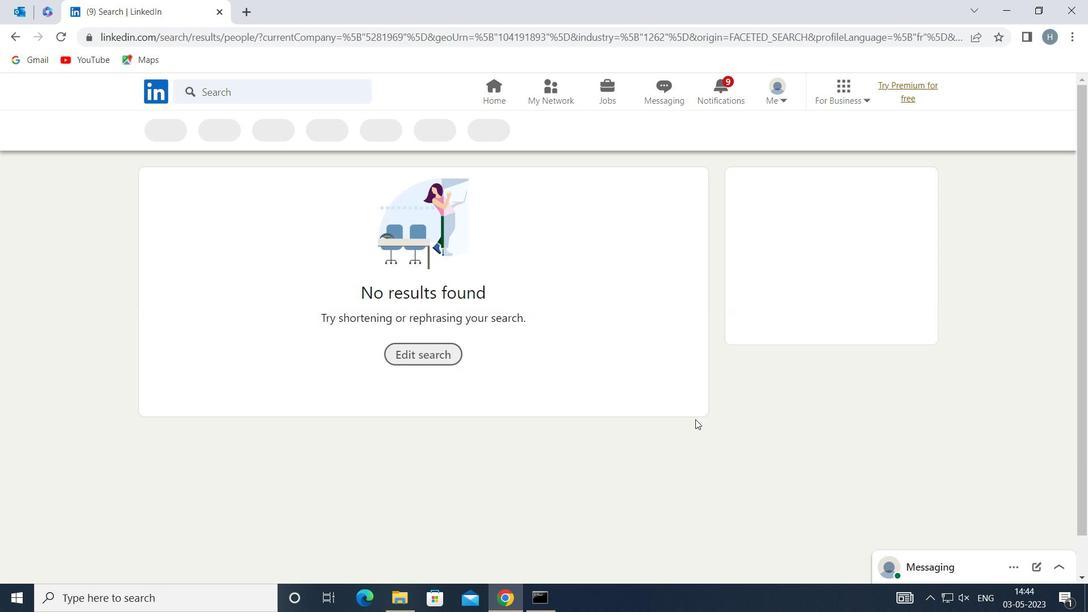 
